 Task: Look for space in Birkirkara, Malta from 6th September, 2023 to 15th September, 2023 for 6 adults in price range Rs.8000 to Rs.12000. Place can be entire place or private room with 6 bedrooms having 6 beds and 6 bathrooms. Property type can be house, flat, guest house. Amenities needed are: wifi, TV, free parkinig on premises, gym, breakfast. Booking option can be shelf check-in. Required host language is English.
Action: Mouse moved to (501, 105)
Screenshot: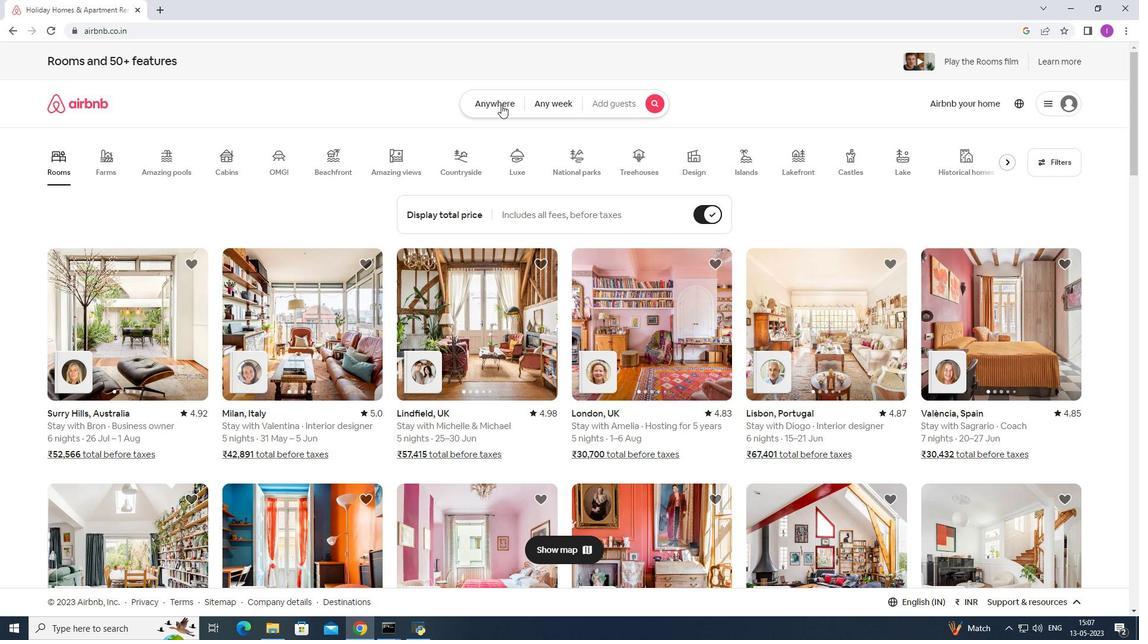 
Action: Mouse pressed left at (501, 105)
Screenshot: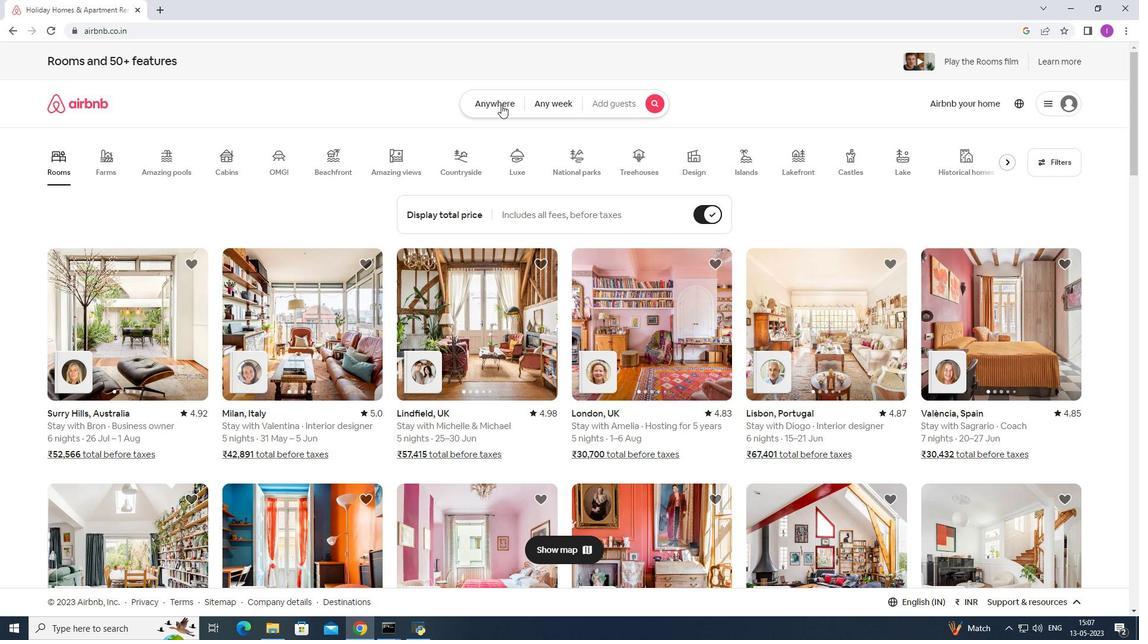 
Action: Mouse moved to (356, 156)
Screenshot: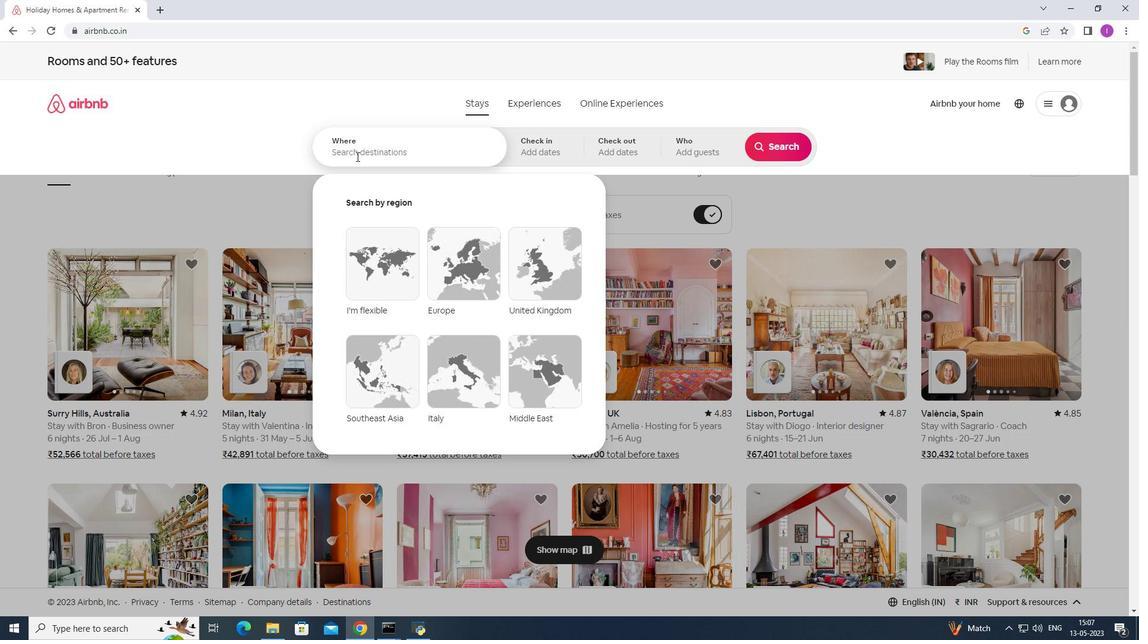 
Action: Mouse pressed left at (356, 156)
Screenshot: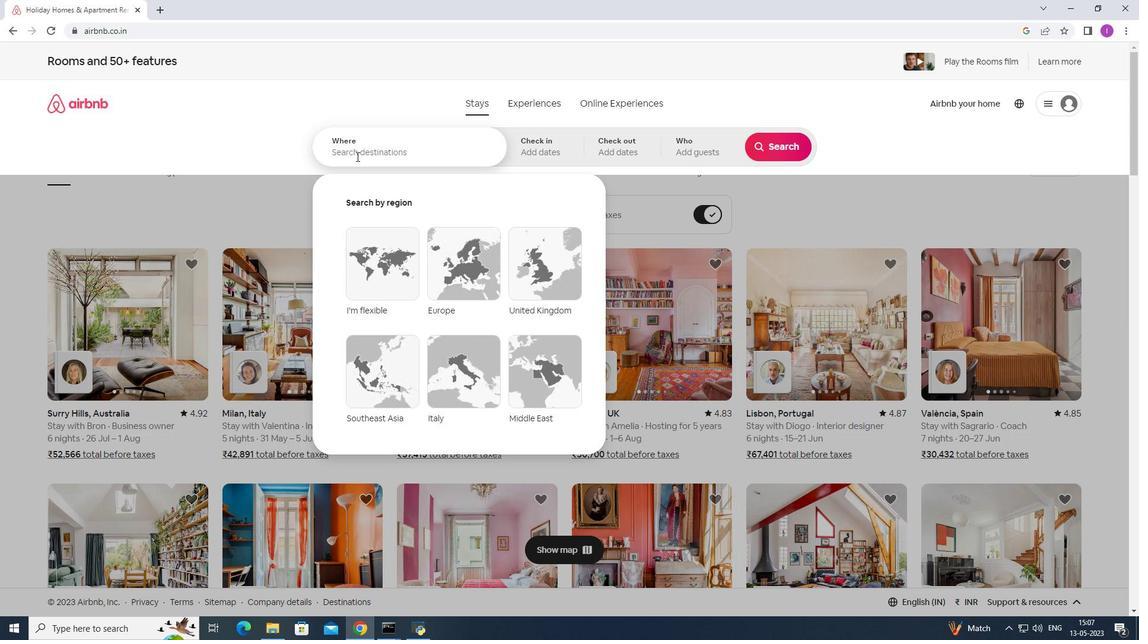 
Action: Mouse moved to (361, 153)
Screenshot: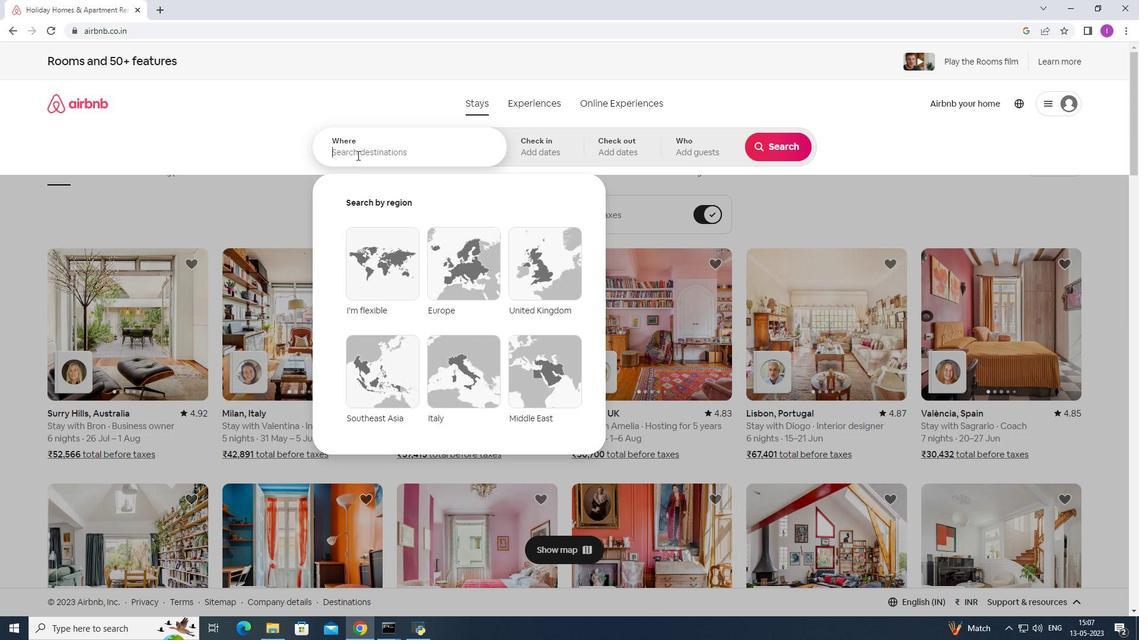 
Action: Key pressed <Key.shift><Key.shift>Birkirkara
Screenshot: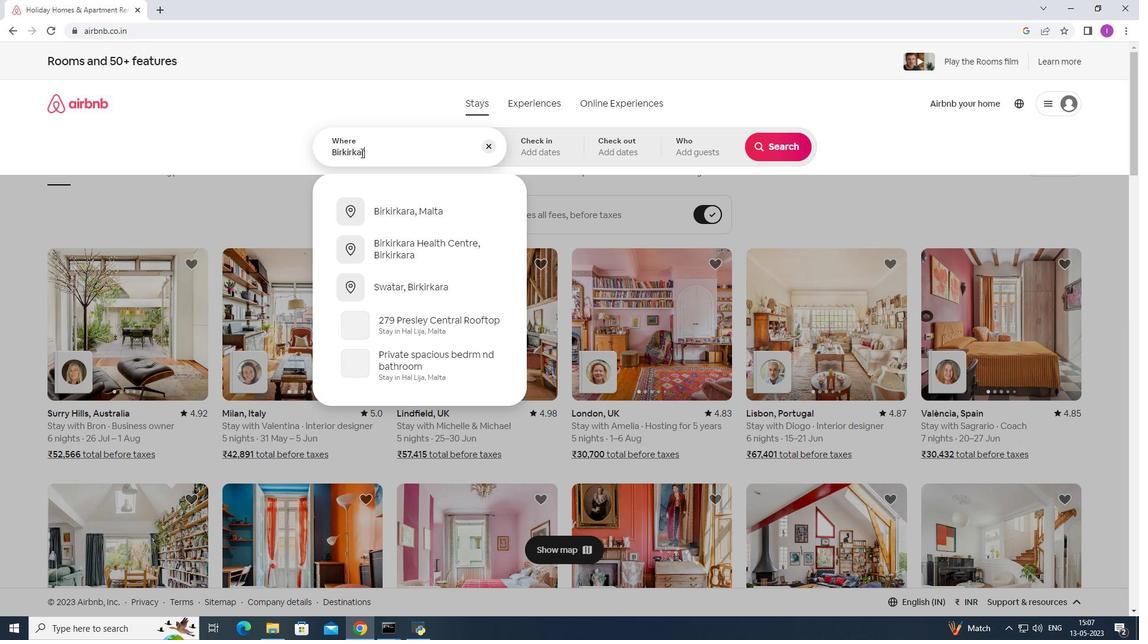 
Action: Mouse moved to (405, 224)
Screenshot: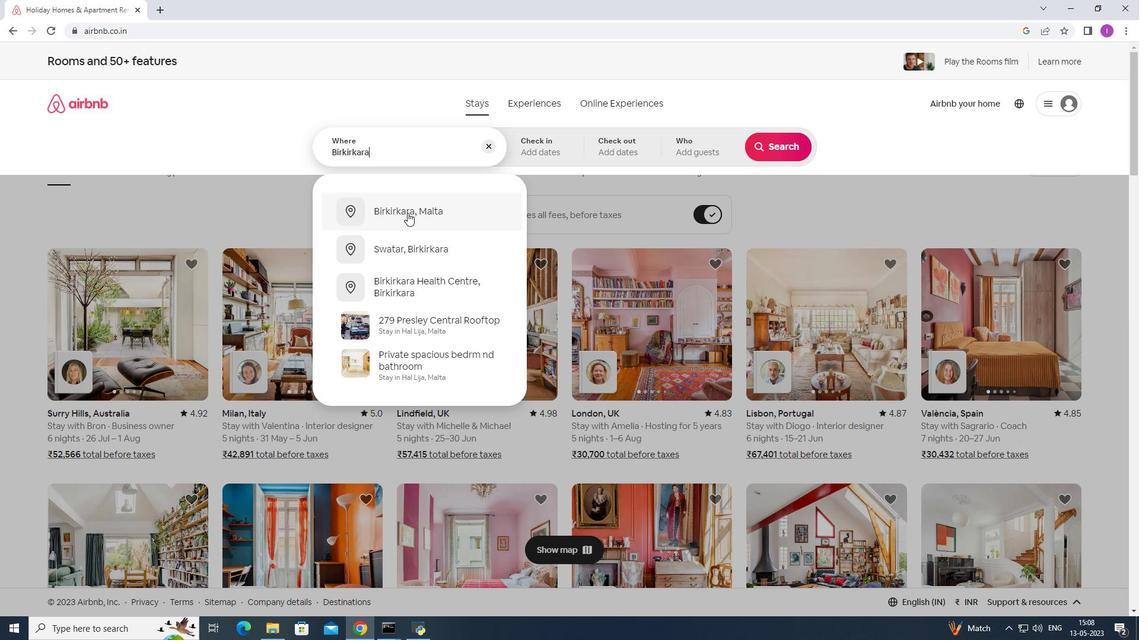 
Action: Mouse pressed left at (405, 224)
Screenshot: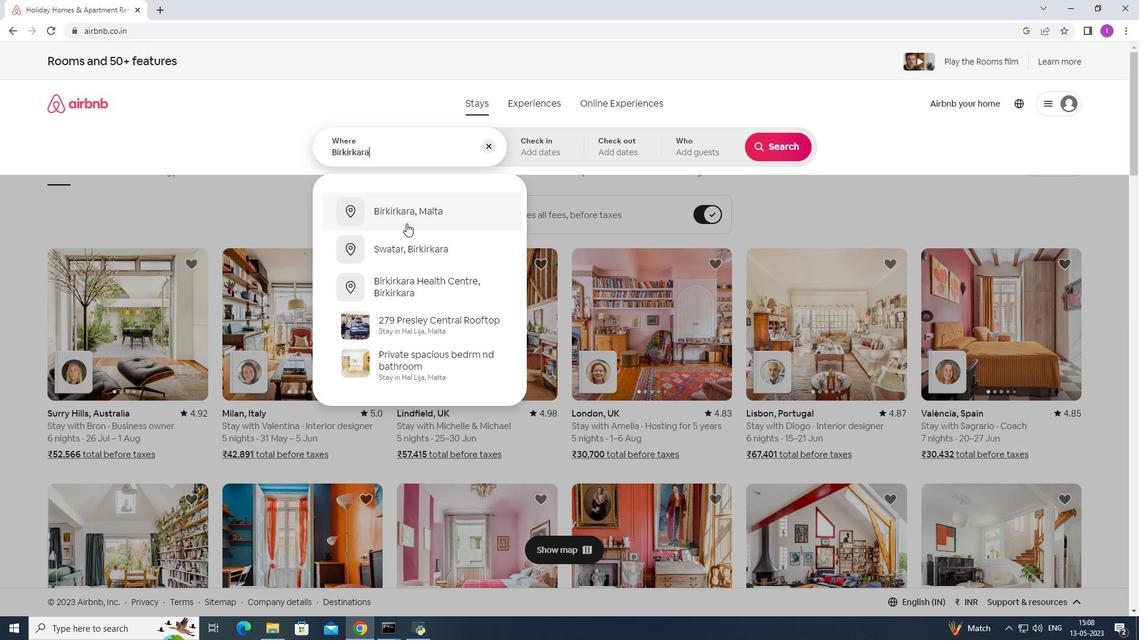 
Action: Mouse moved to (770, 245)
Screenshot: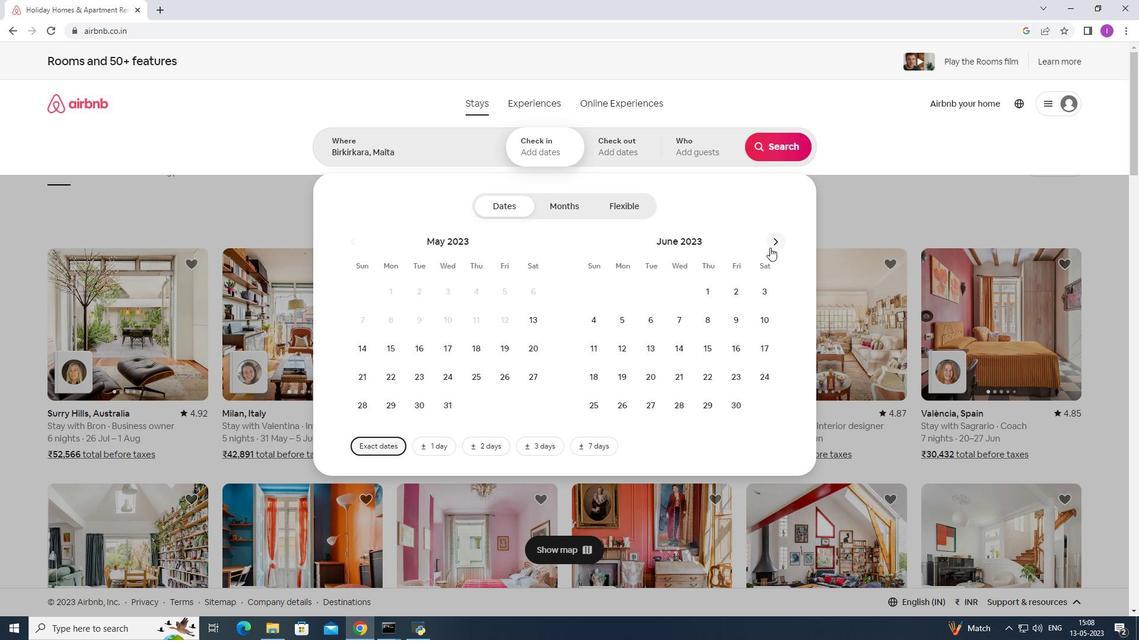
Action: Mouse pressed left at (770, 245)
Screenshot: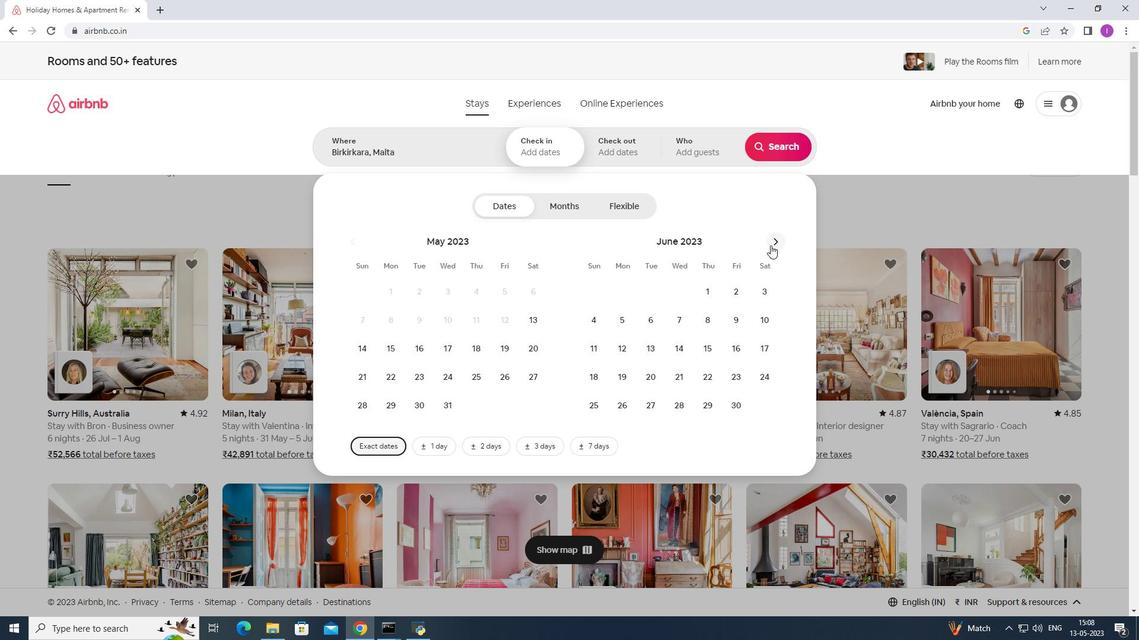 
Action: Mouse moved to (770, 245)
Screenshot: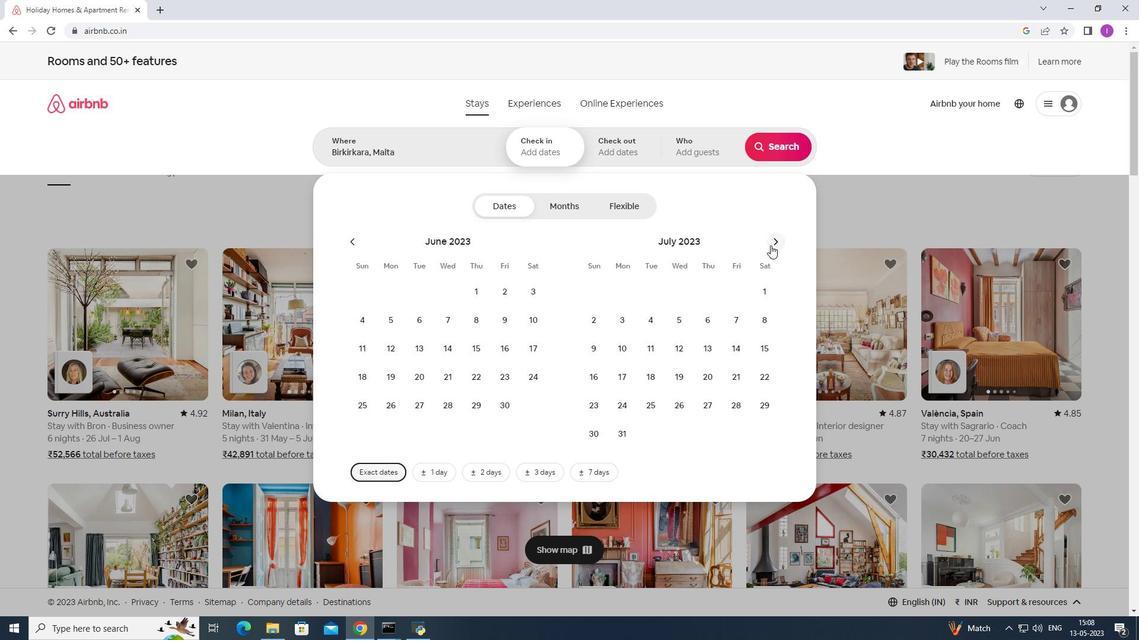 
Action: Mouse pressed left at (770, 245)
Screenshot: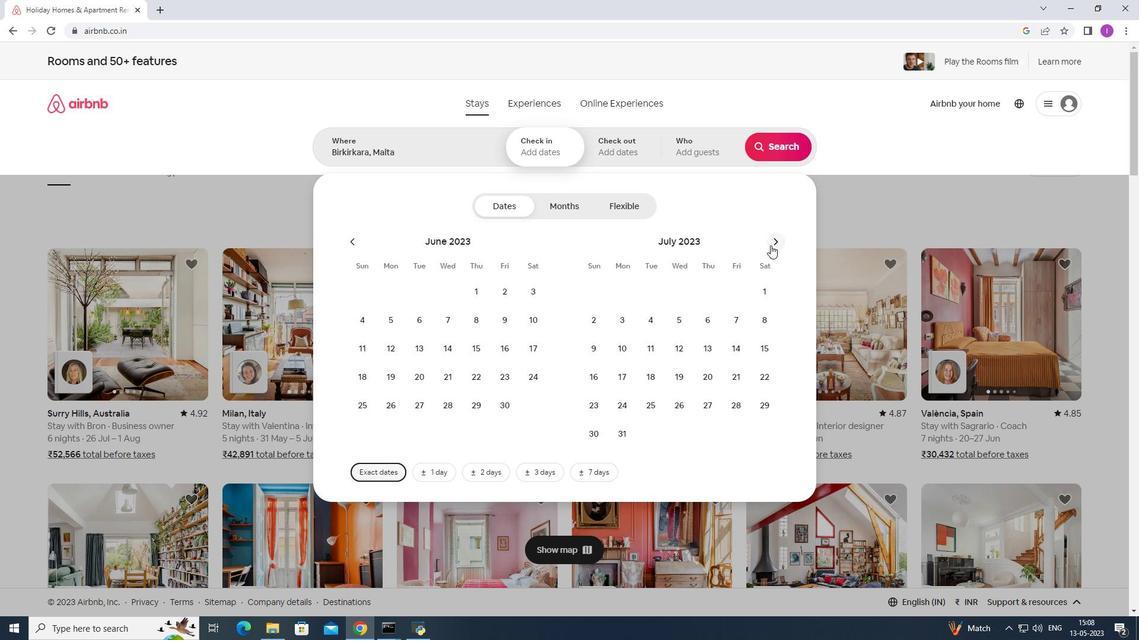 
Action: Mouse moved to (770, 248)
Screenshot: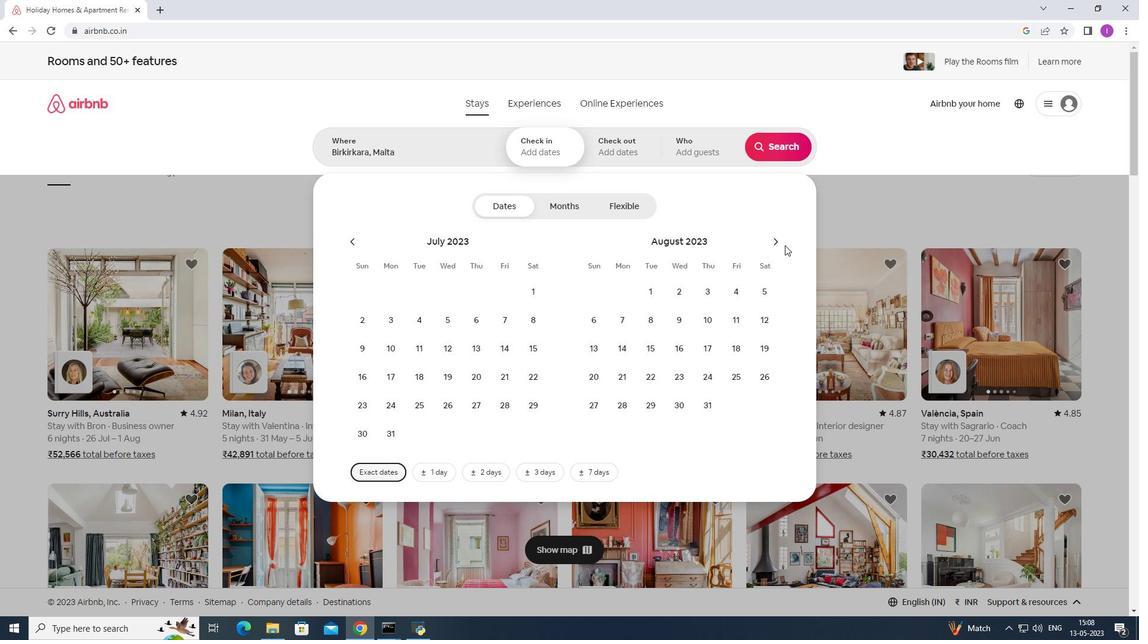 
Action: Mouse pressed left at (770, 248)
Screenshot: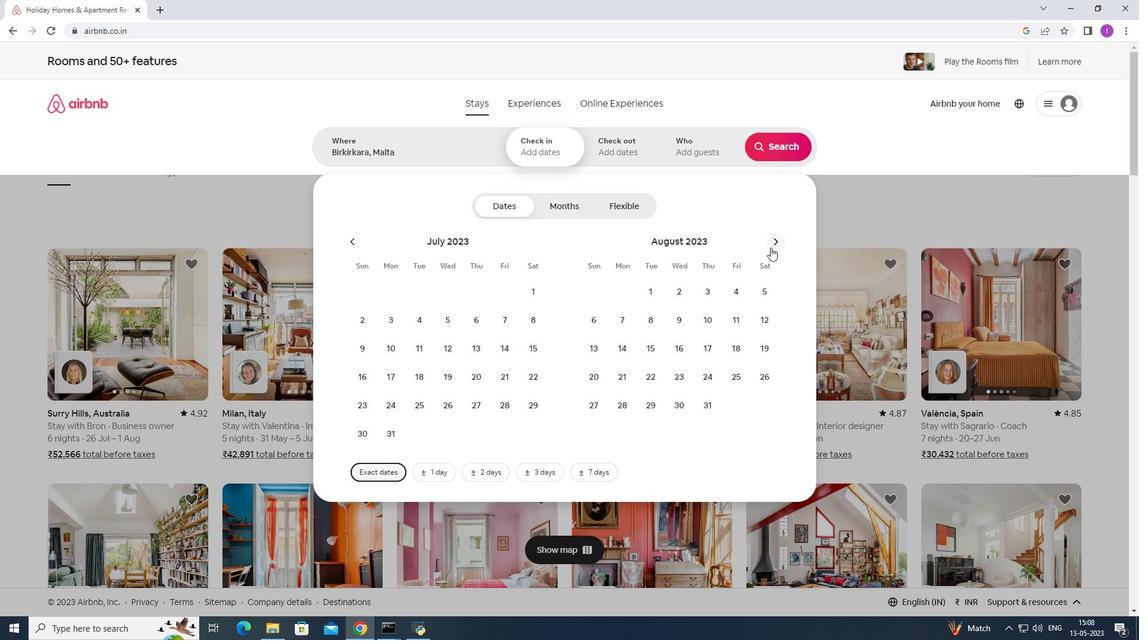 
Action: Mouse moved to (669, 319)
Screenshot: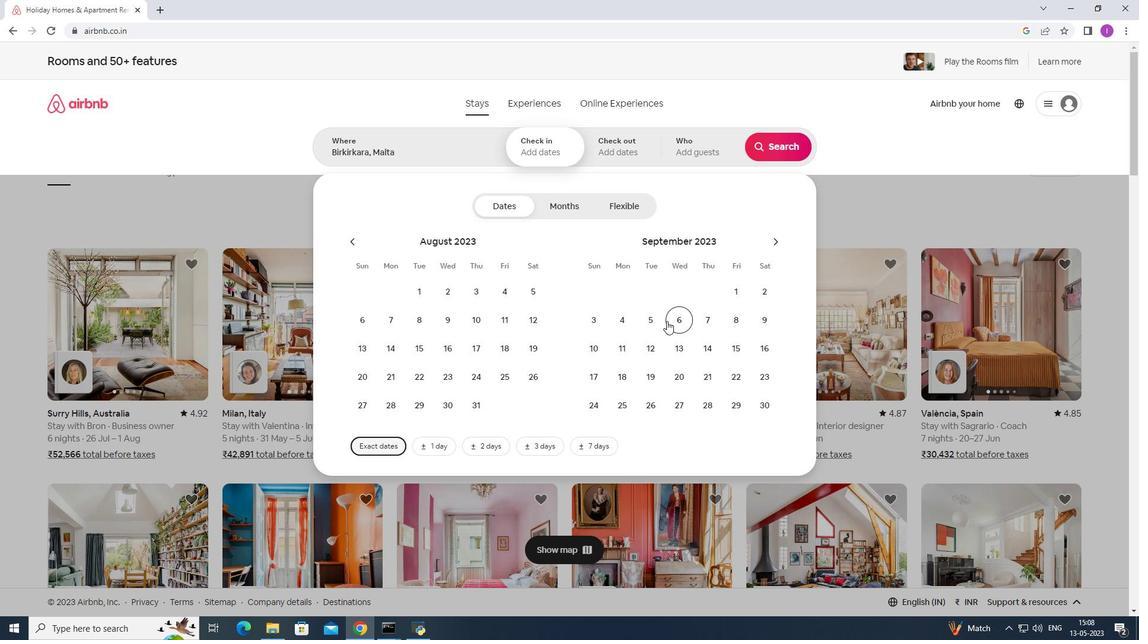 
Action: Mouse pressed left at (669, 319)
Screenshot: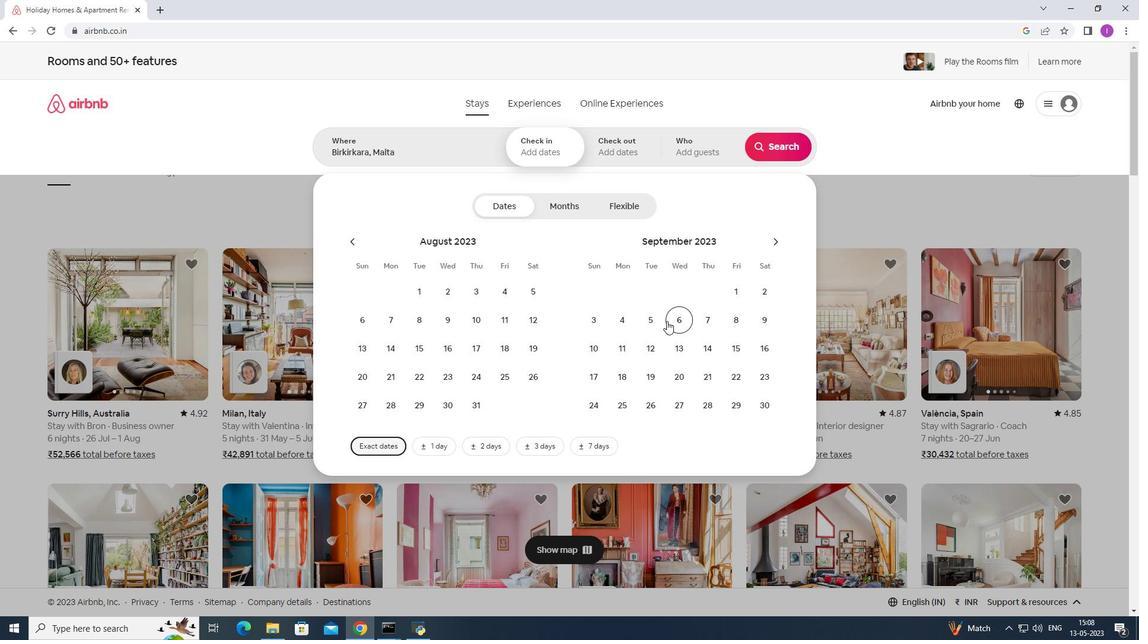 
Action: Mouse moved to (725, 341)
Screenshot: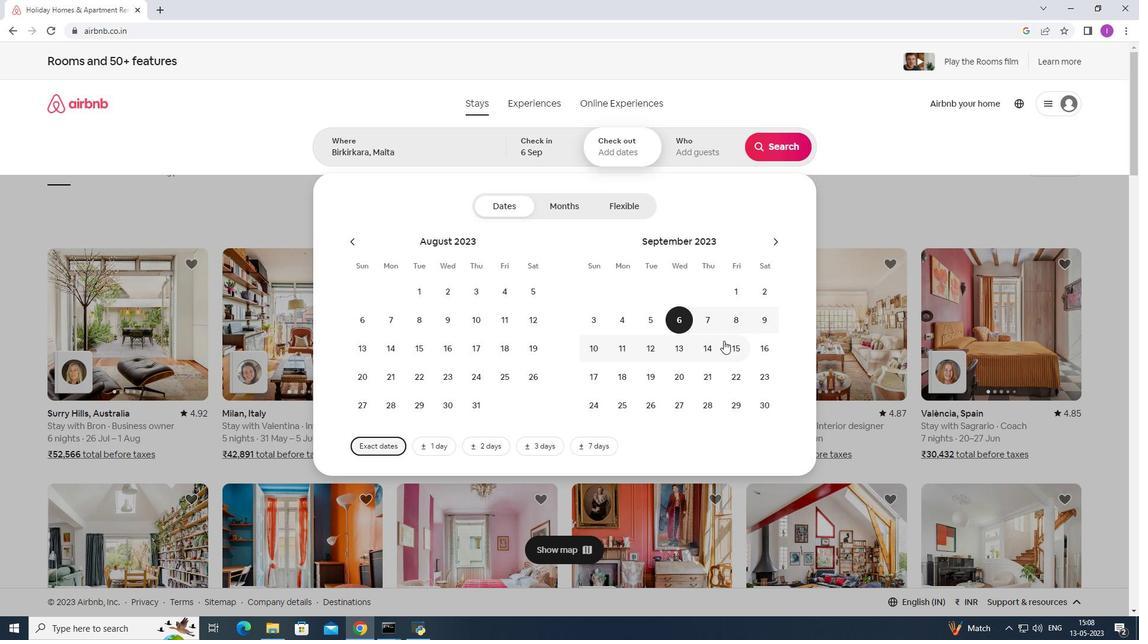 
Action: Mouse pressed left at (725, 341)
Screenshot: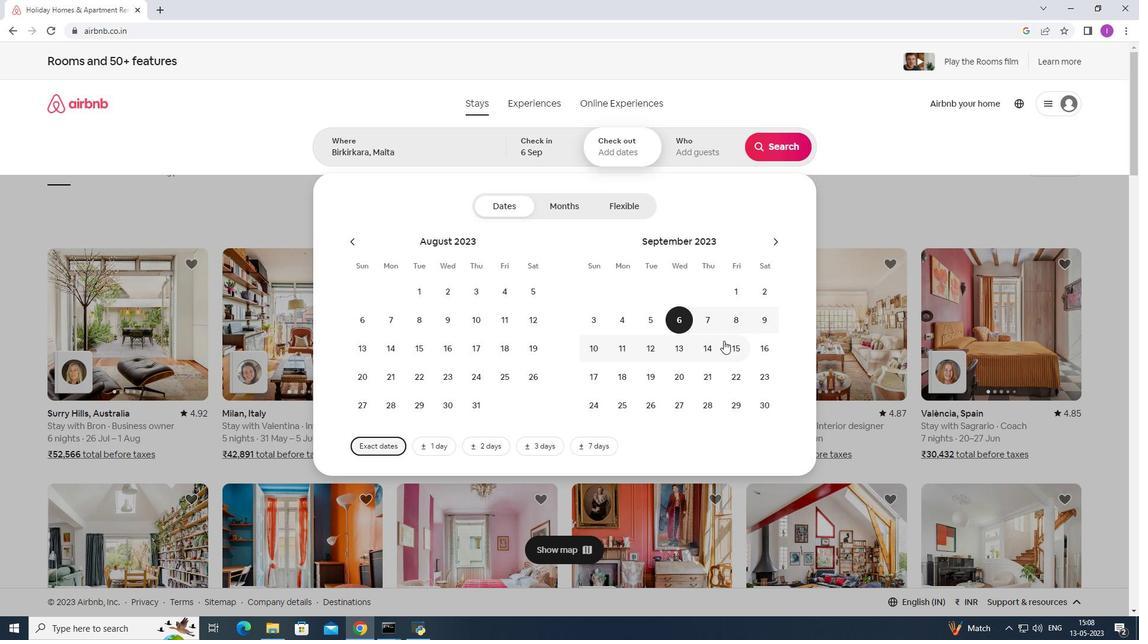 
Action: Mouse moved to (693, 143)
Screenshot: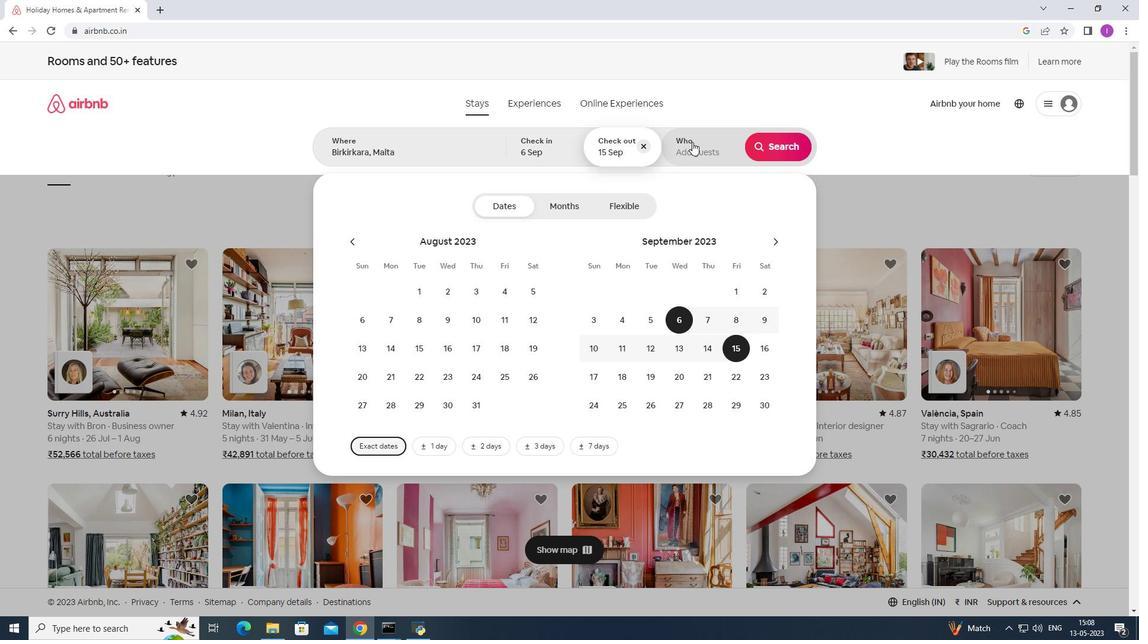 
Action: Mouse pressed left at (693, 143)
Screenshot: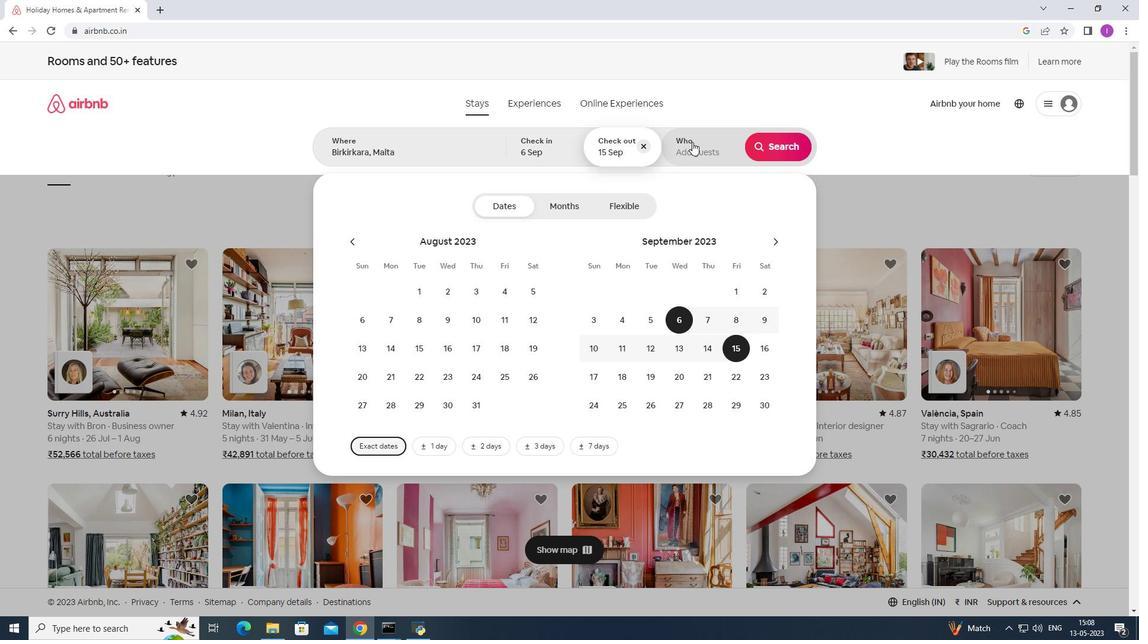 
Action: Mouse moved to (783, 214)
Screenshot: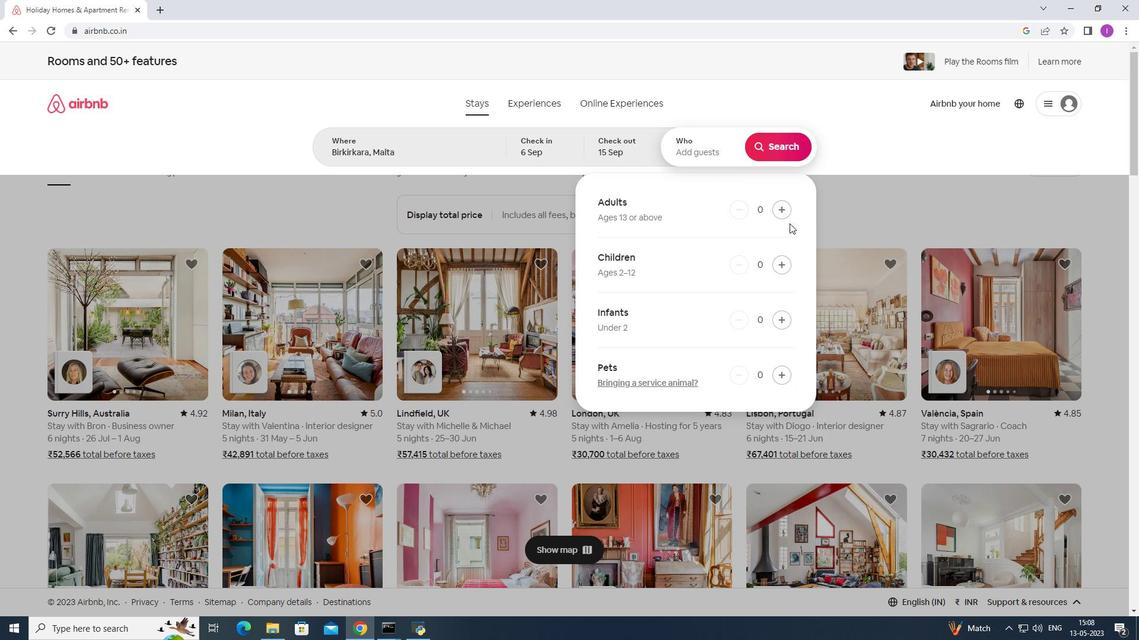 
Action: Mouse pressed left at (783, 214)
Screenshot: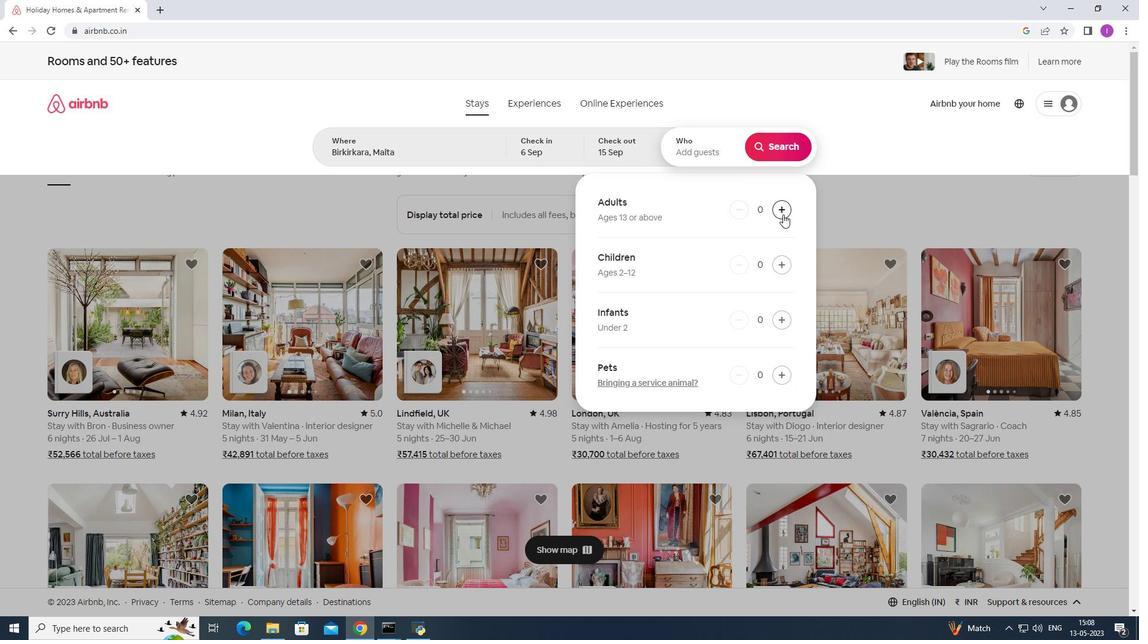 
Action: Mouse pressed left at (783, 214)
Screenshot: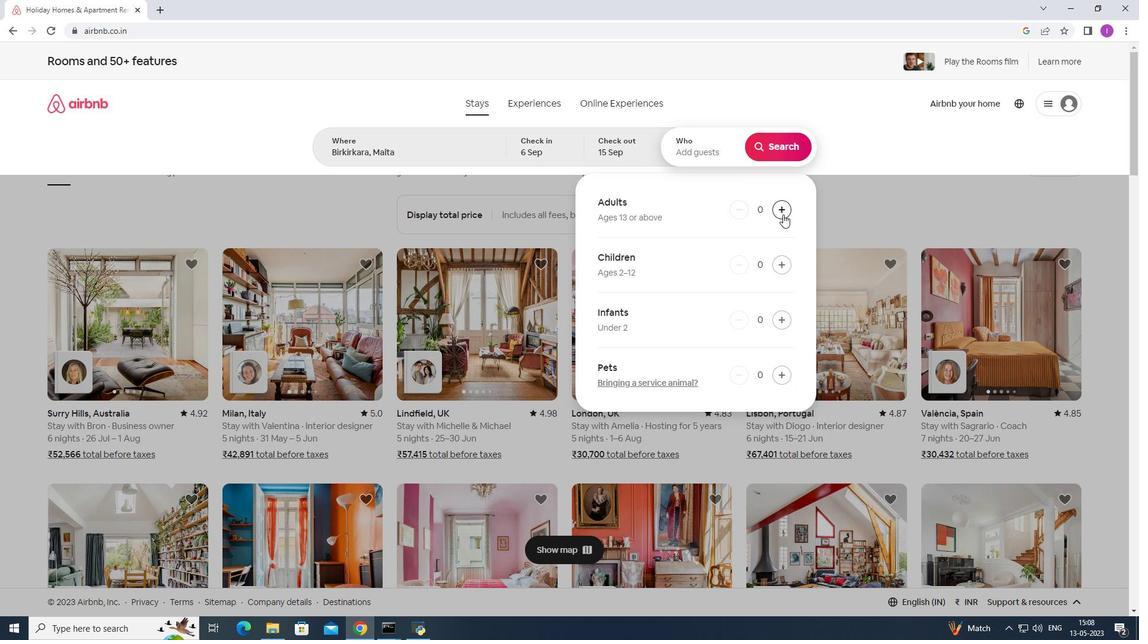 
Action: Mouse pressed left at (783, 214)
Screenshot: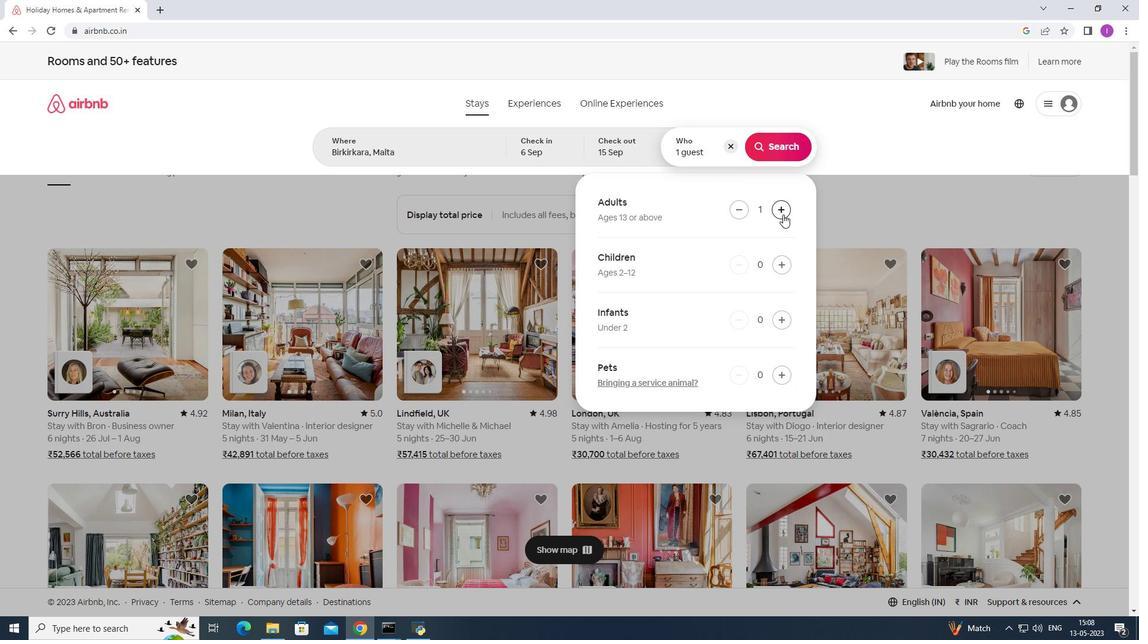 
Action: Mouse pressed left at (783, 214)
Screenshot: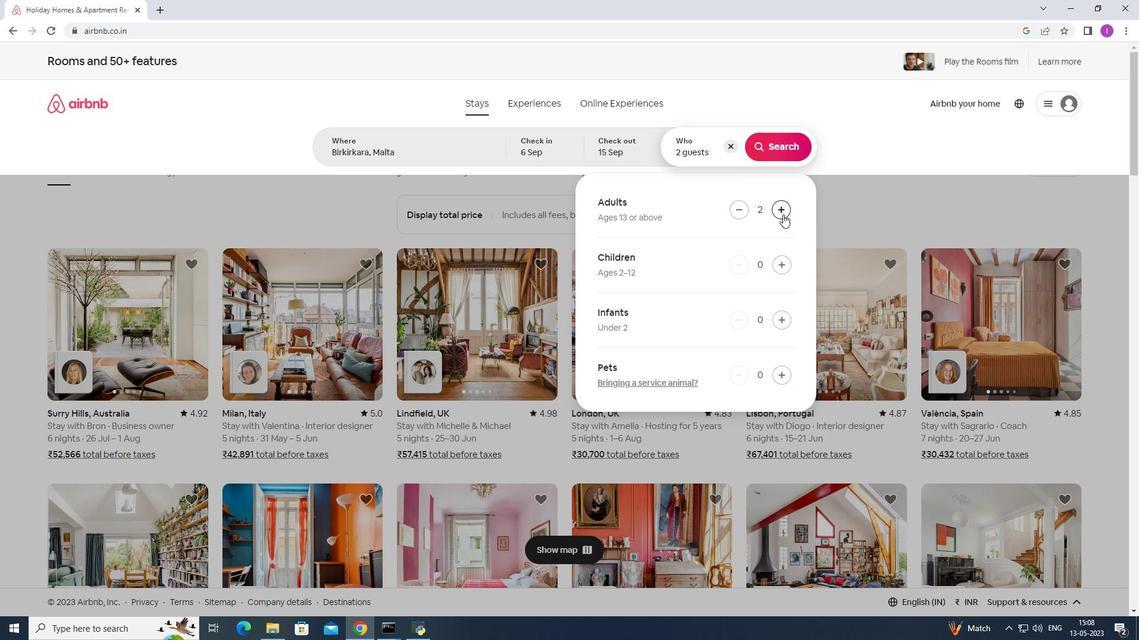 
Action: Mouse pressed left at (783, 214)
Screenshot: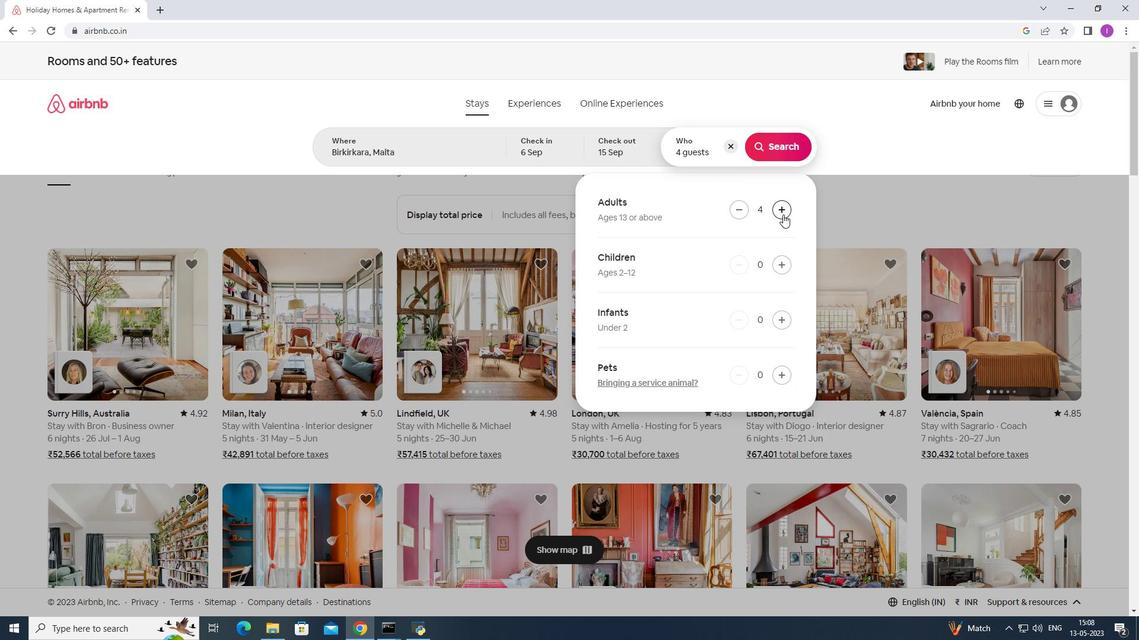 
Action: Mouse pressed left at (783, 214)
Screenshot: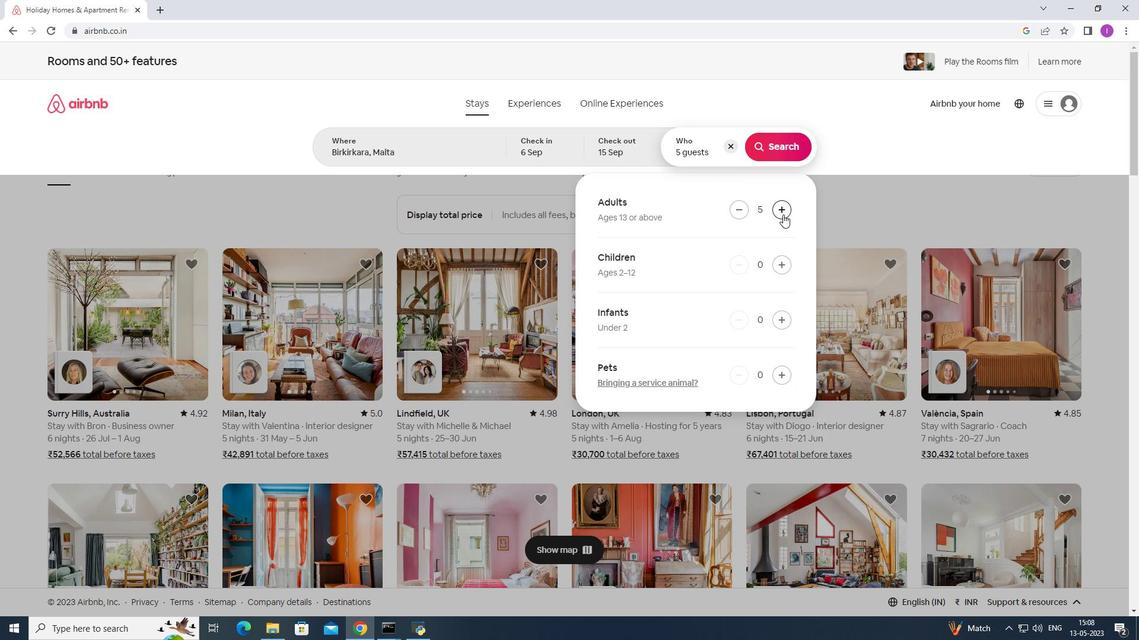 
Action: Mouse moved to (760, 161)
Screenshot: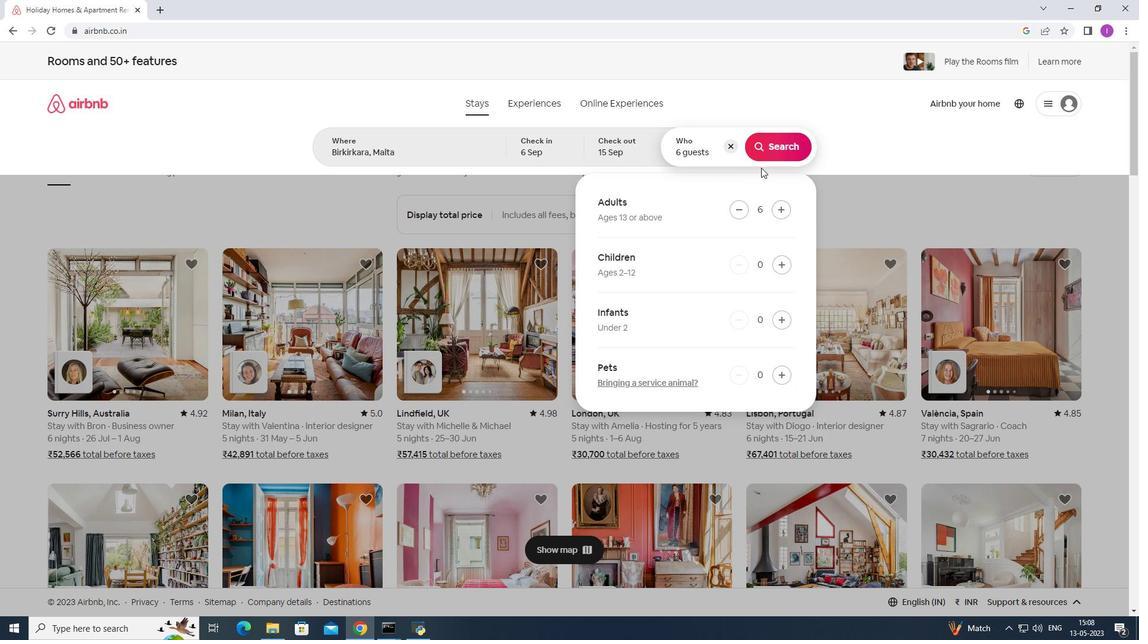 
Action: Mouse pressed left at (760, 161)
Screenshot: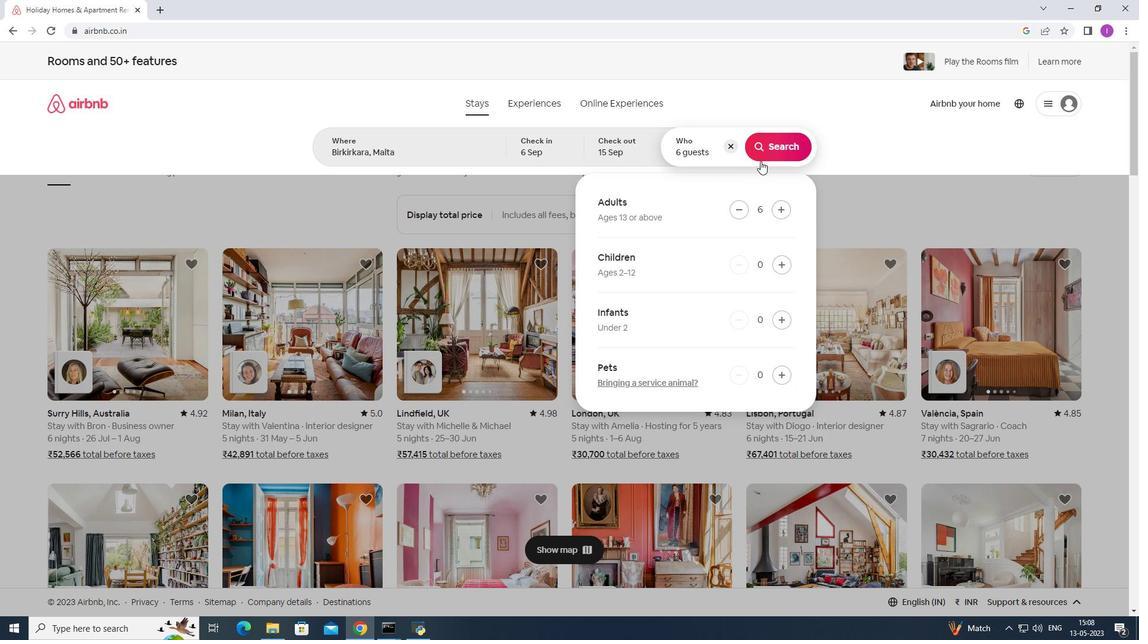 
Action: Mouse moved to (782, 143)
Screenshot: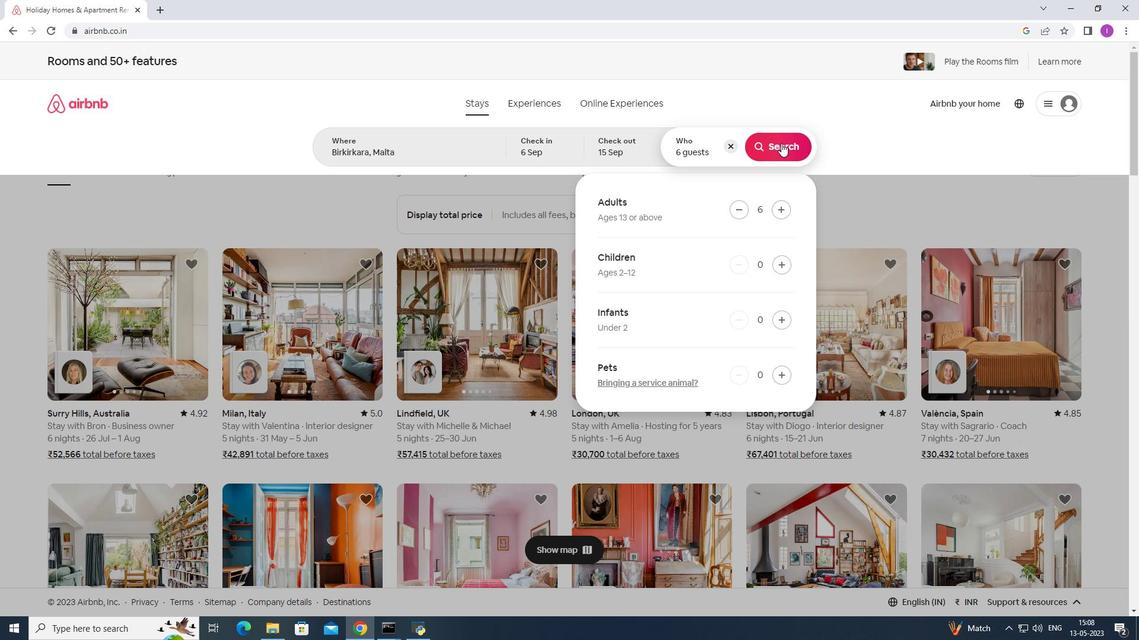 
Action: Mouse pressed left at (782, 143)
Screenshot: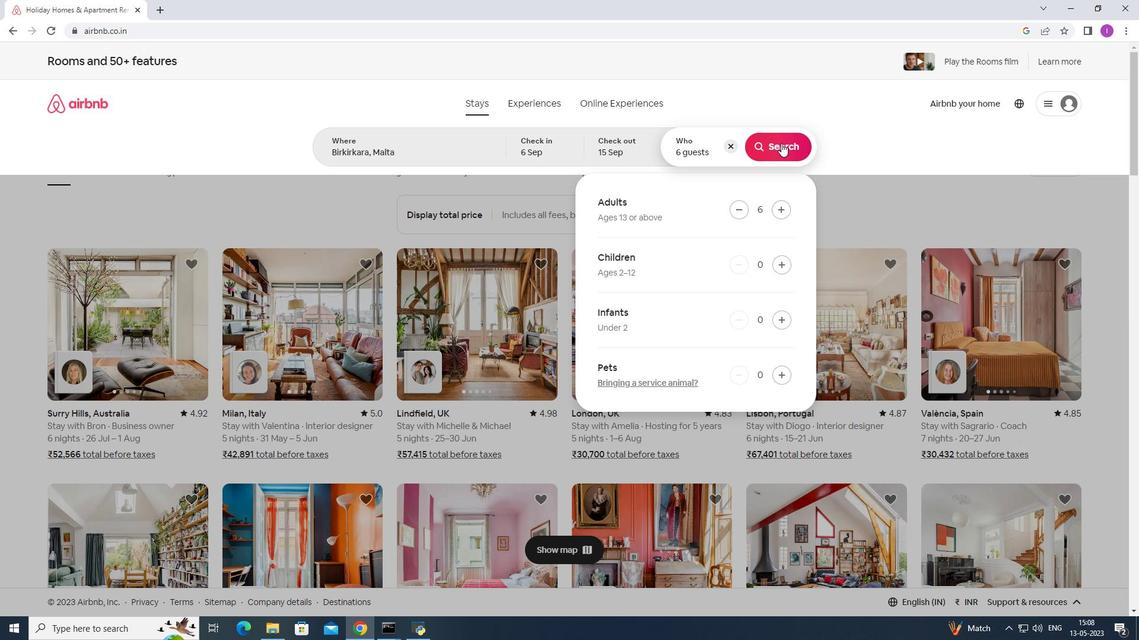
Action: Mouse moved to (1084, 108)
Screenshot: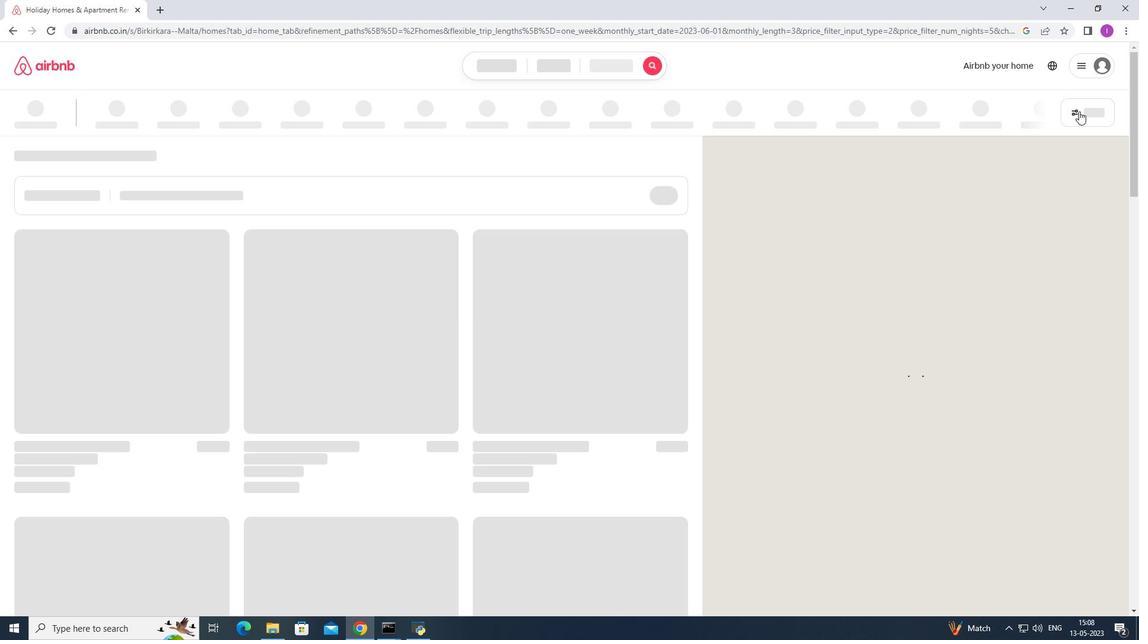 
Action: Mouse pressed left at (1084, 108)
Screenshot: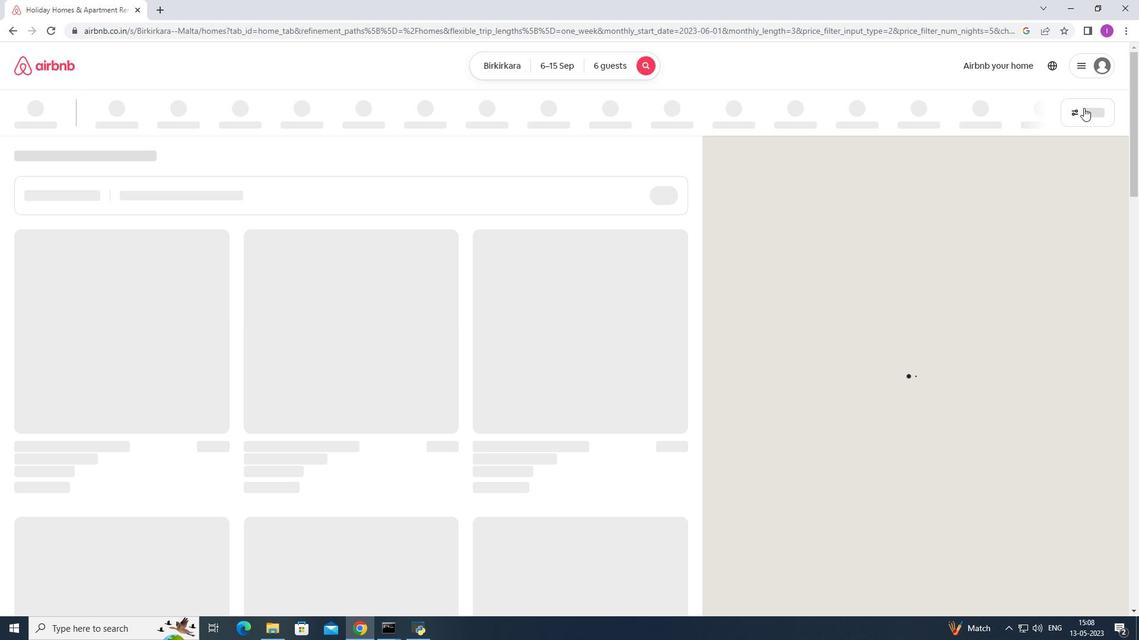 
Action: Mouse moved to (651, 397)
Screenshot: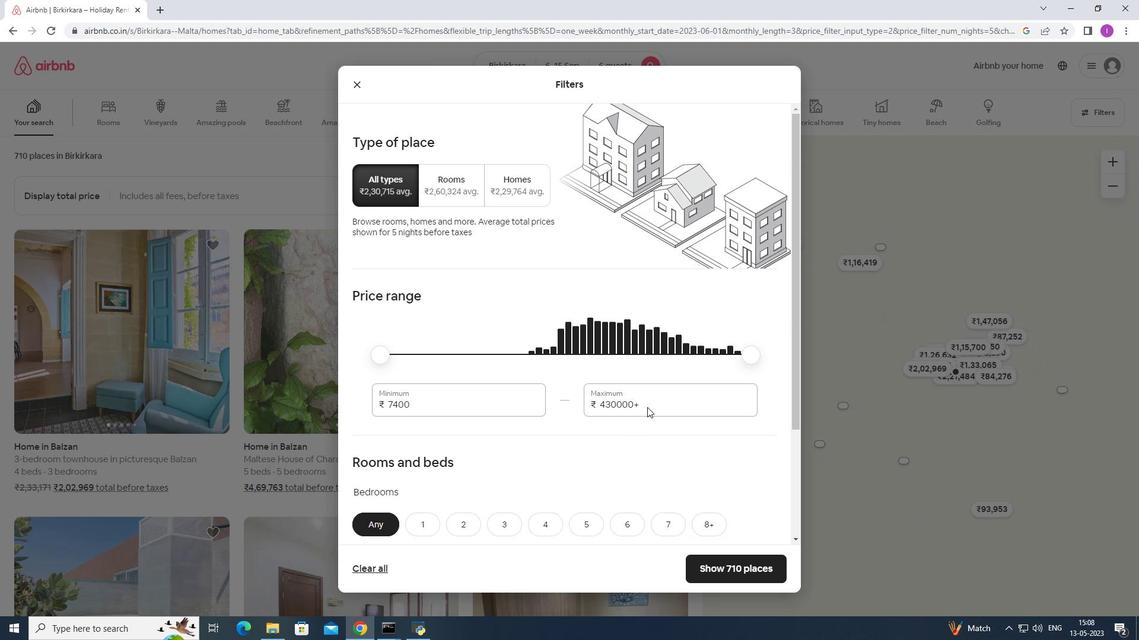 
Action: Mouse pressed left at (651, 397)
Screenshot: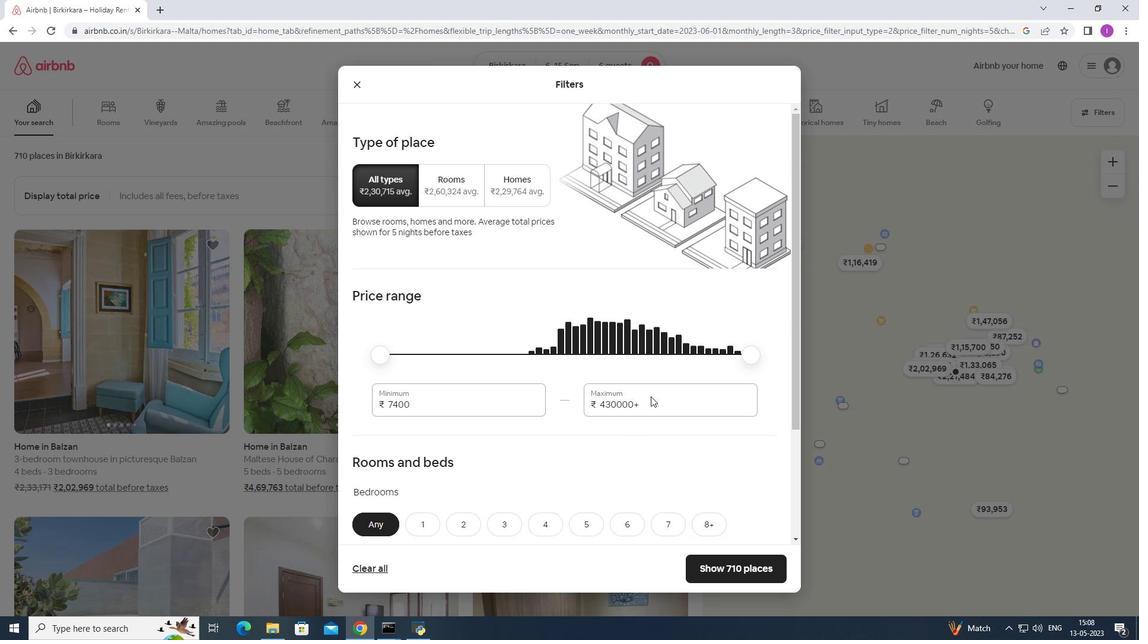 
Action: Mouse moved to (653, 402)
Screenshot: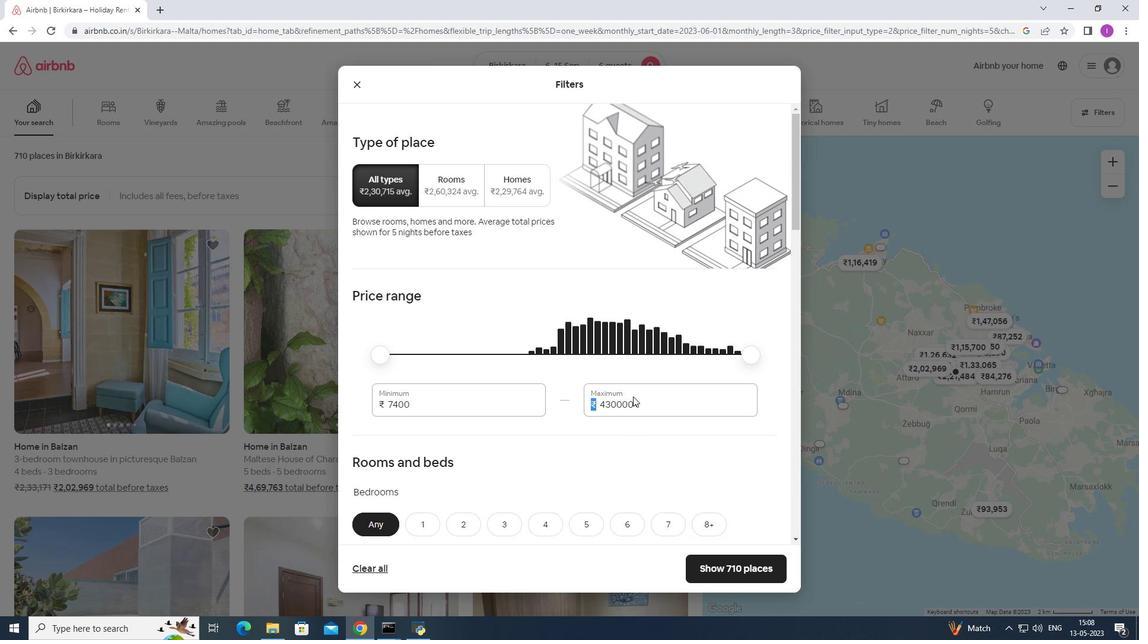
Action: Mouse pressed left at (653, 402)
Screenshot: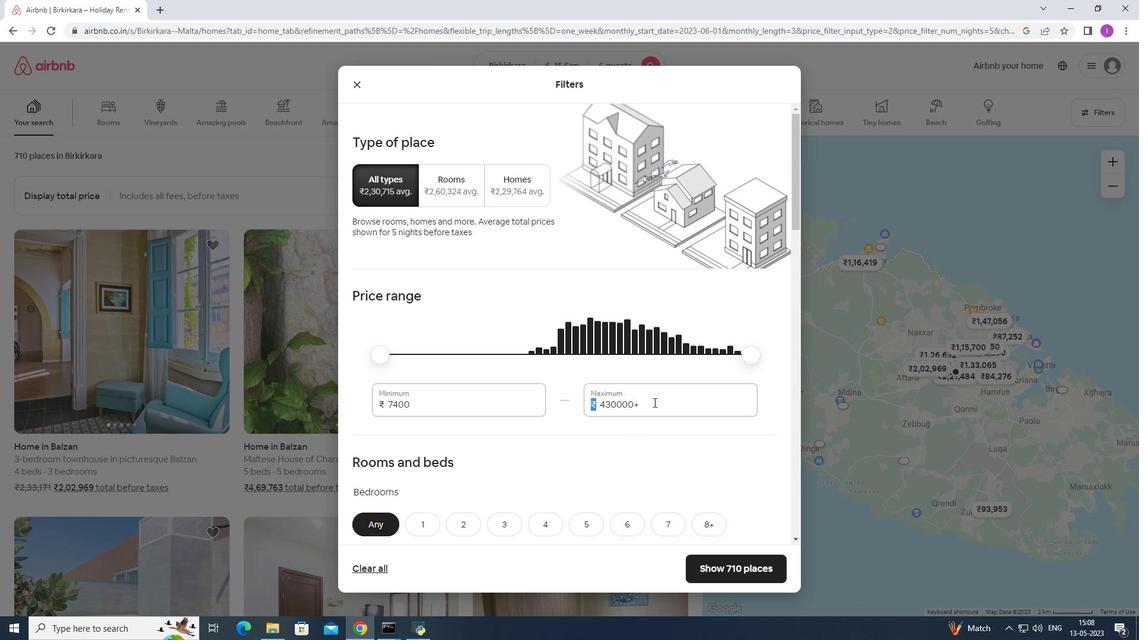 
Action: Mouse moved to (566, 424)
Screenshot: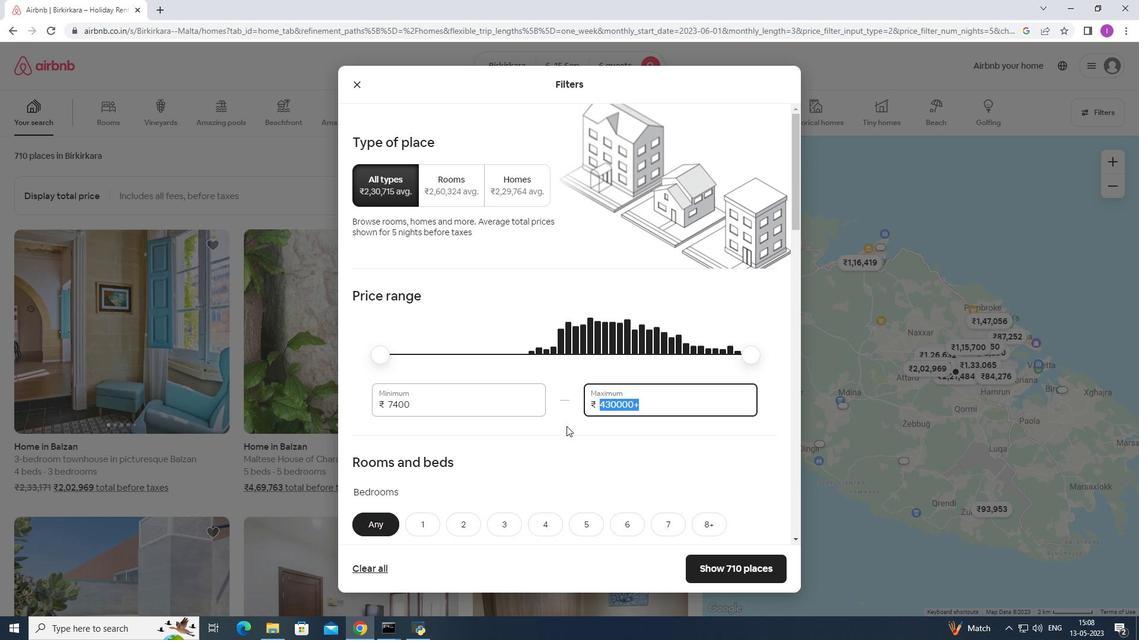 
Action: Key pressed 1
Screenshot: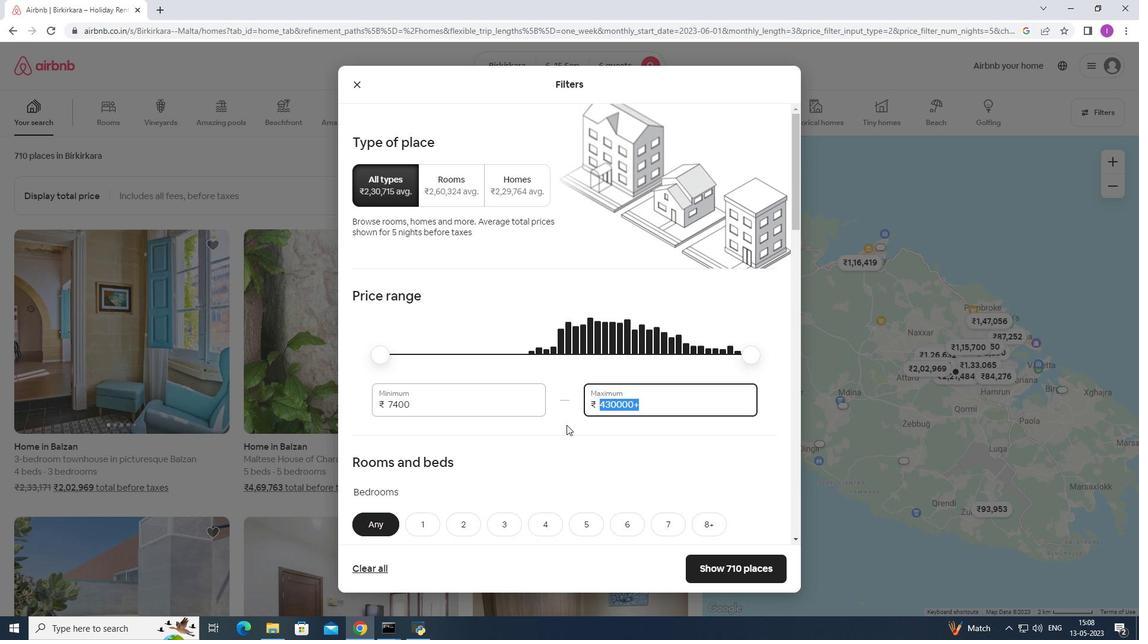 
Action: Mouse moved to (567, 424)
Screenshot: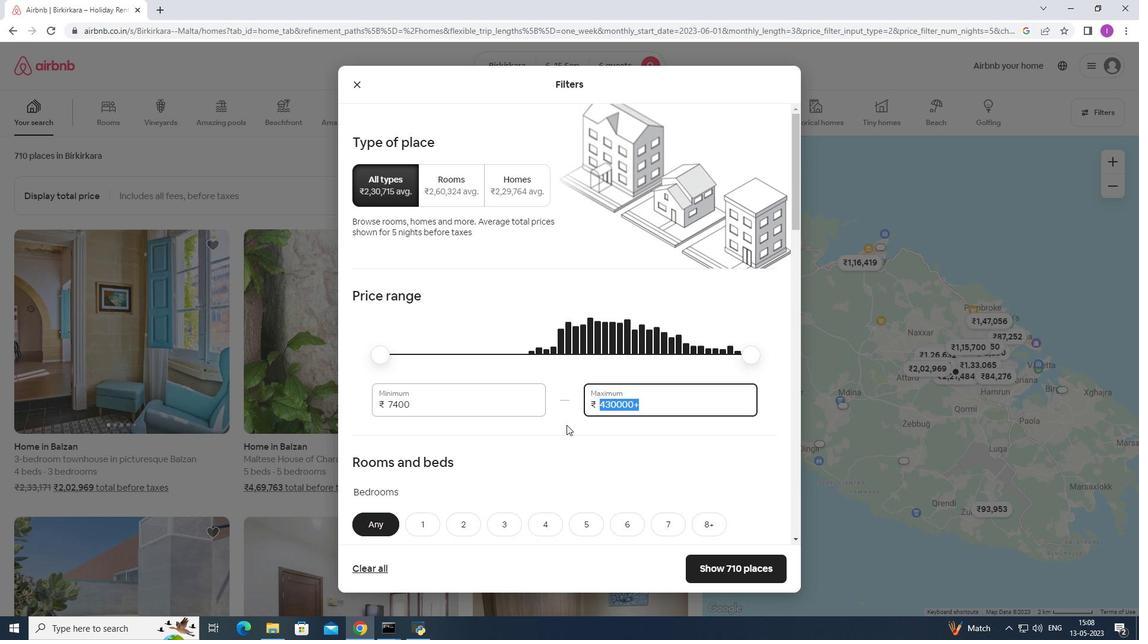 
Action: Key pressed 2
Screenshot: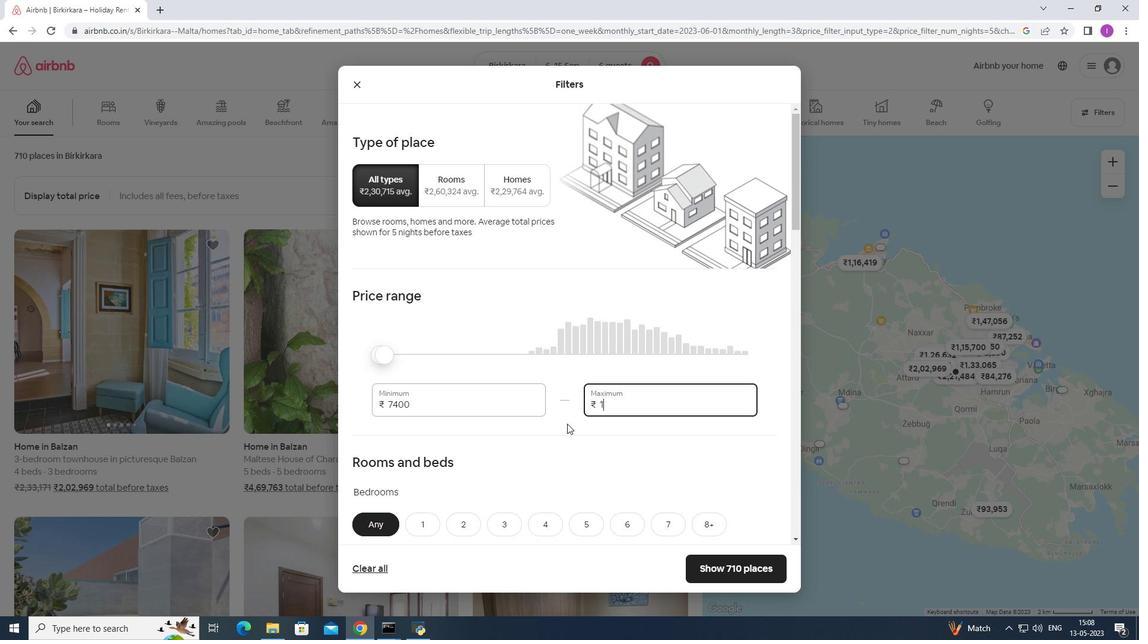 
Action: Mouse moved to (567, 417)
Screenshot: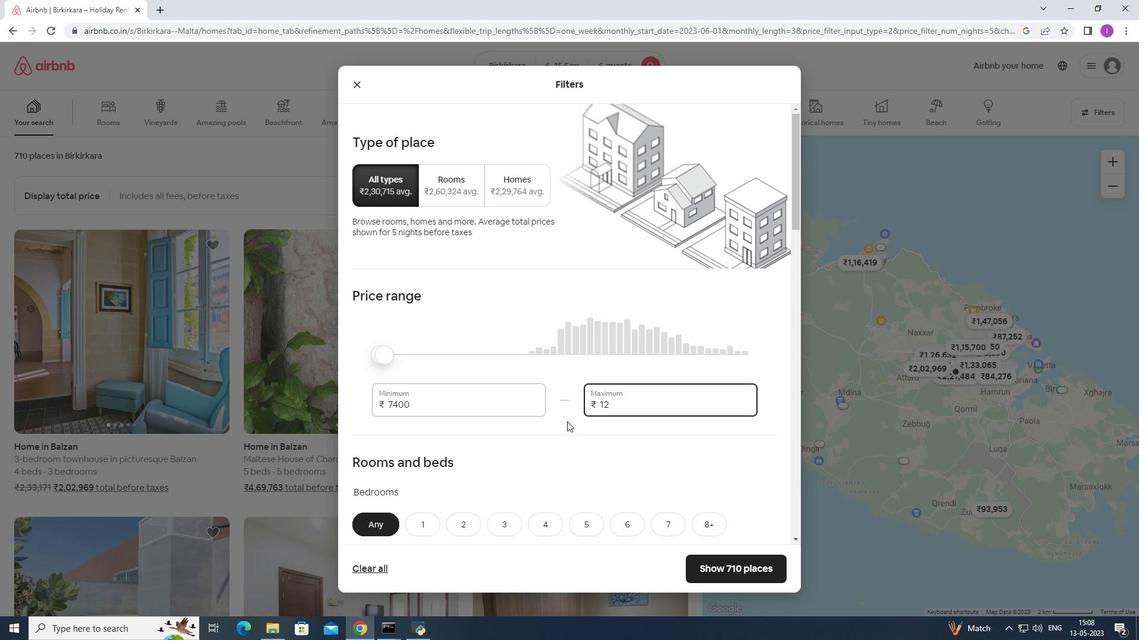 
Action: Key pressed 00
Screenshot: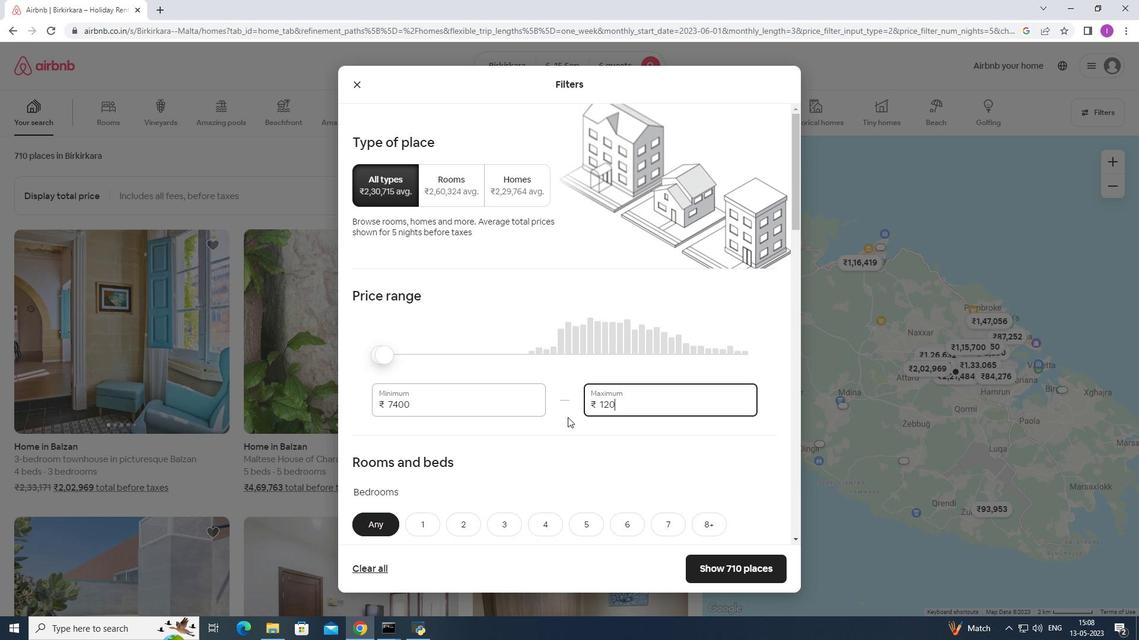 
Action: Mouse moved to (568, 419)
Screenshot: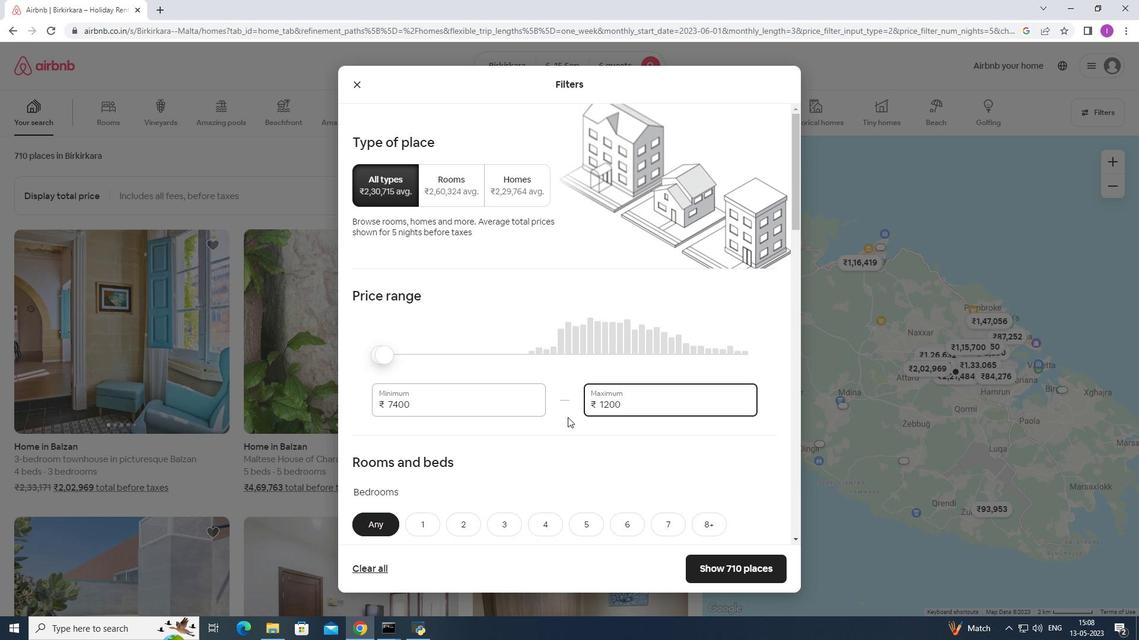 
Action: Key pressed 0
Screenshot: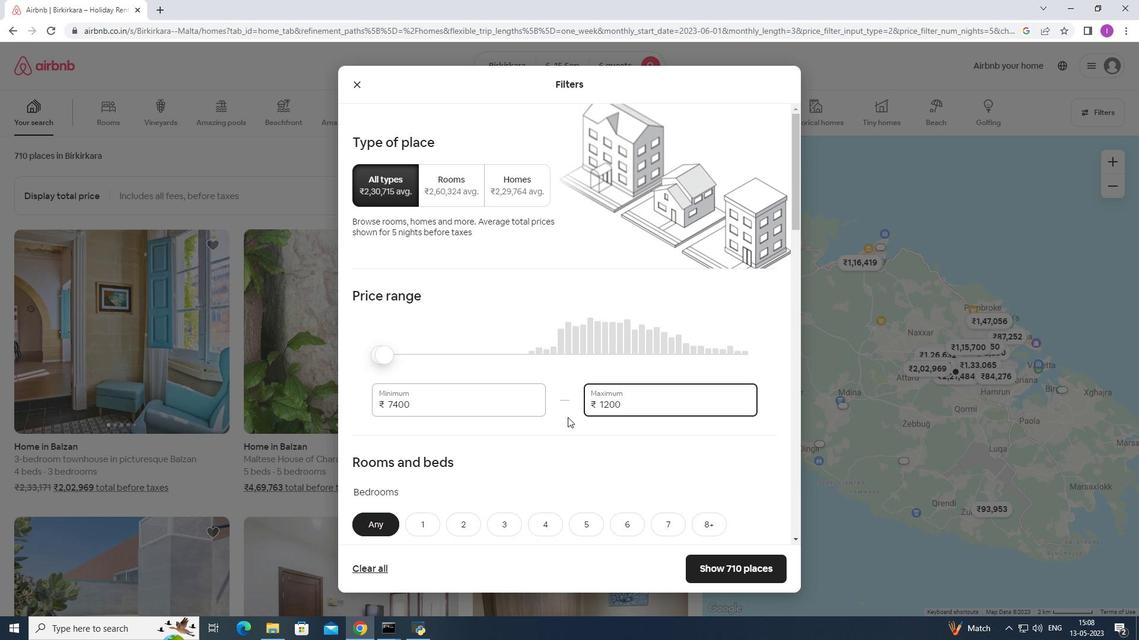 
Action: Mouse moved to (520, 426)
Screenshot: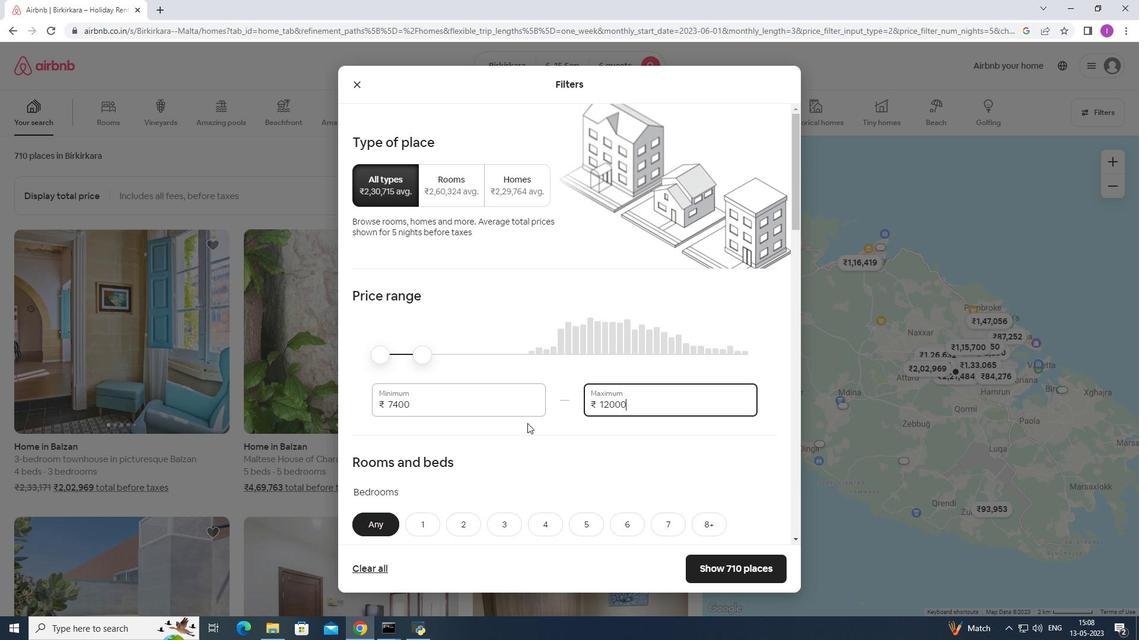 
Action: Mouse scrolled (520, 425) with delta (0, 0)
Screenshot: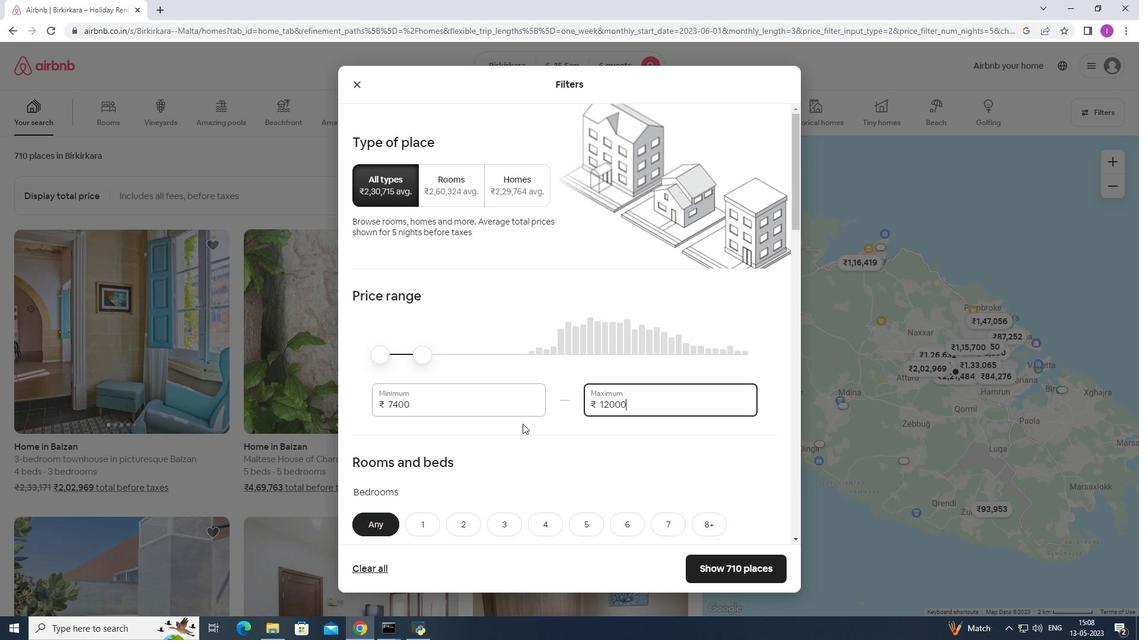 
Action: Mouse moved to (424, 350)
Screenshot: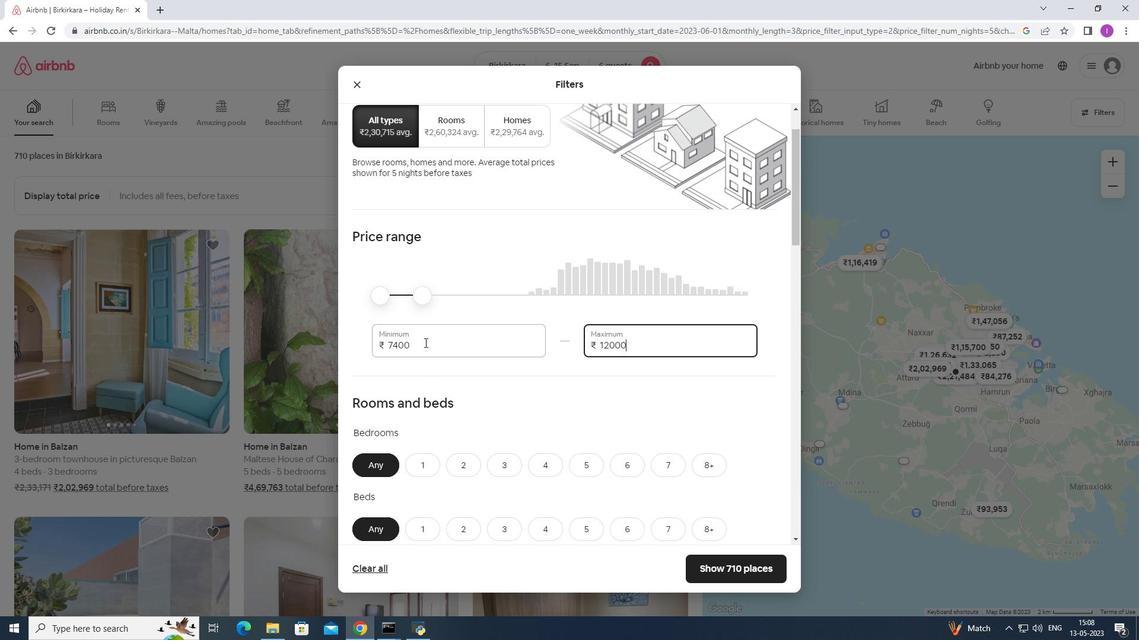 
Action: Mouse pressed left at (424, 350)
Screenshot: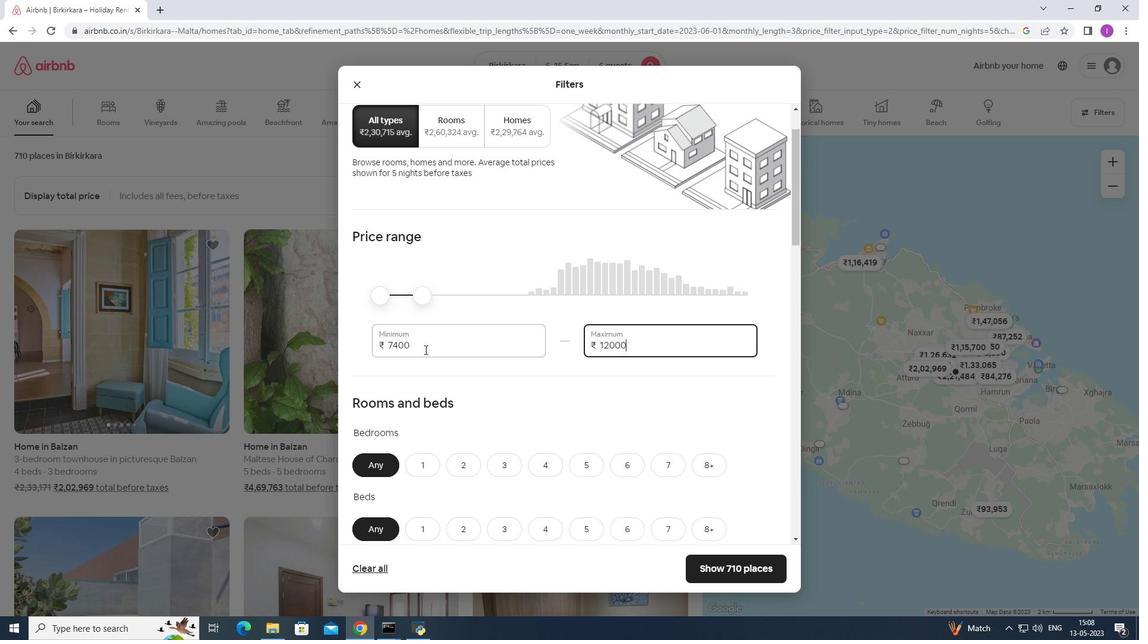 
Action: Mouse moved to (369, 373)
Screenshot: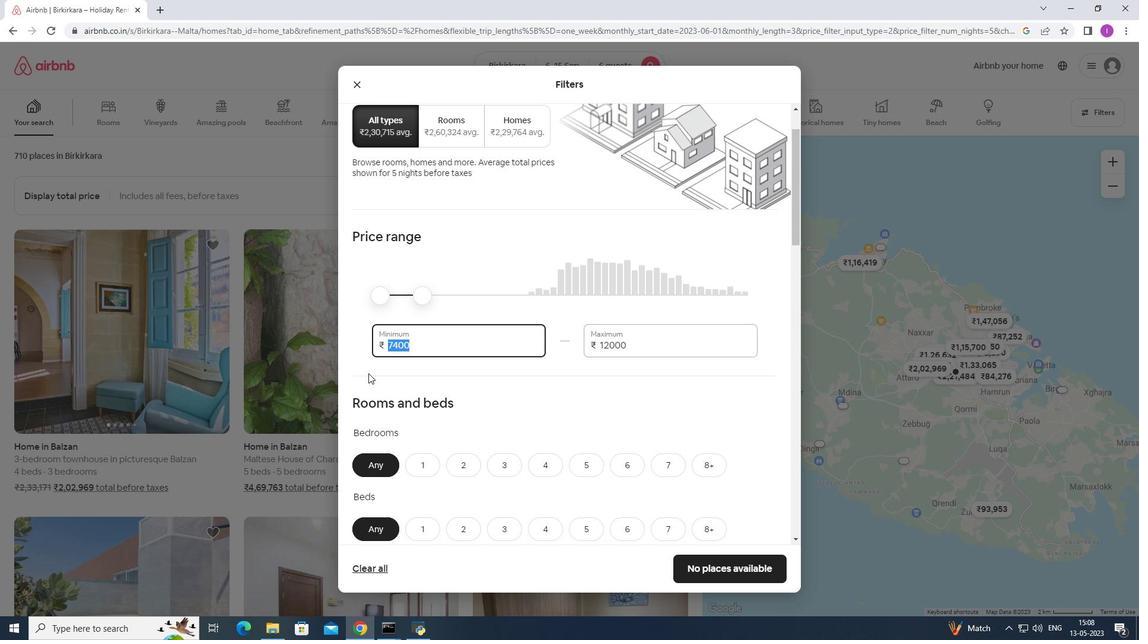 
Action: Key pressed 80
Screenshot: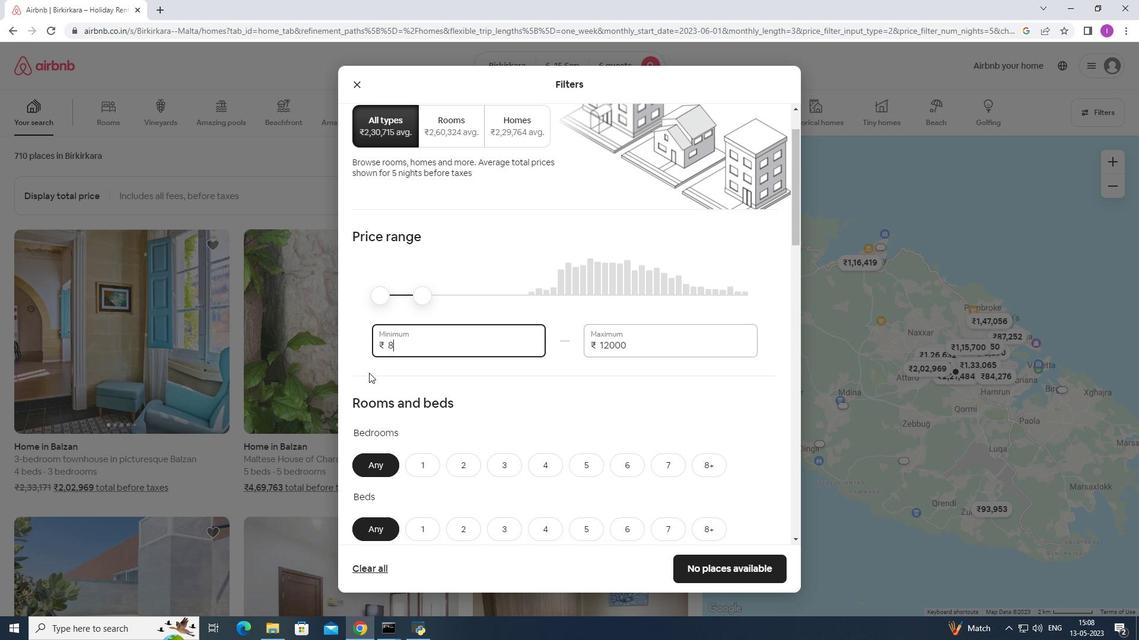 
Action: Mouse moved to (369, 373)
Screenshot: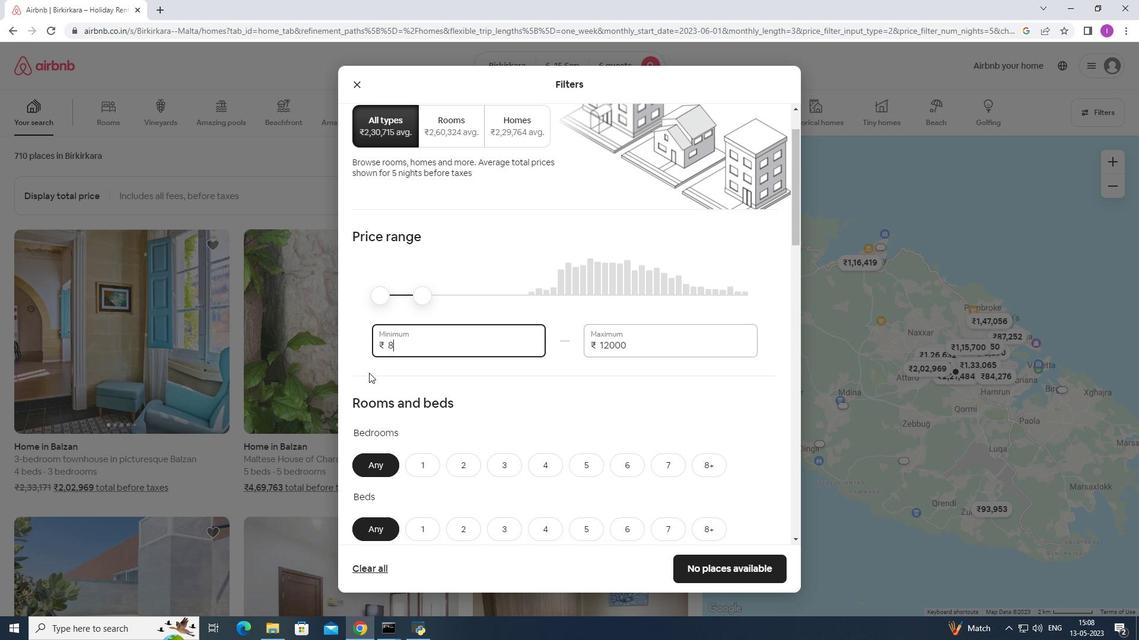 
Action: Key pressed 0
Screenshot: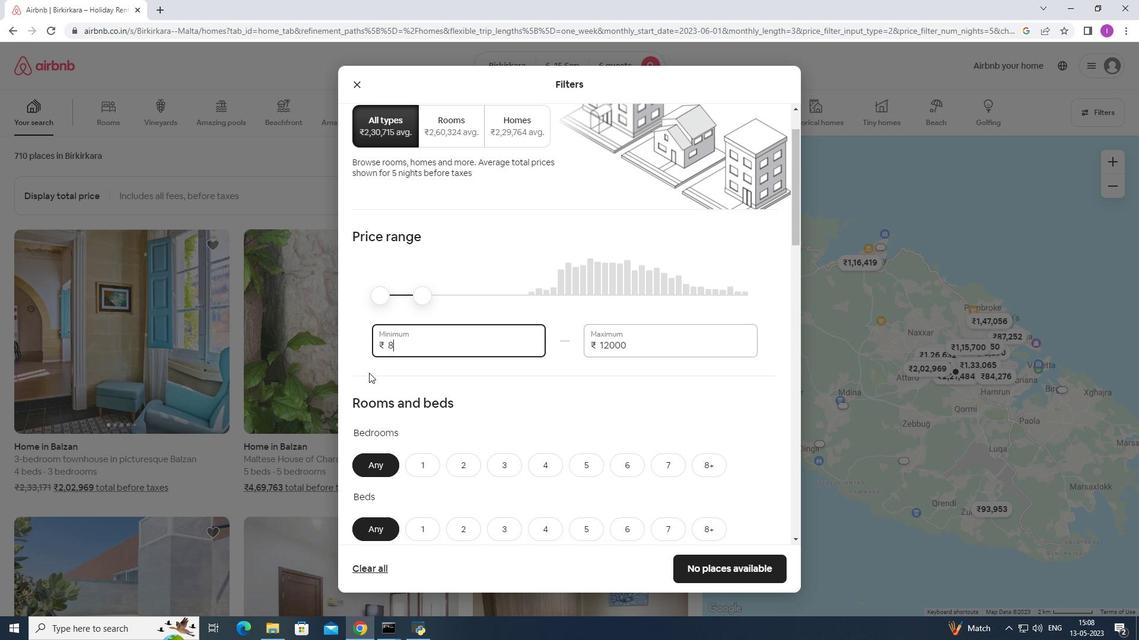 
Action: Mouse moved to (372, 374)
Screenshot: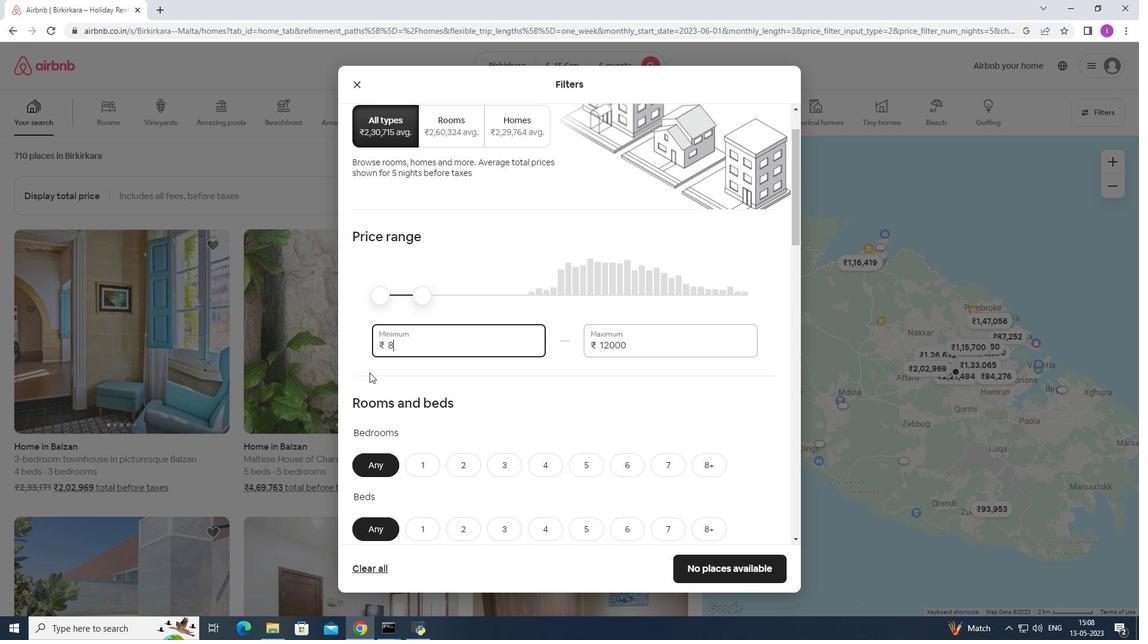 
Action: Key pressed 0
Screenshot: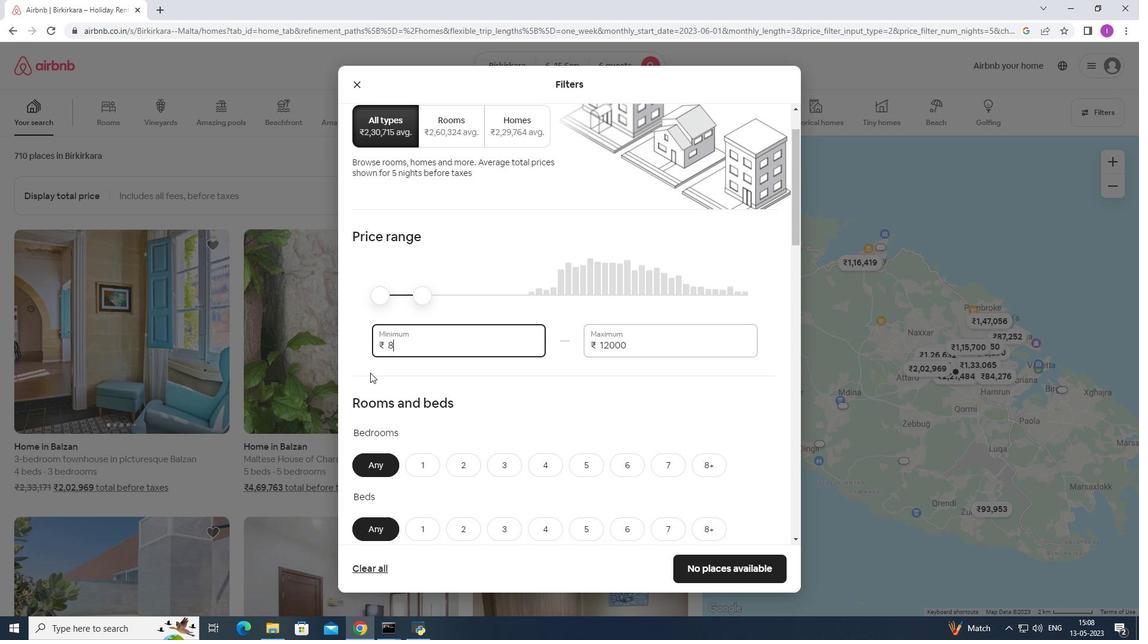 
Action: Mouse moved to (373, 376)
Screenshot: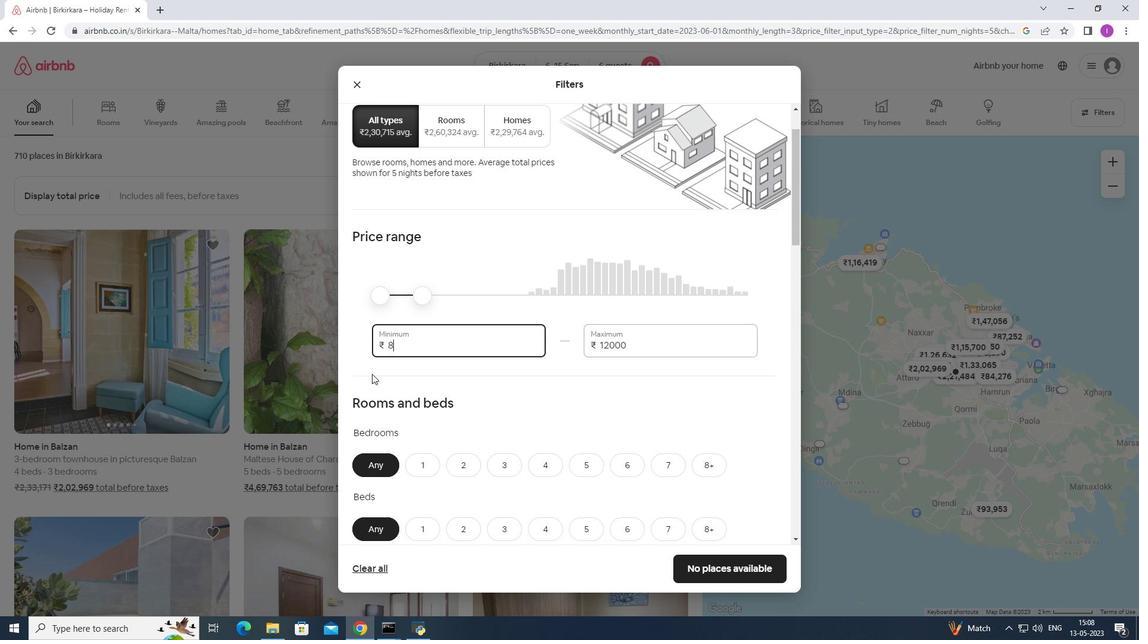 
Action: Key pressed 0
Screenshot: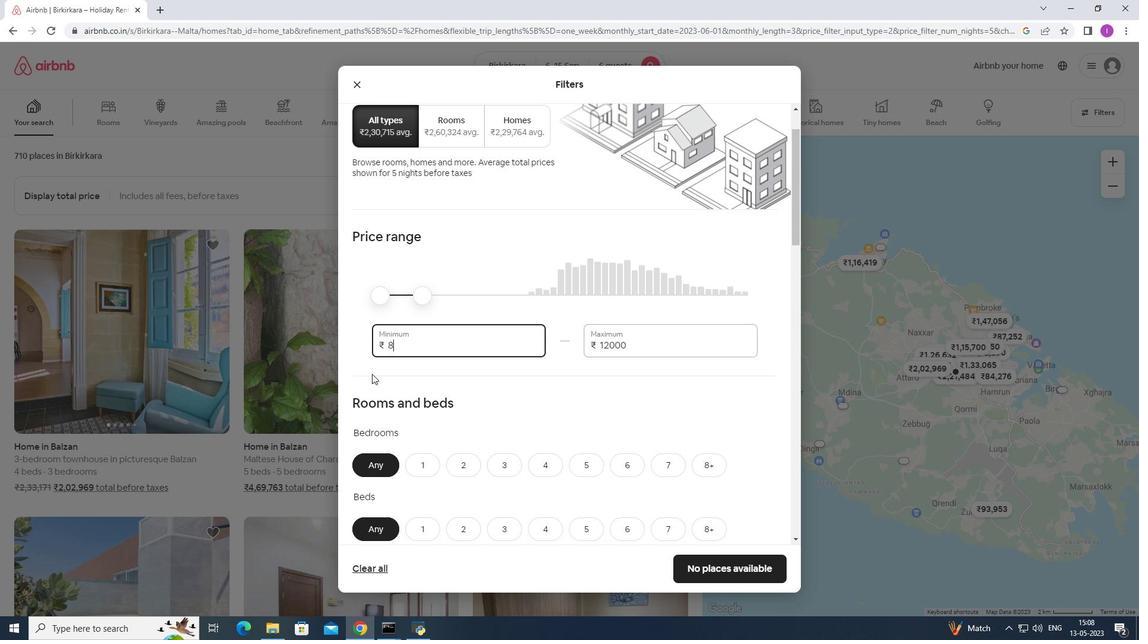 
Action: Mouse moved to (426, 348)
Screenshot: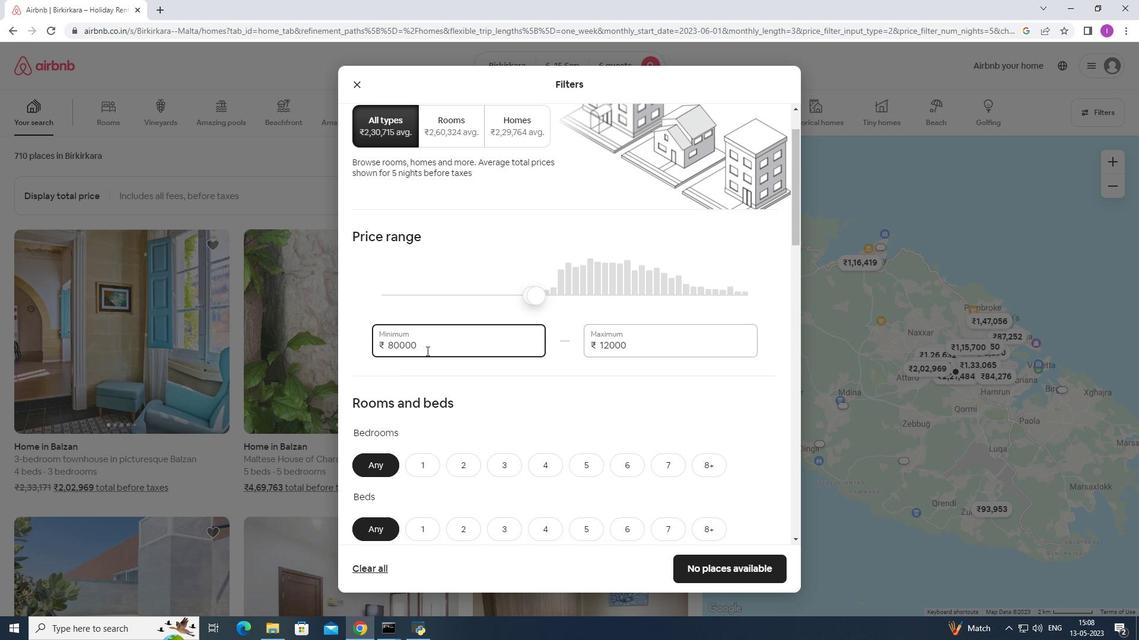 
Action: Key pressed <Key.backspace>
Screenshot: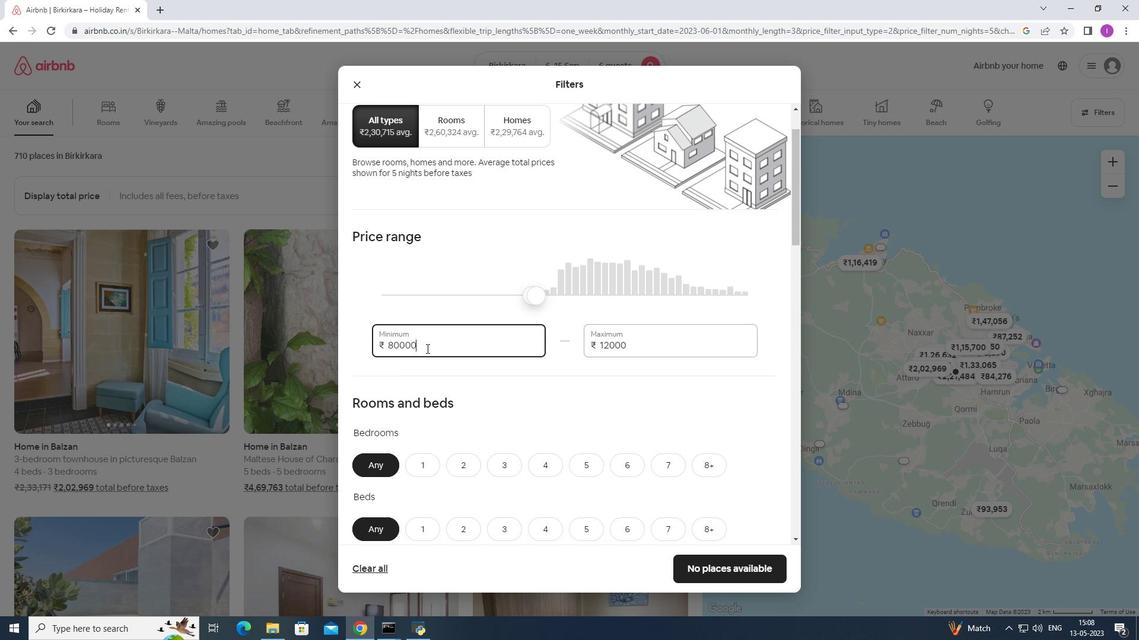 
Action: Mouse moved to (464, 539)
Screenshot: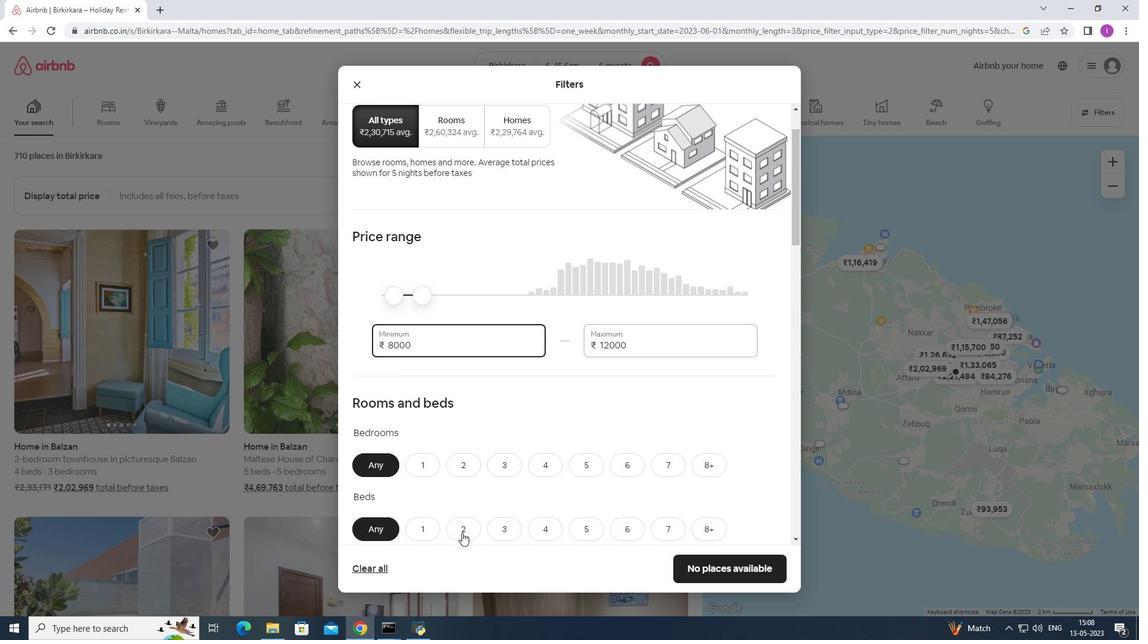 
Action: Mouse scrolled (464, 538) with delta (0, 0)
Screenshot: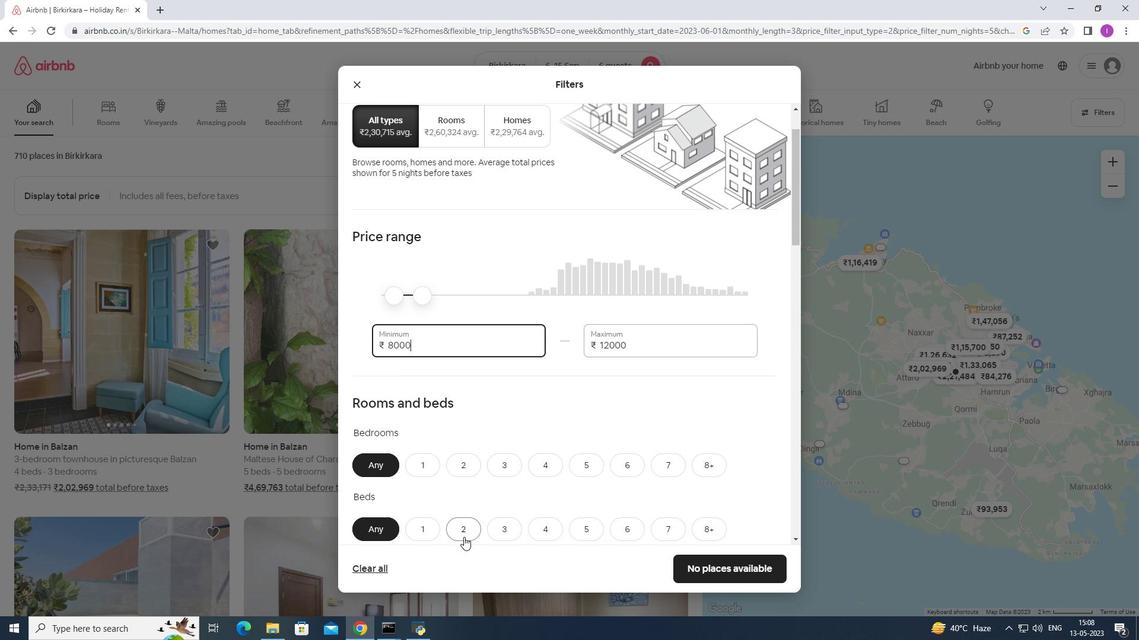 
Action: Mouse scrolled (464, 538) with delta (0, 0)
Screenshot: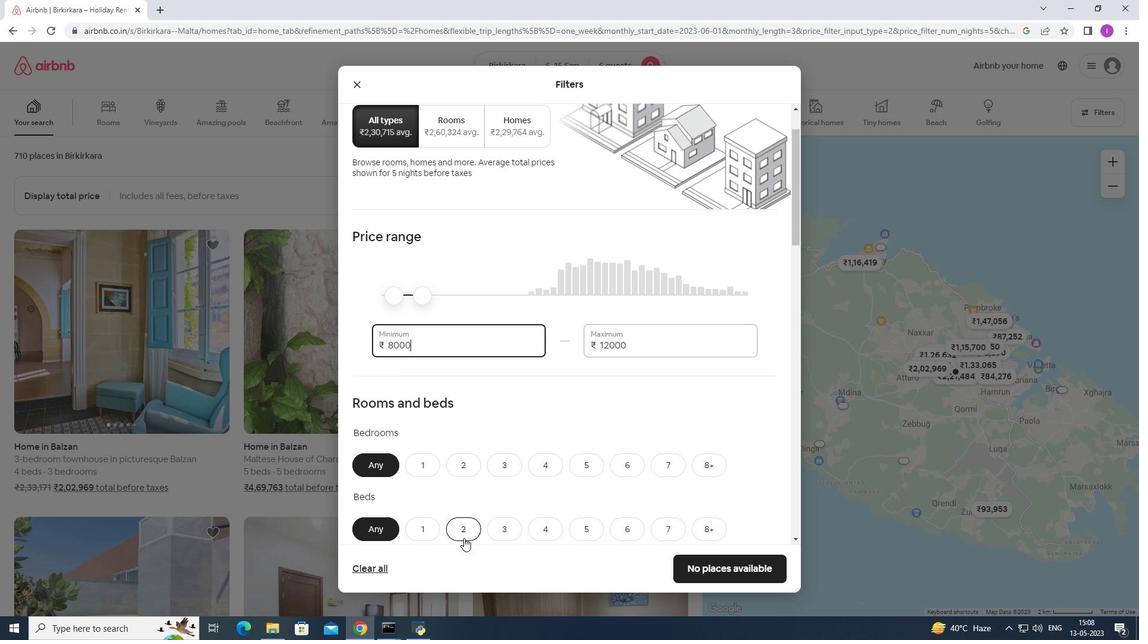 
Action: Mouse moved to (627, 352)
Screenshot: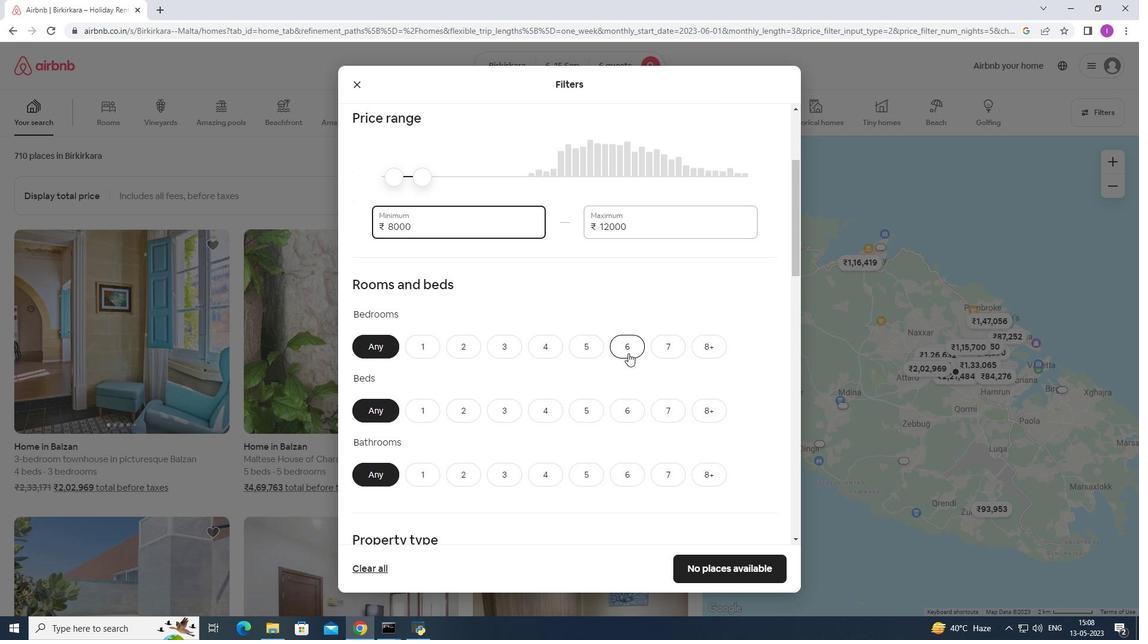 
Action: Mouse pressed left at (627, 352)
Screenshot: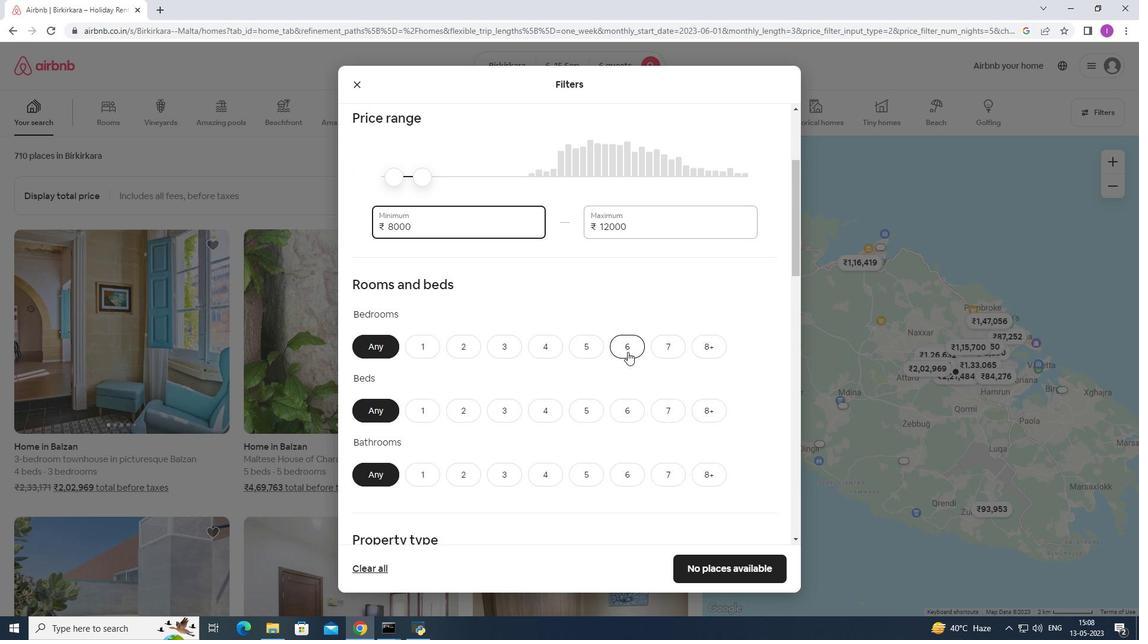 
Action: Mouse moved to (624, 411)
Screenshot: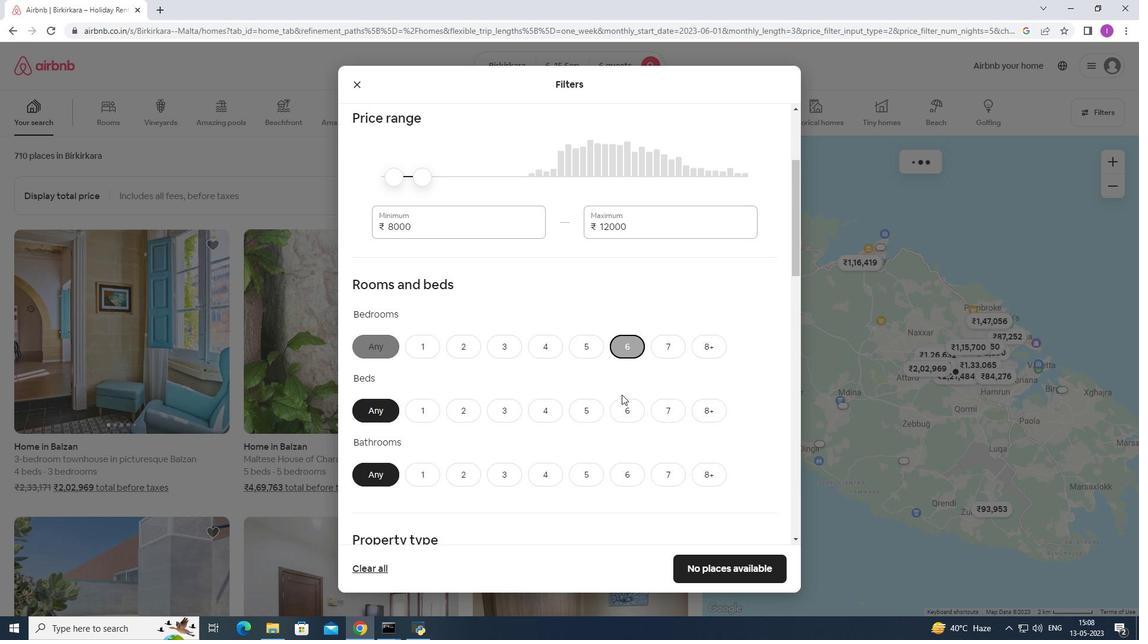
Action: Mouse pressed left at (624, 411)
Screenshot: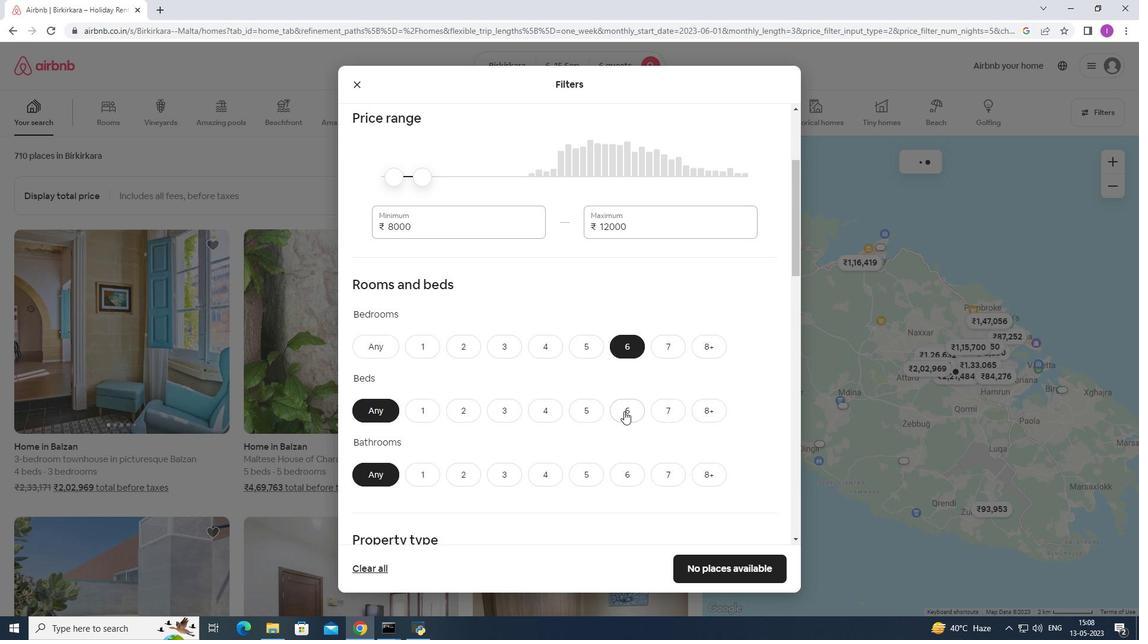 
Action: Mouse moved to (630, 478)
Screenshot: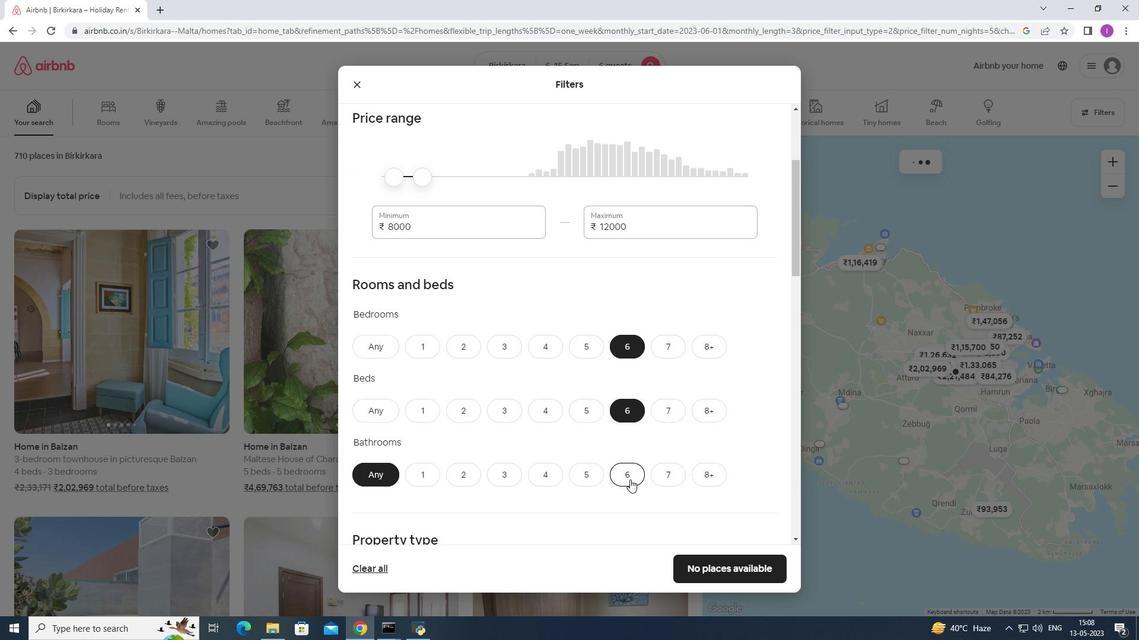 
Action: Mouse pressed left at (630, 478)
Screenshot: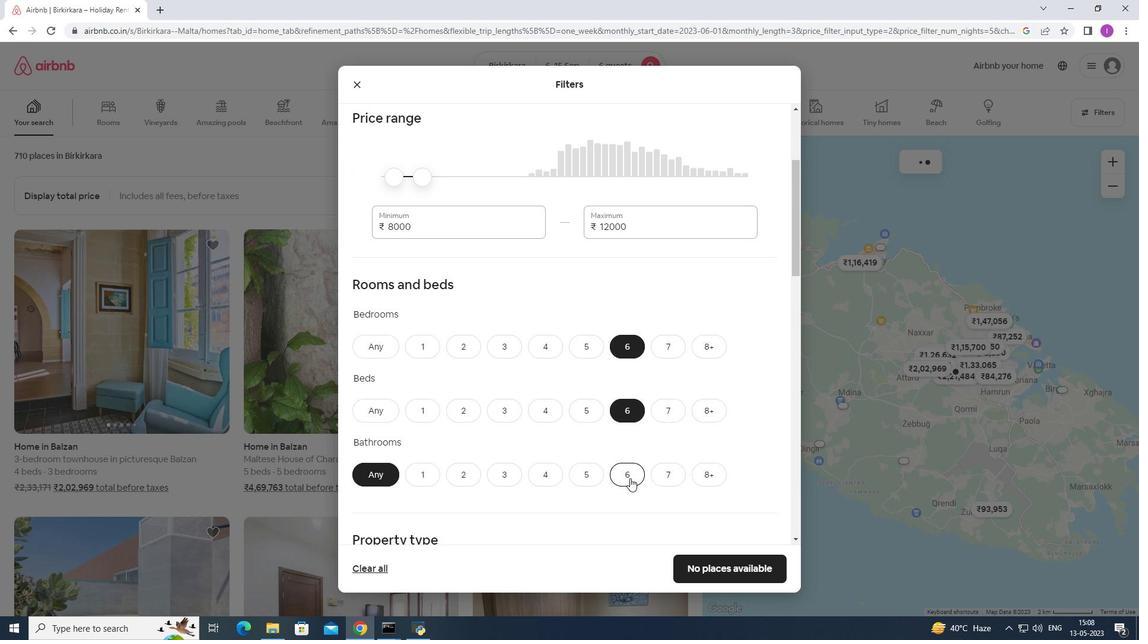 
Action: Mouse moved to (531, 461)
Screenshot: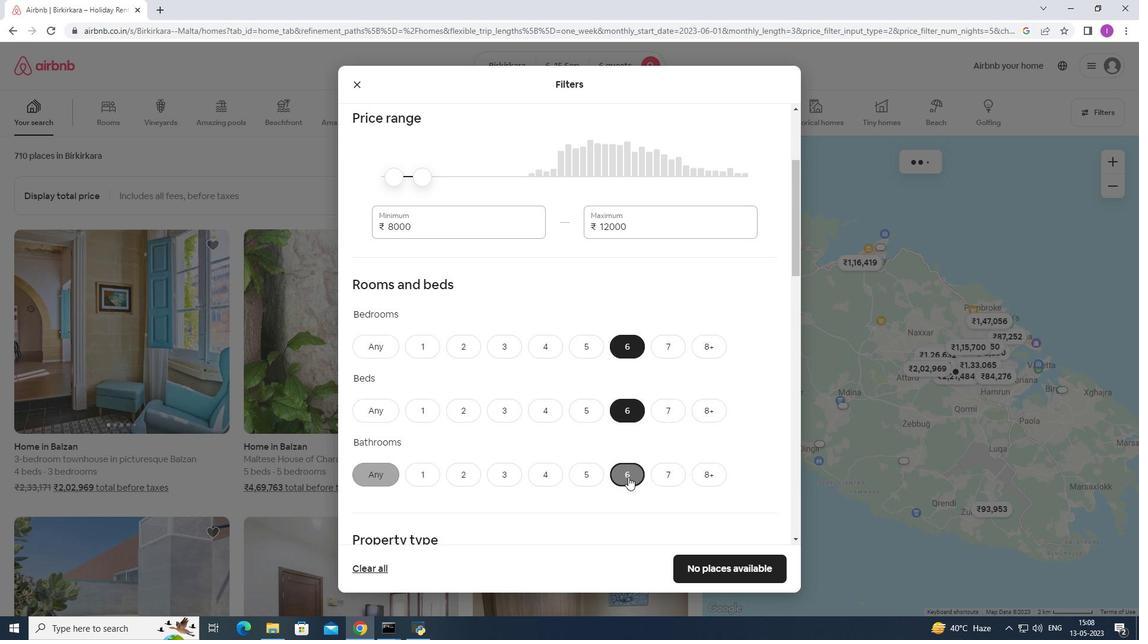
Action: Mouse scrolled (531, 461) with delta (0, 0)
Screenshot: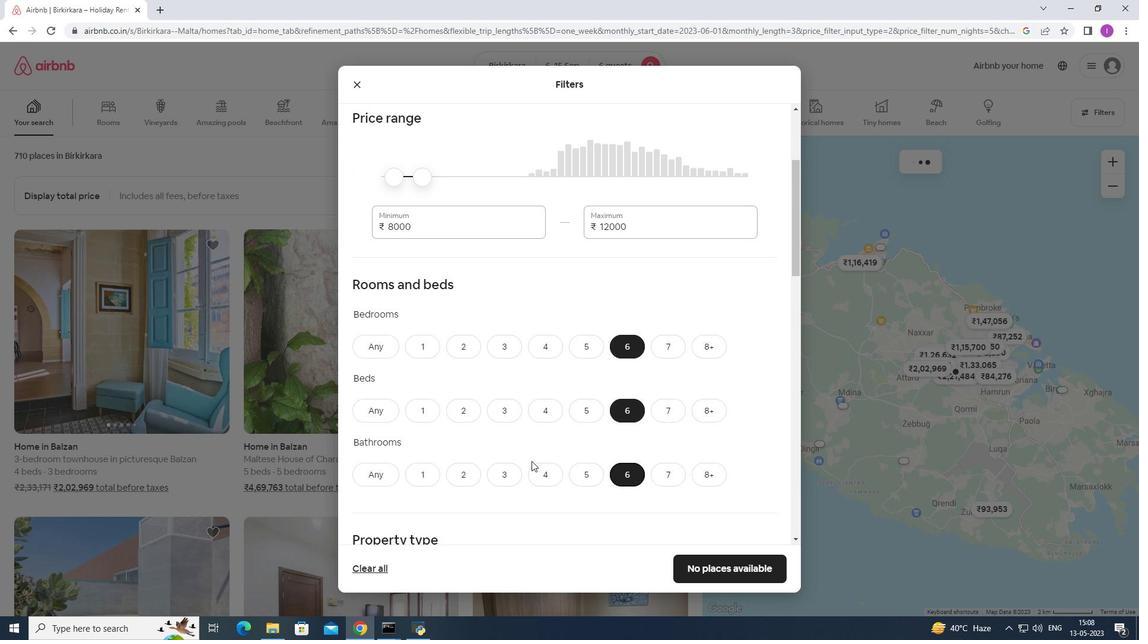 
Action: Mouse scrolled (531, 461) with delta (0, 0)
Screenshot: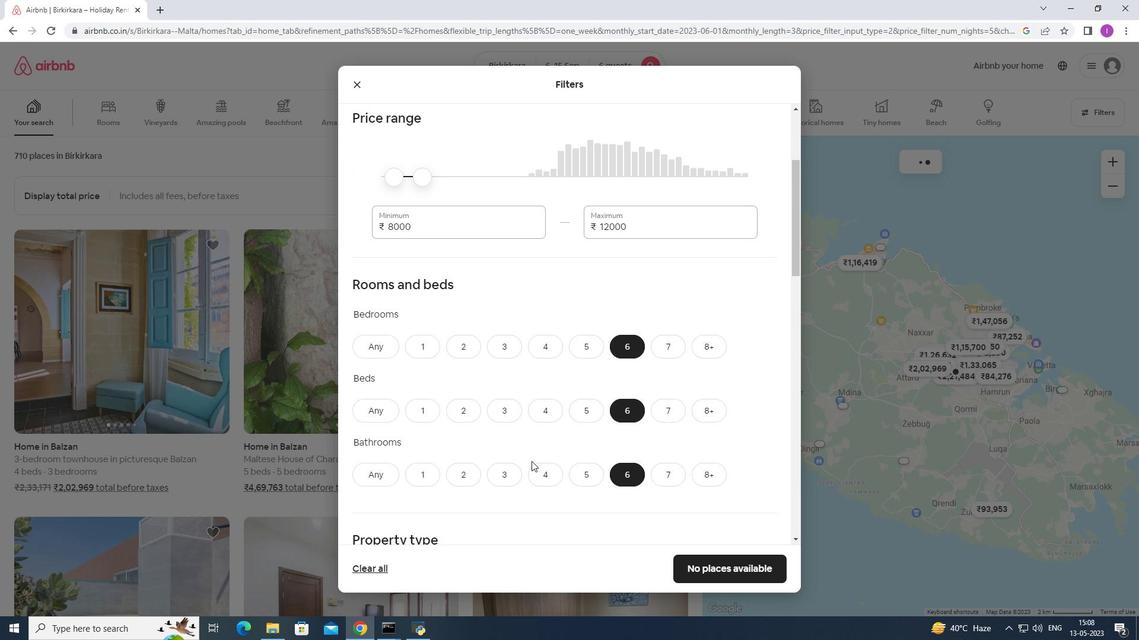
Action: Mouse scrolled (531, 461) with delta (0, 0)
Screenshot: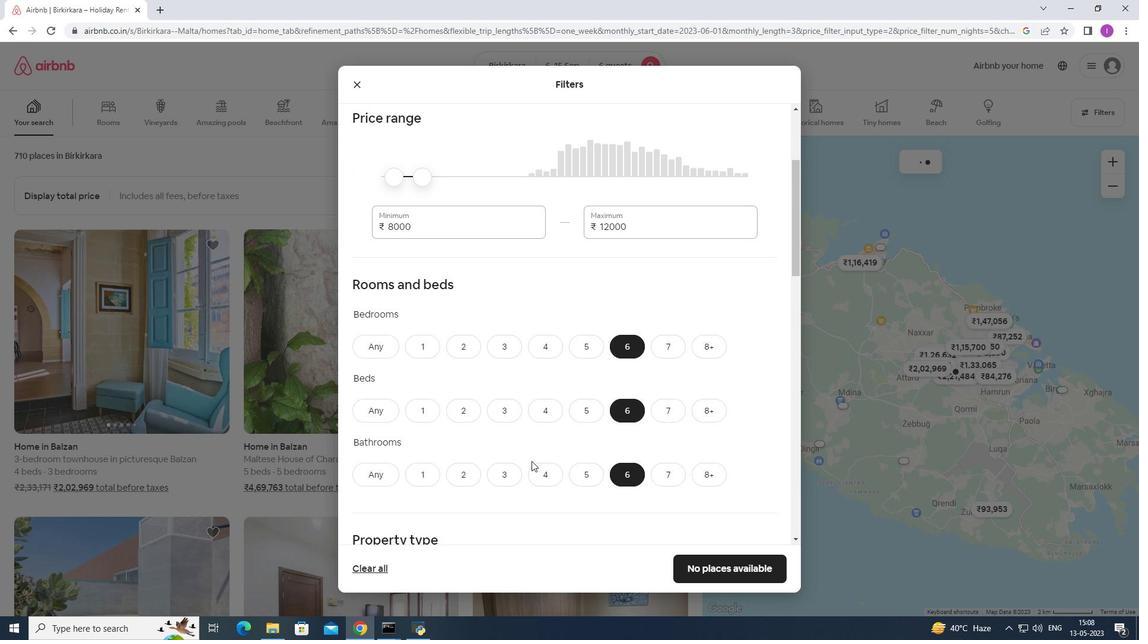 
Action: Mouse moved to (413, 440)
Screenshot: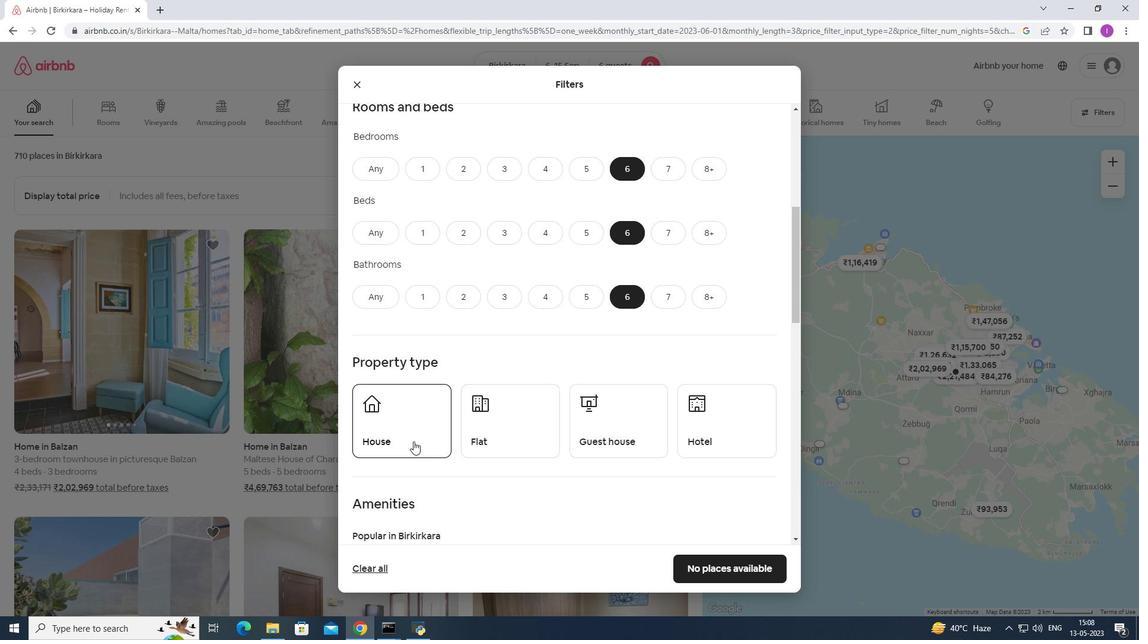 
Action: Mouse pressed left at (413, 440)
Screenshot: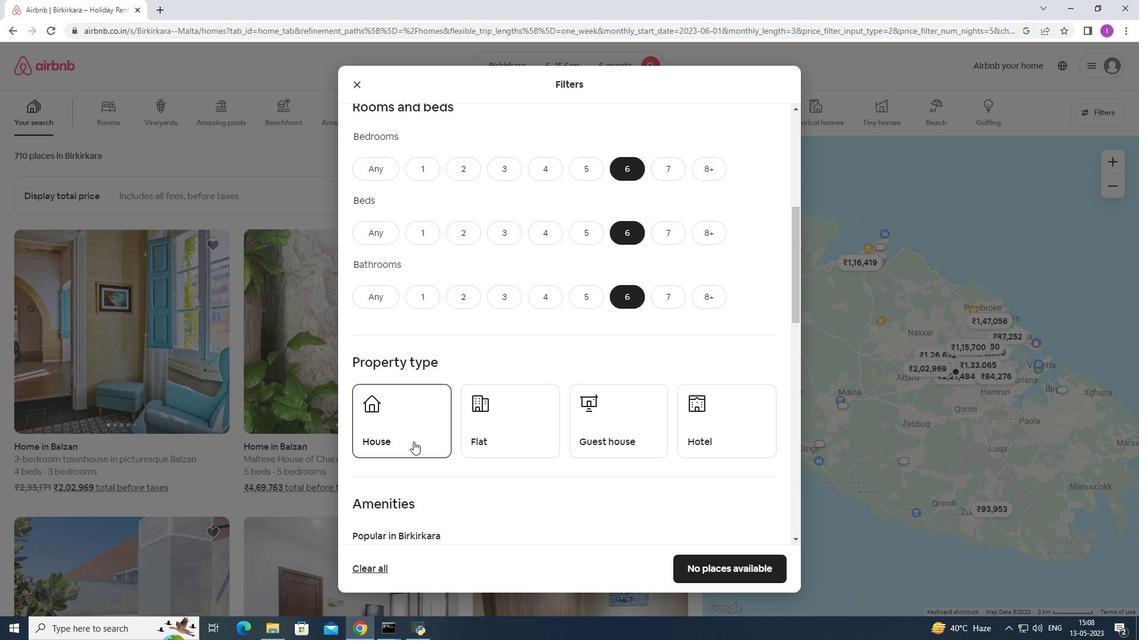 
Action: Mouse moved to (498, 431)
Screenshot: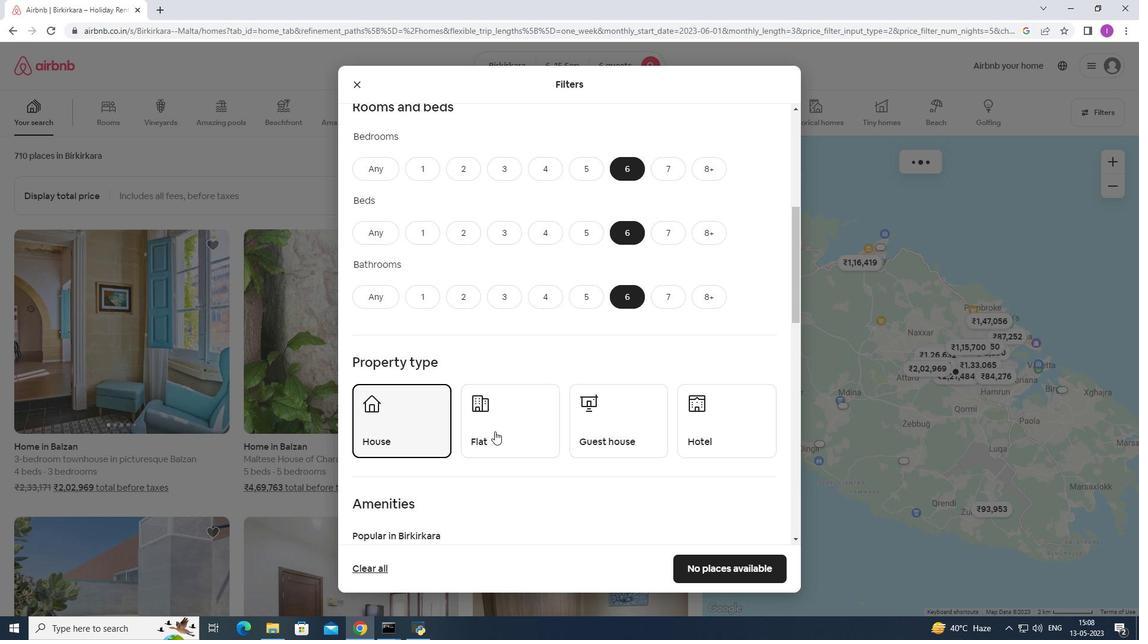
Action: Mouse pressed left at (498, 431)
Screenshot: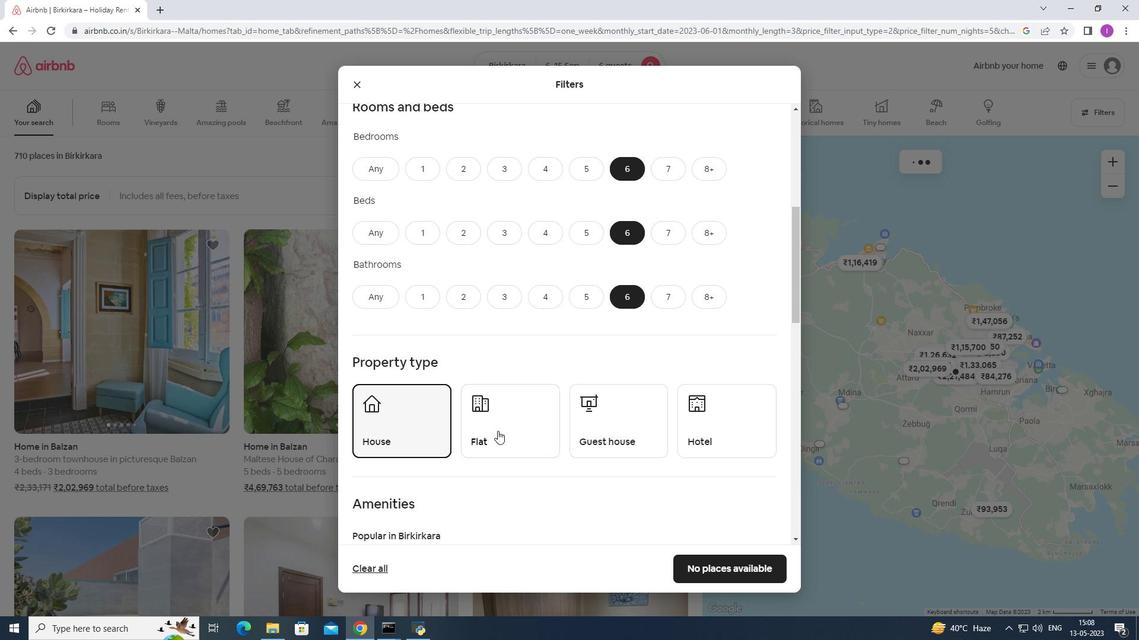 
Action: Mouse moved to (633, 457)
Screenshot: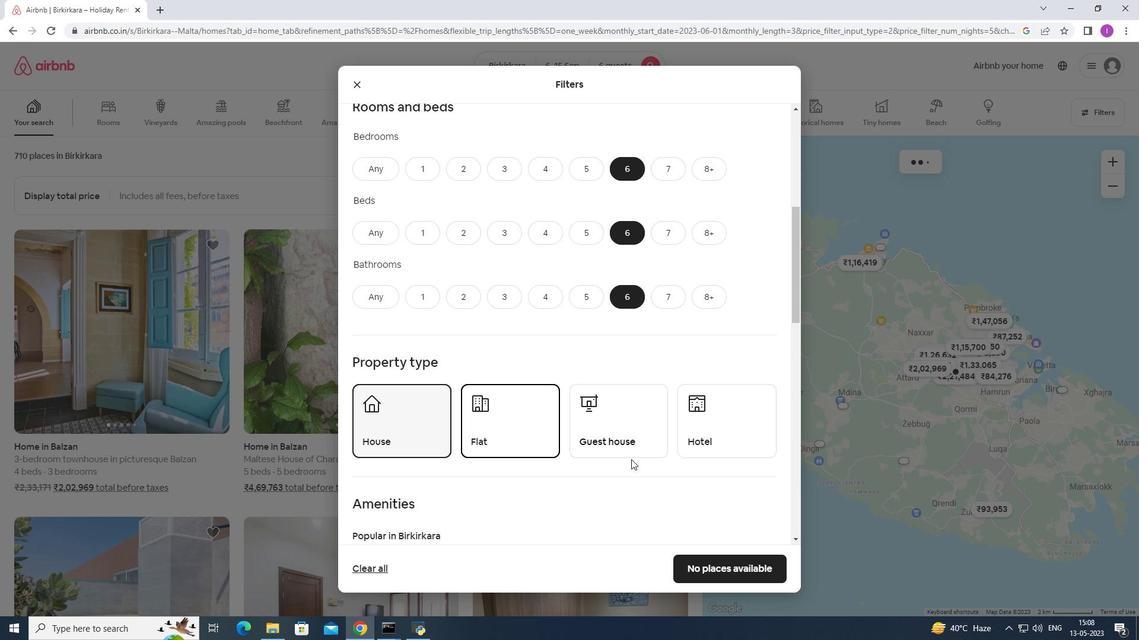 
Action: Mouse pressed left at (633, 457)
Screenshot: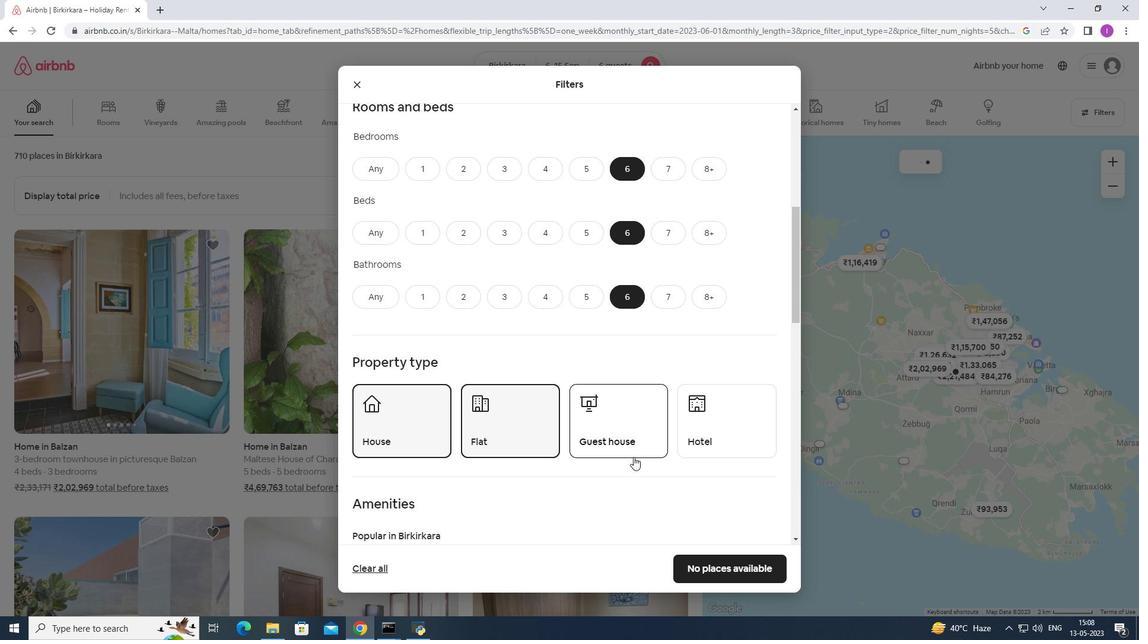 
Action: Mouse moved to (470, 487)
Screenshot: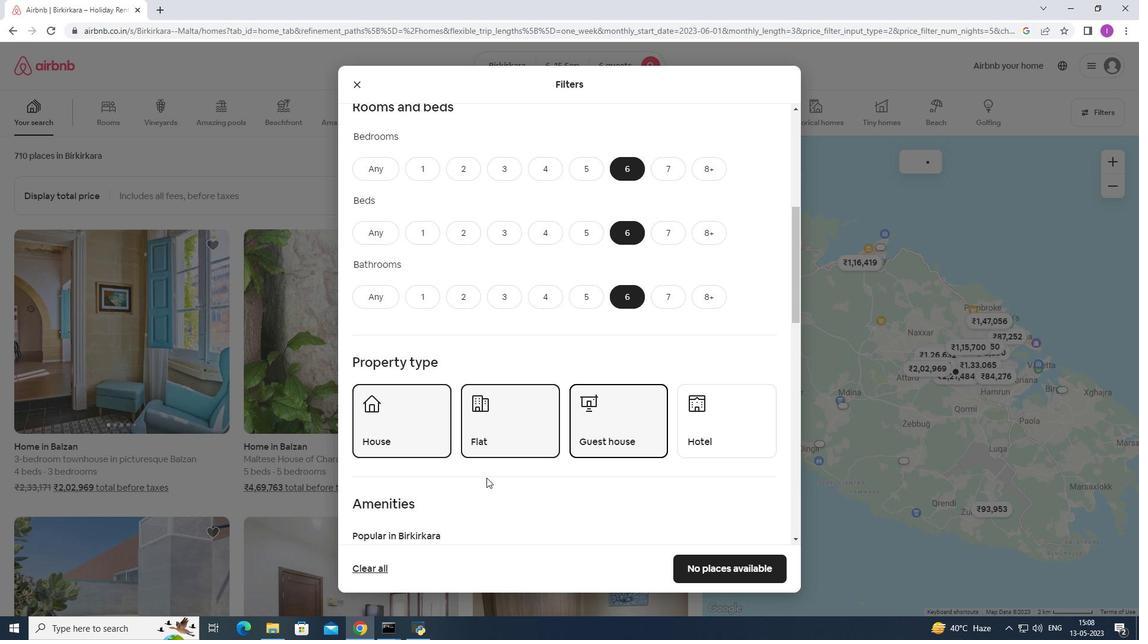 
Action: Mouse scrolled (470, 486) with delta (0, 0)
Screenshot: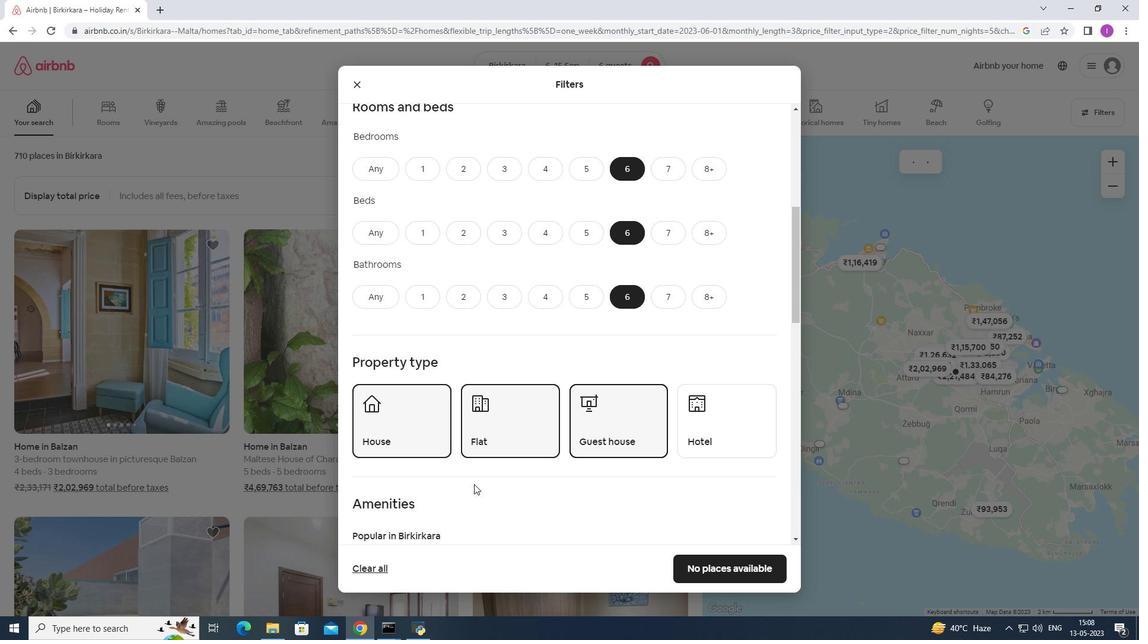 
Action: Mouse scrolled (470, 486) with delta (0, 0)
Screenshot: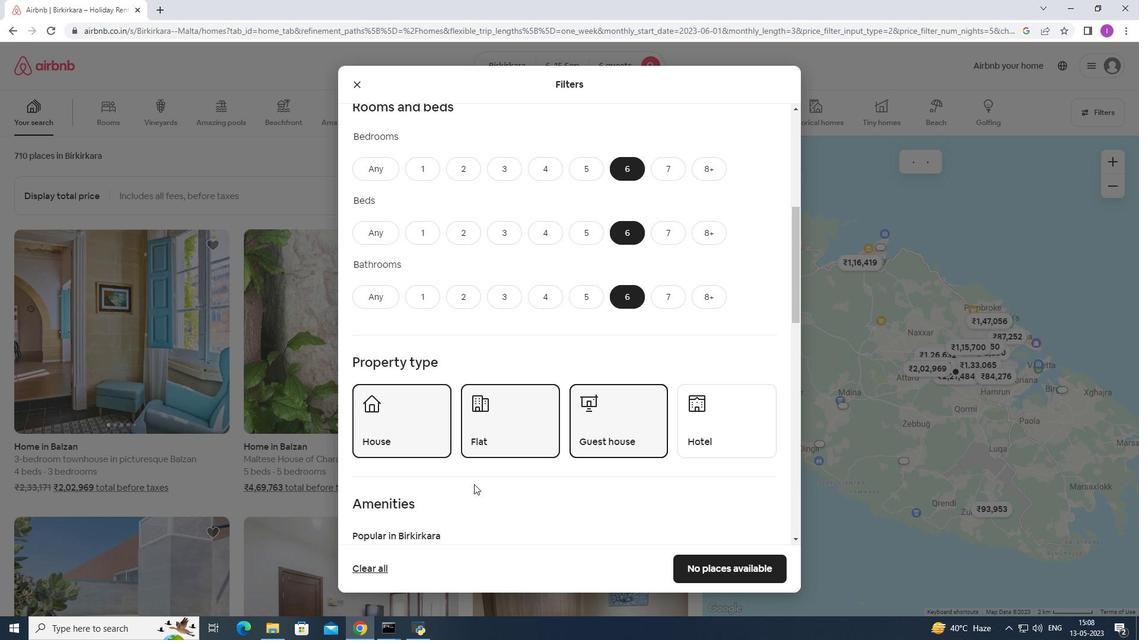 
Action: Mouse scrolled (470, 486) with delta (0, 0)
Screenshot: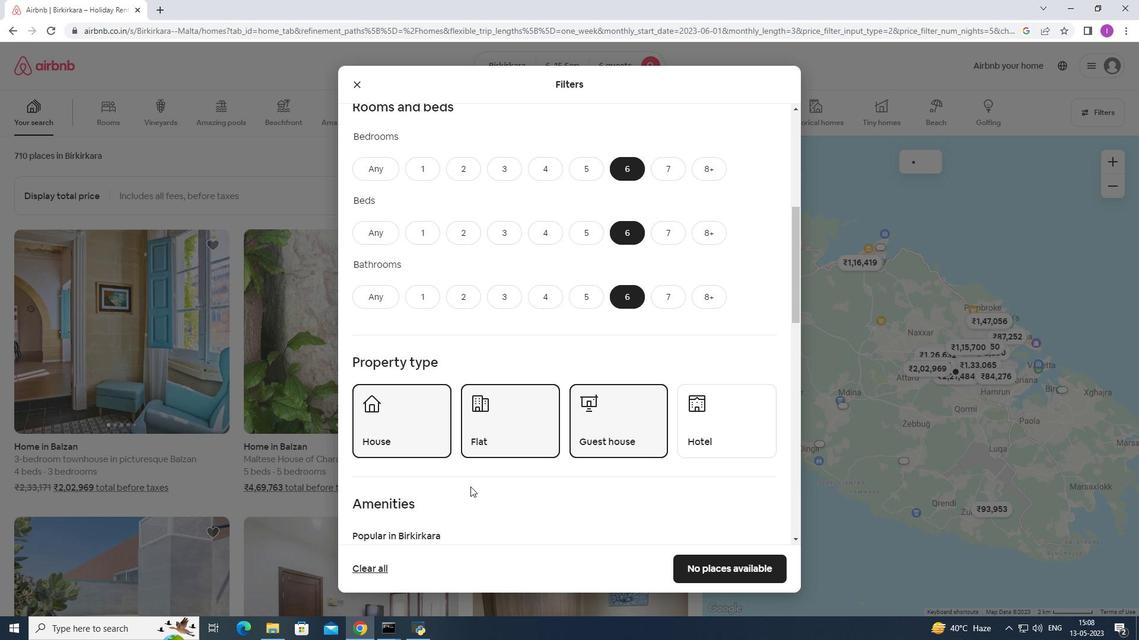 
Action: Mouse moved to (355, 417)
Screenshot: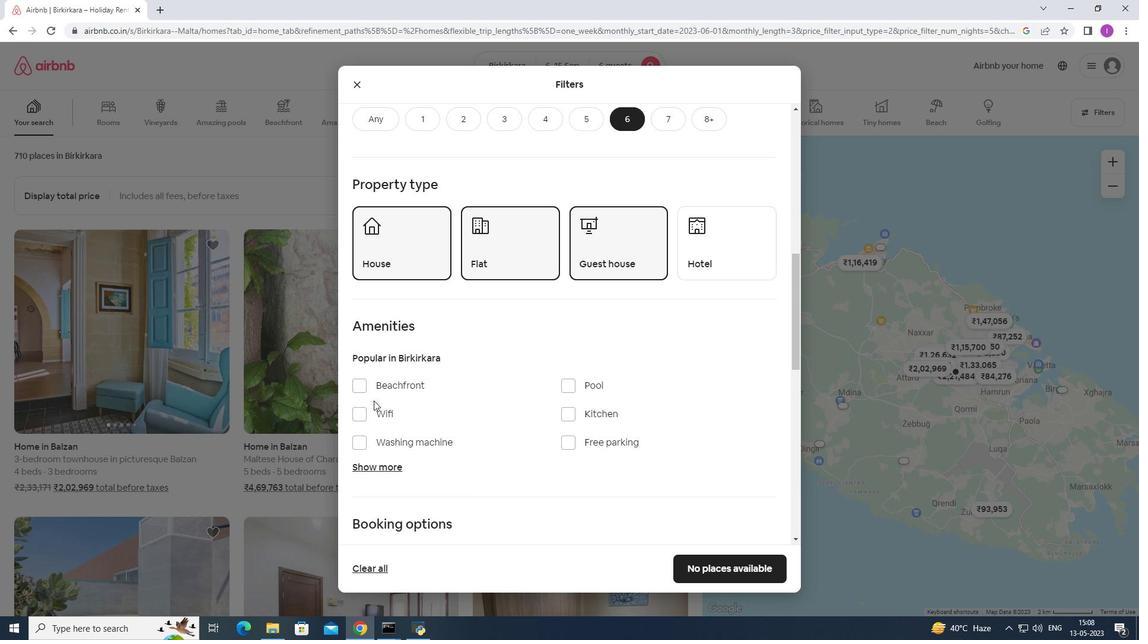 
Action: Mouse pressed left at (355, 417)
Screenshot: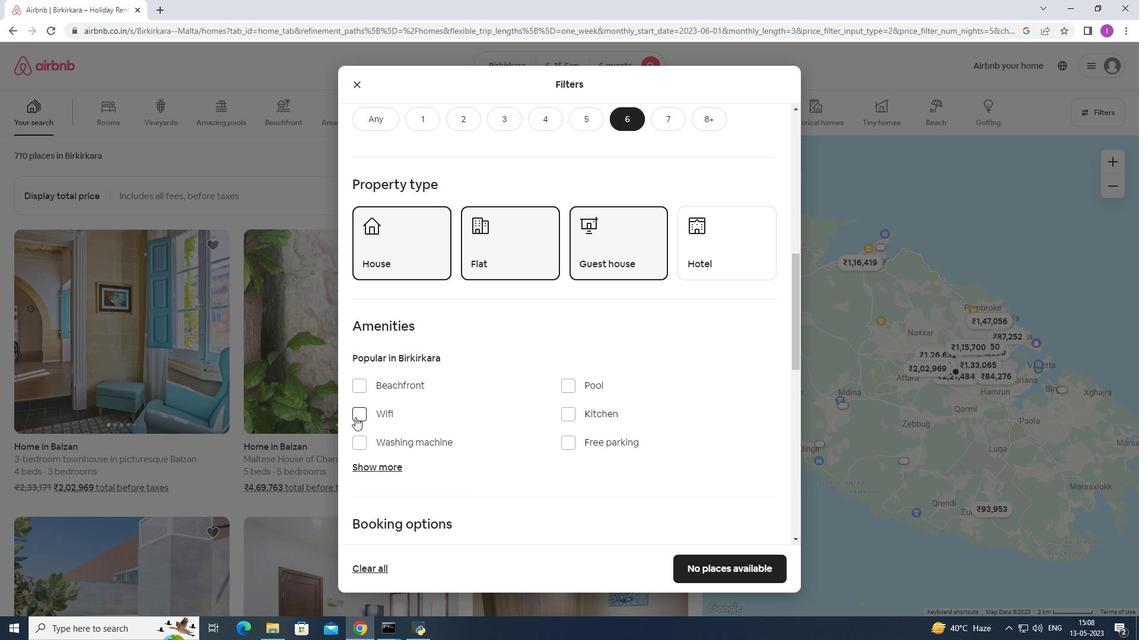 
Action: Mouse moved to (570, 443)
Screenshot: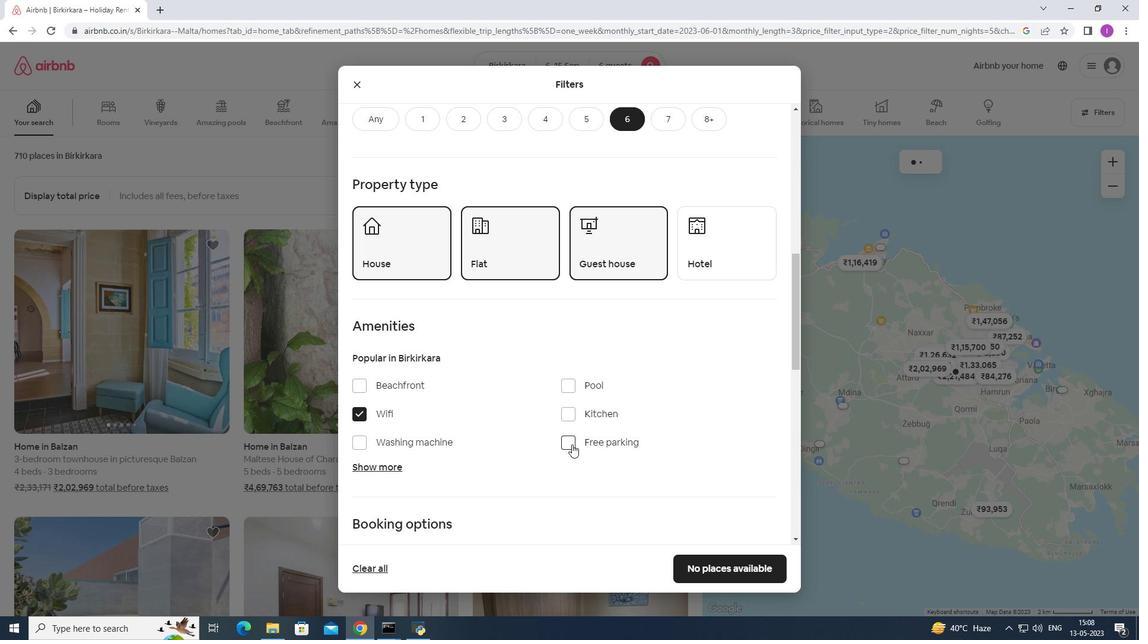 
Action: Mouse pressed left at (570, 443)
Screenshot: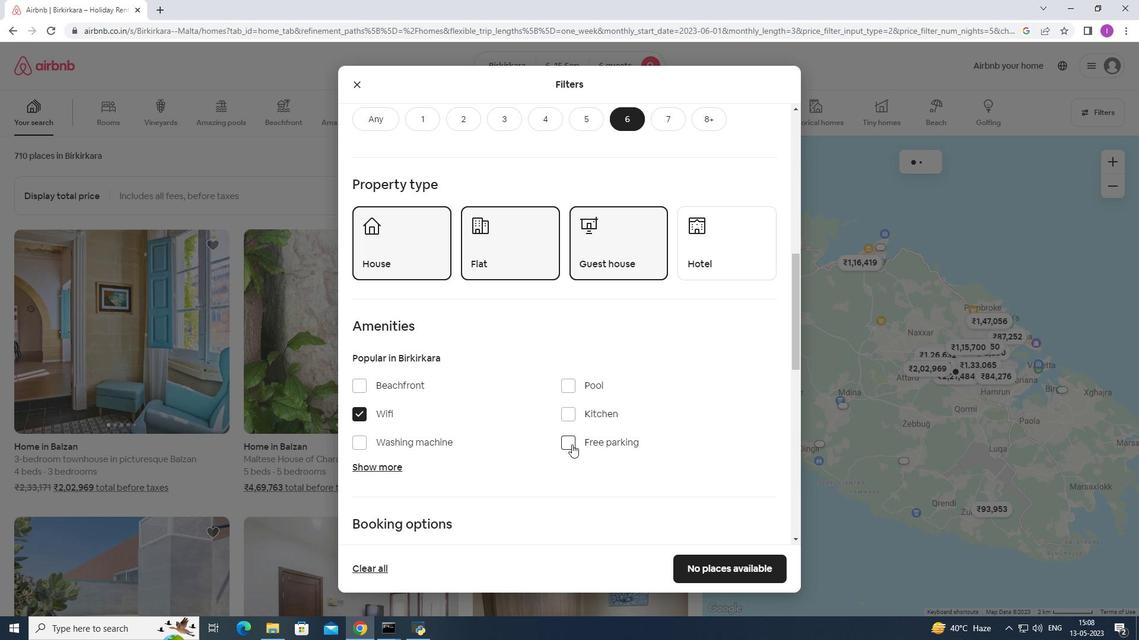 
Action: Mouse moved to (389, 463)
Screenshot: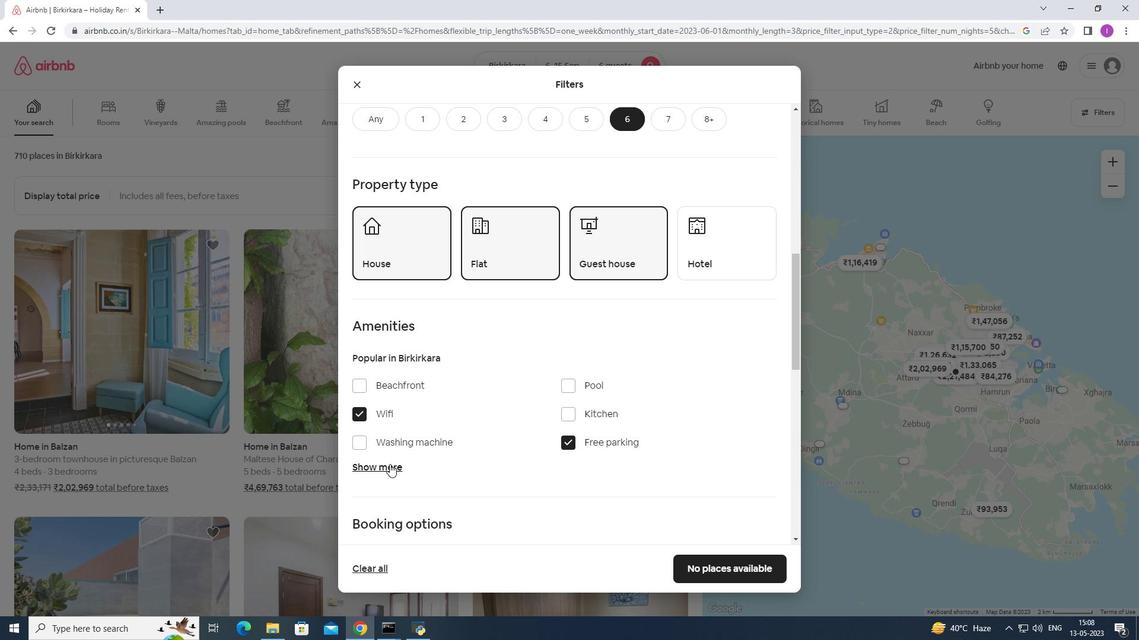 
Action: Mouse pressed left at (389, 463)
Screenshot: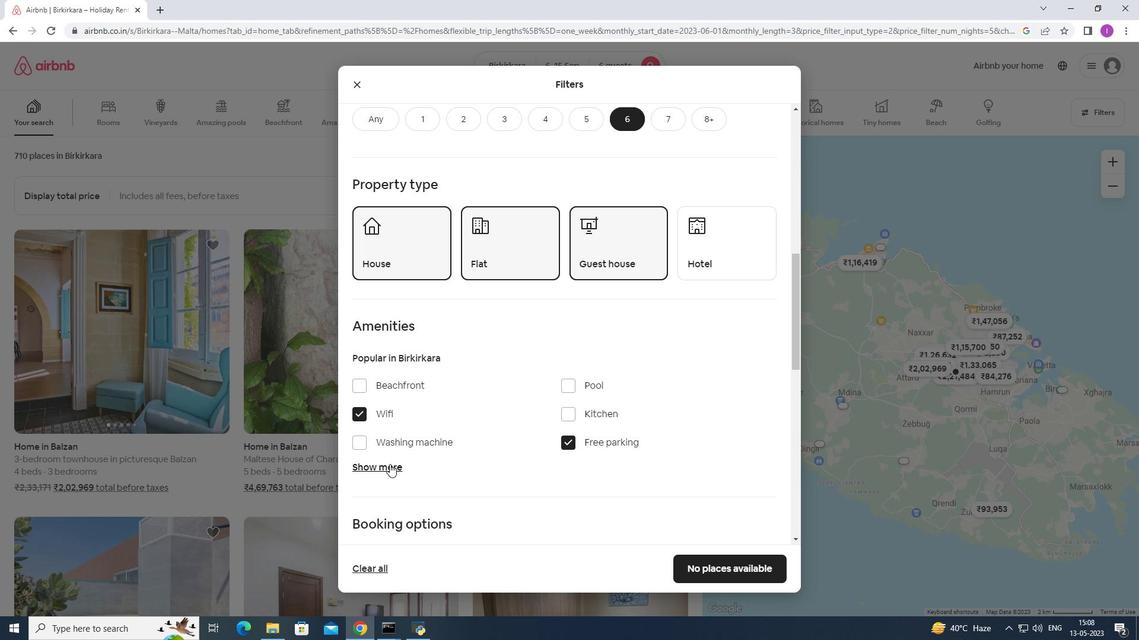 
Action: Mouse moved to (426, 518)
Screenshot: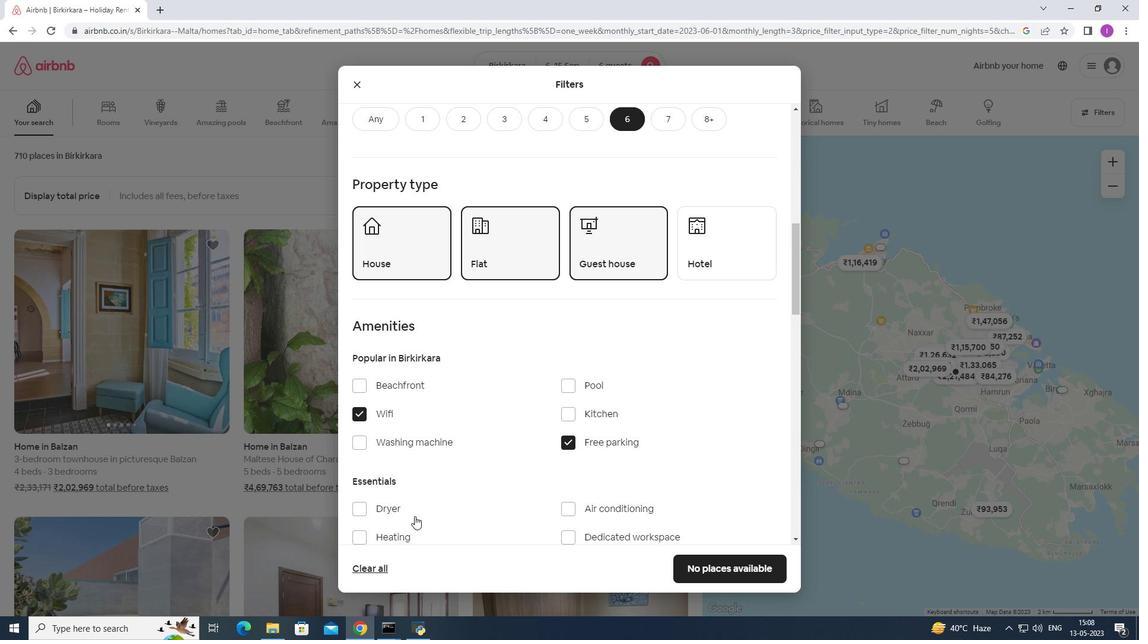 
Action: Mouse scrolled (426, 517) with delta (0, 0)
Screenshot: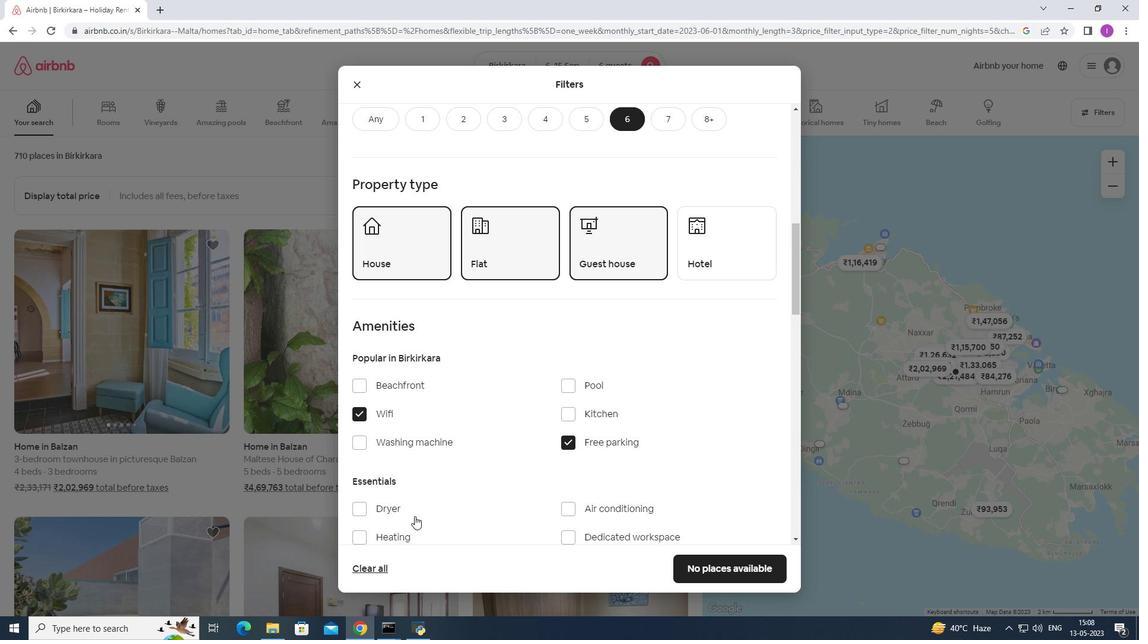 
Action: Mouse scrolled (426, 517) with delta (0, 0)
Screenshot: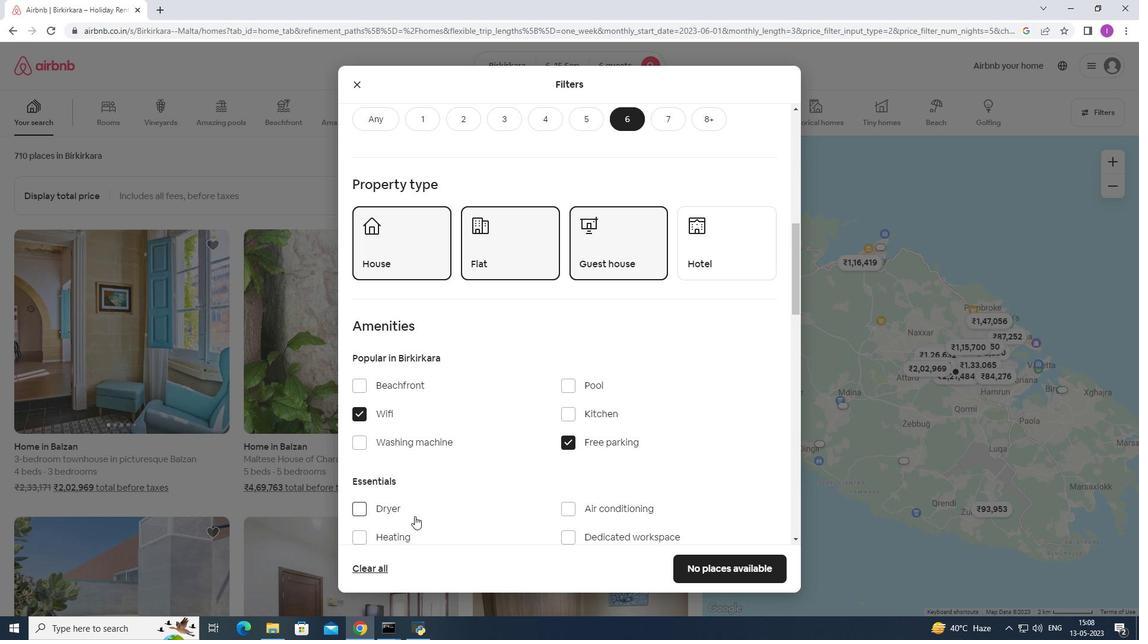 
Action: Mouse scrolled (426, 517) with delta (0, 0)
Screenshot: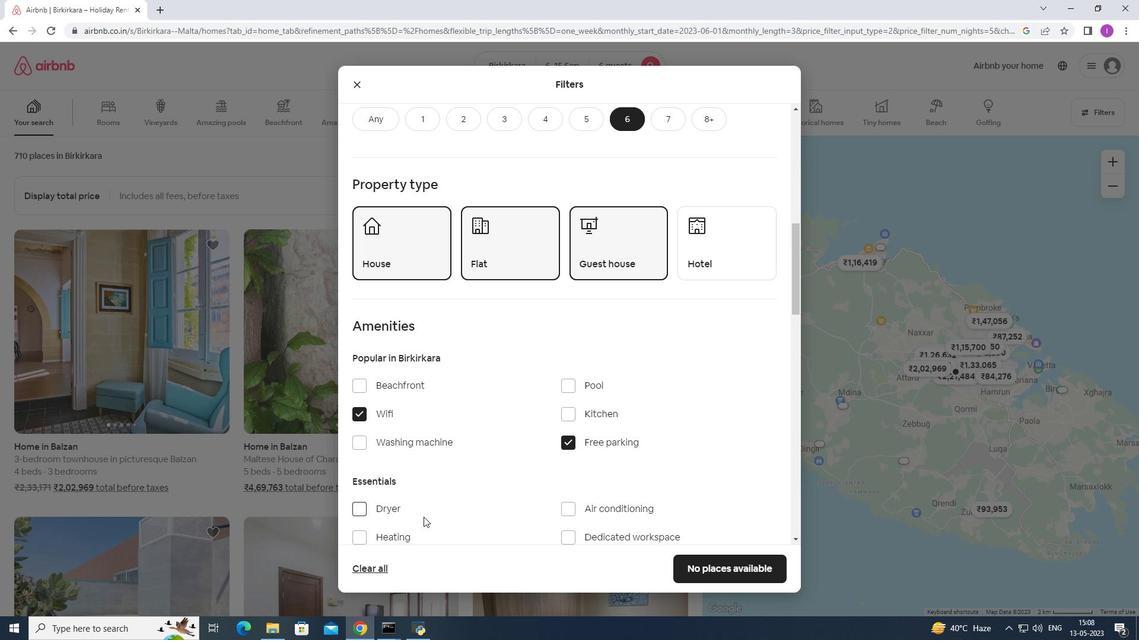 
Action: Mouse moved to (360, 382)
Screenshot: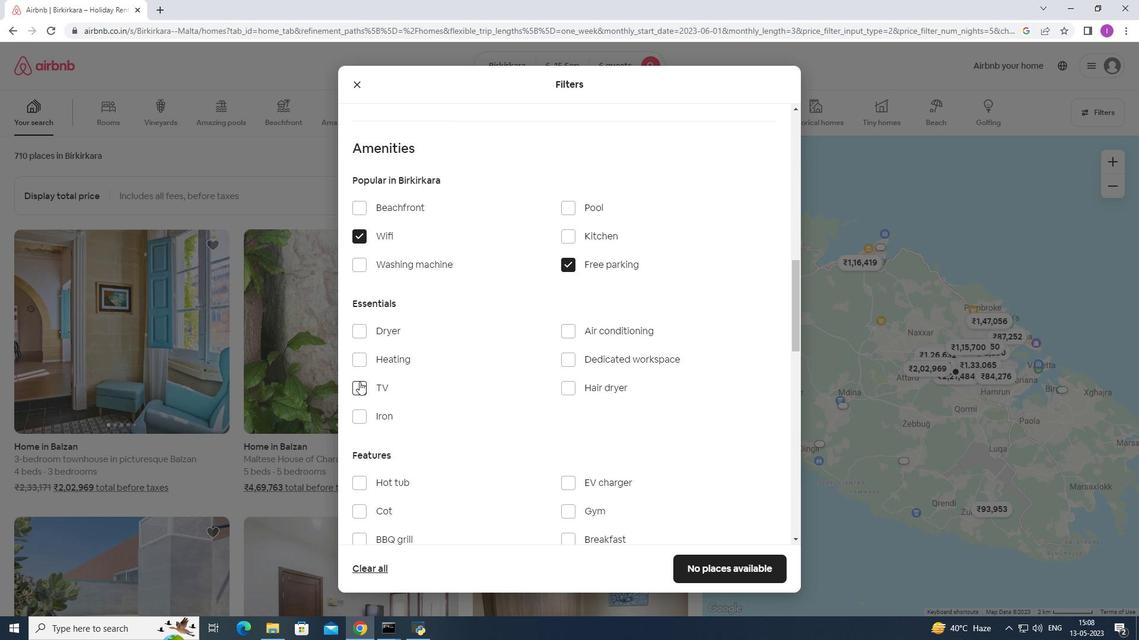 
Action: Mouse pressed left at (360, 382)
Screenshot: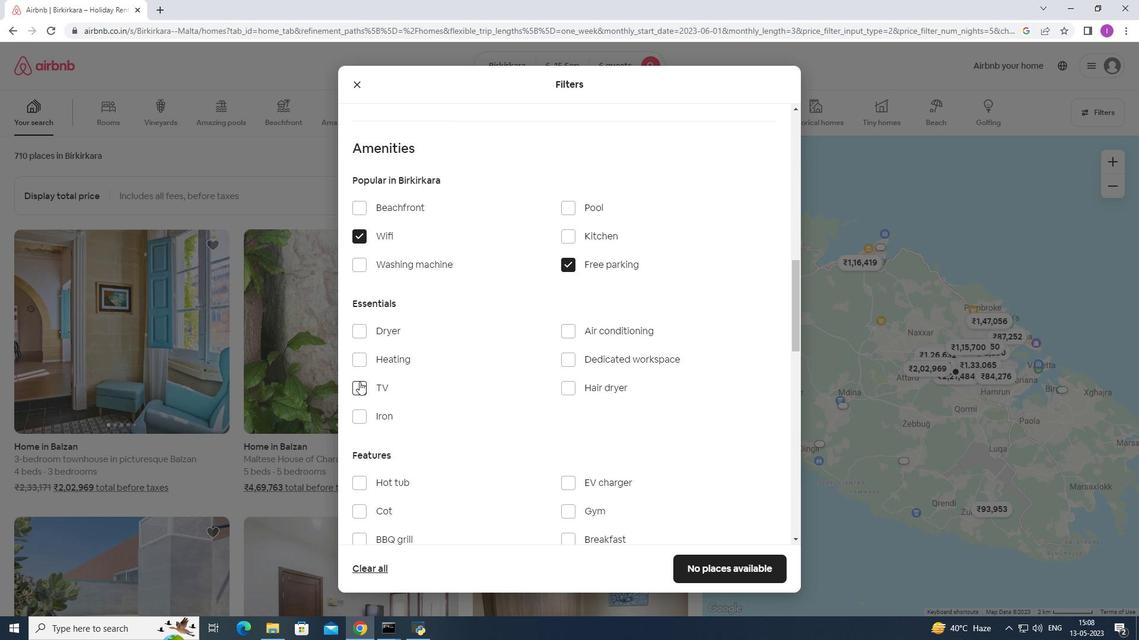 
Action: Mouse moved to (550, 484)
Screenshot: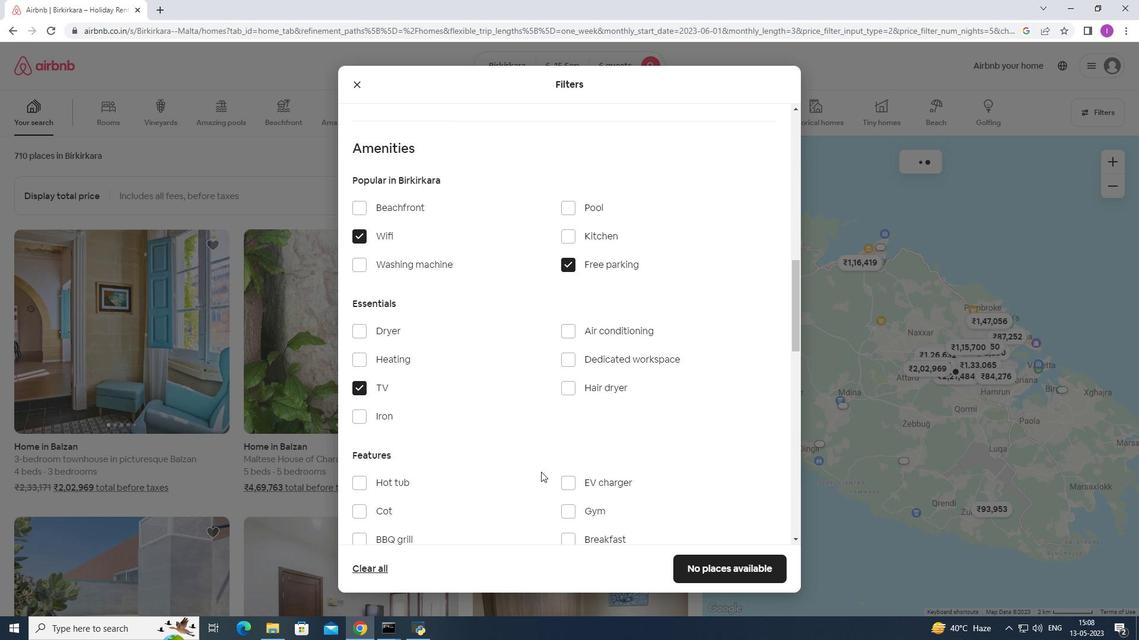 
Action: Mouse scrolled (550, 484) with delta (0, 0)
Screenshot: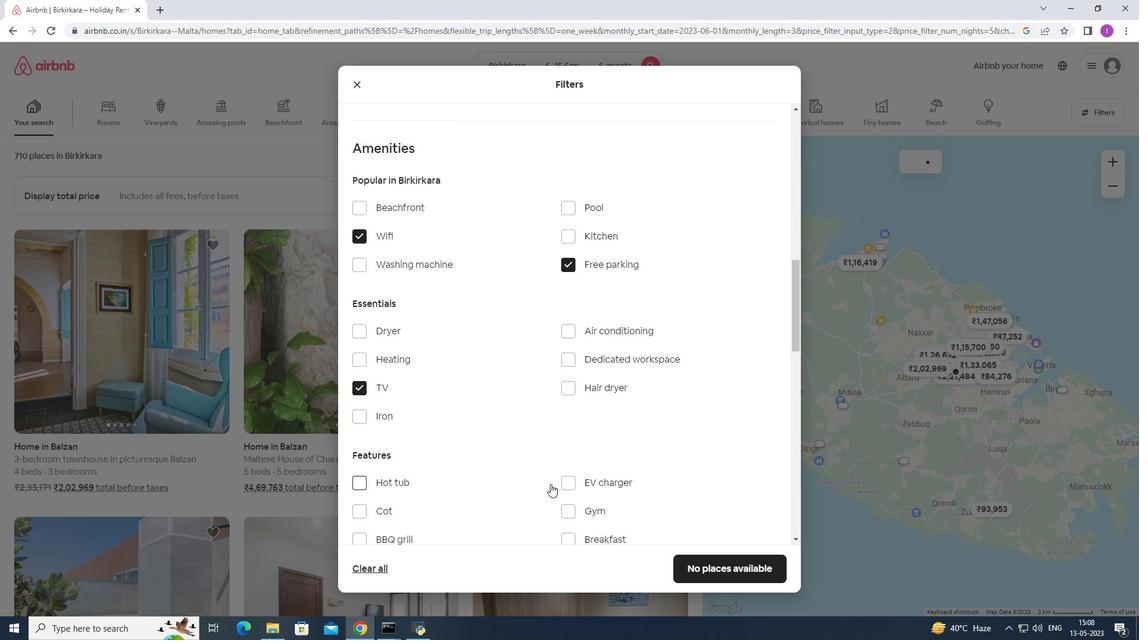 
Action: Mouse moved to (570, 448)
Screenshot: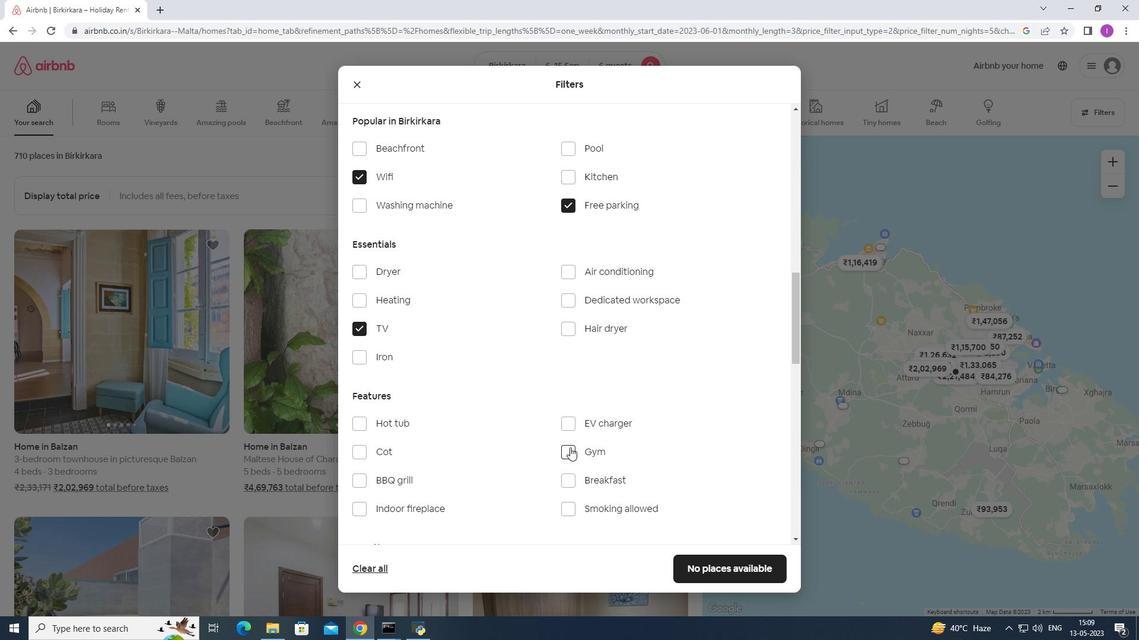 
Action: Mouse pressed left at (570, 448)
Screenshot: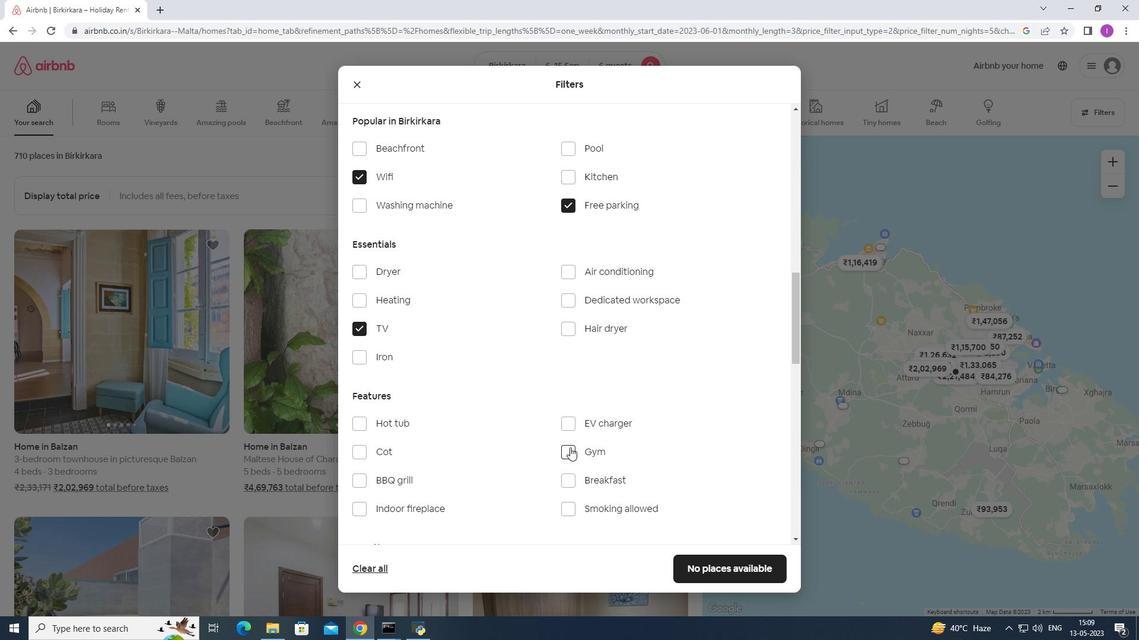 
Action: Mouse moved to (567, 483)
Screenshot: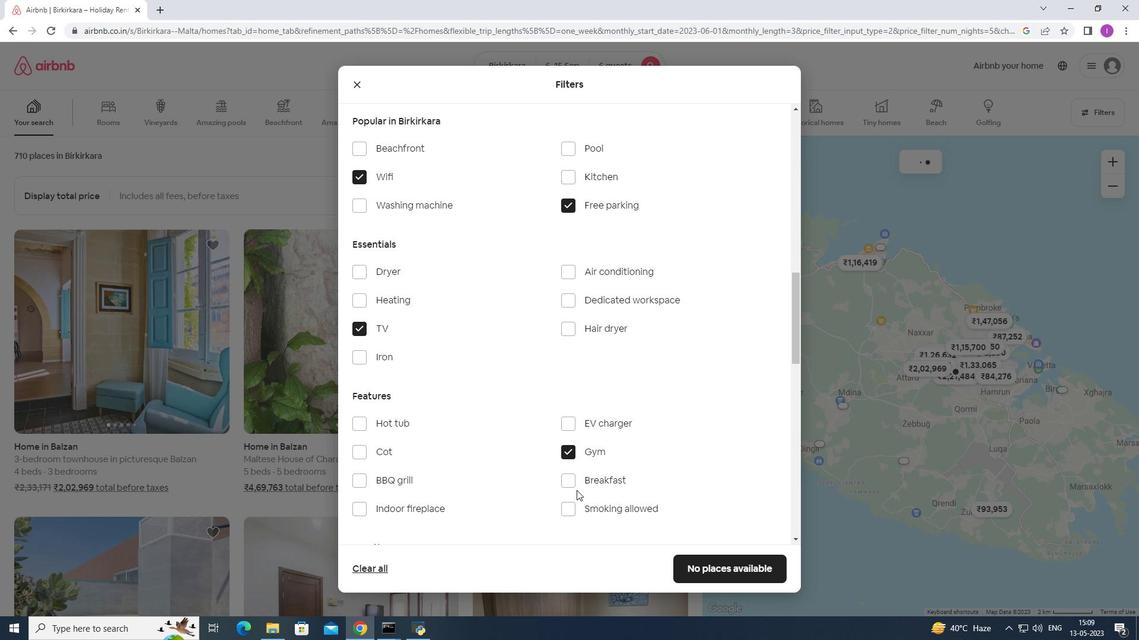 
Action: Mouse pressed left at (567, 483)
Screenshot: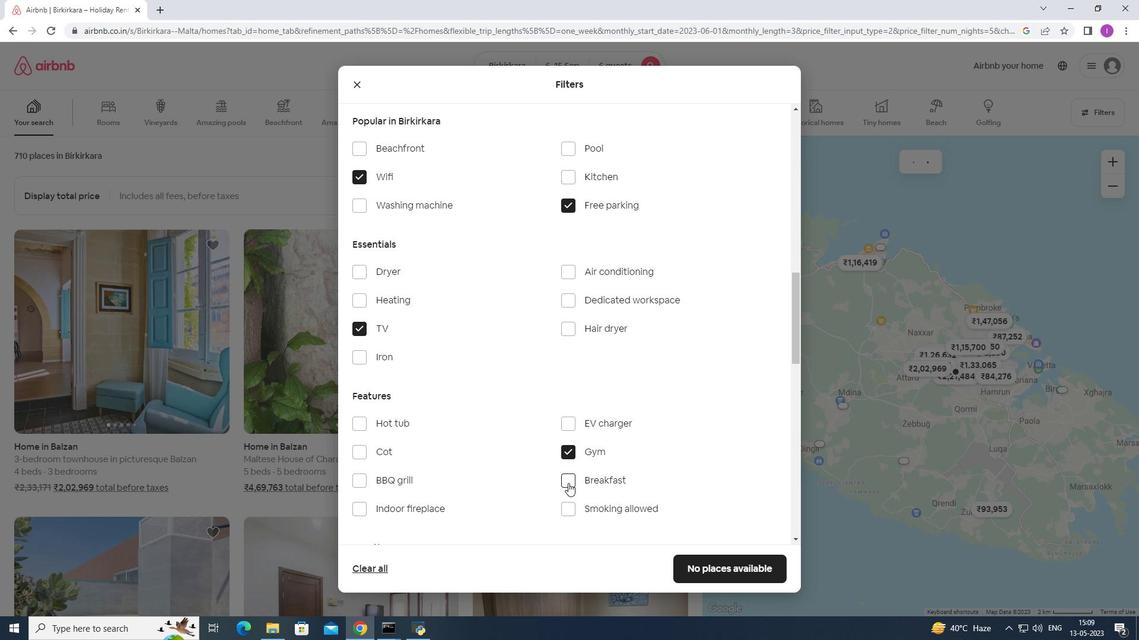 
Action: Mouse moved to (564, 470)
Screenshot: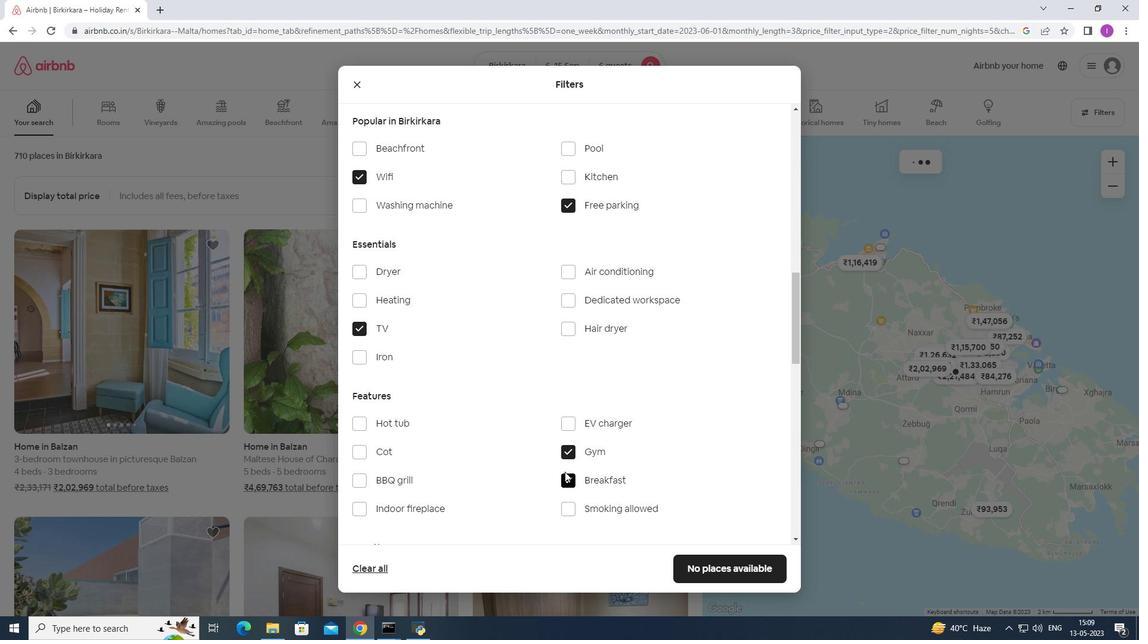 
Action: Mouse scrolled (564, 470) with delta (0, 0)
Screenshot: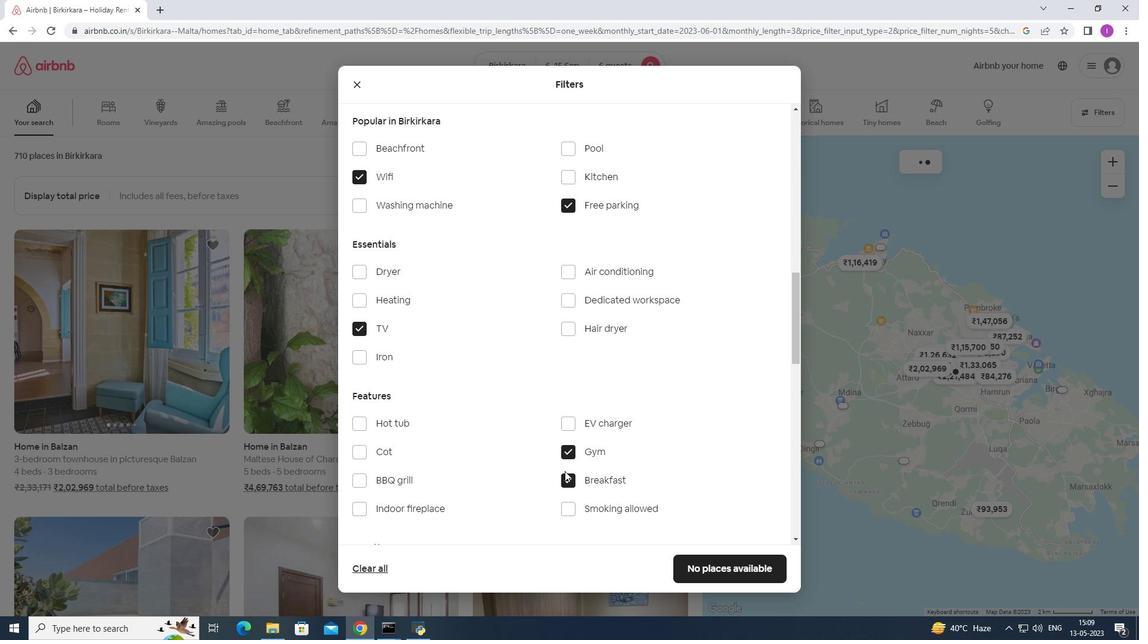 
Action: Mouse scrolled (564, 470) with delta (0, 0)
Screenshot: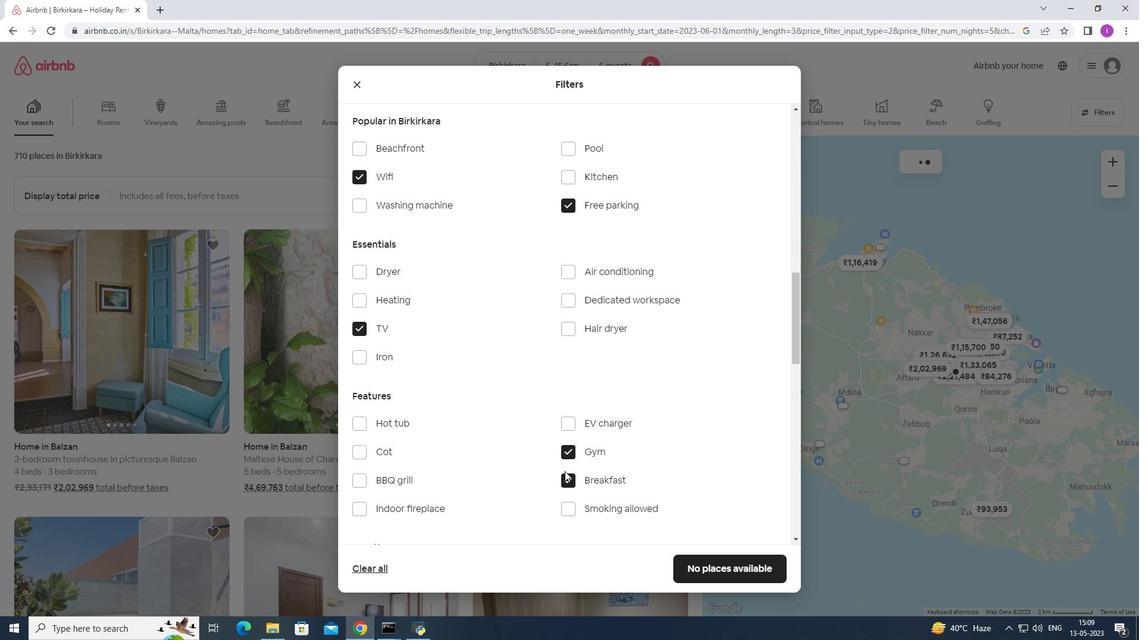 
Action: Mouse scrolled (564, 470) with delta (0, 0)
Screenshot: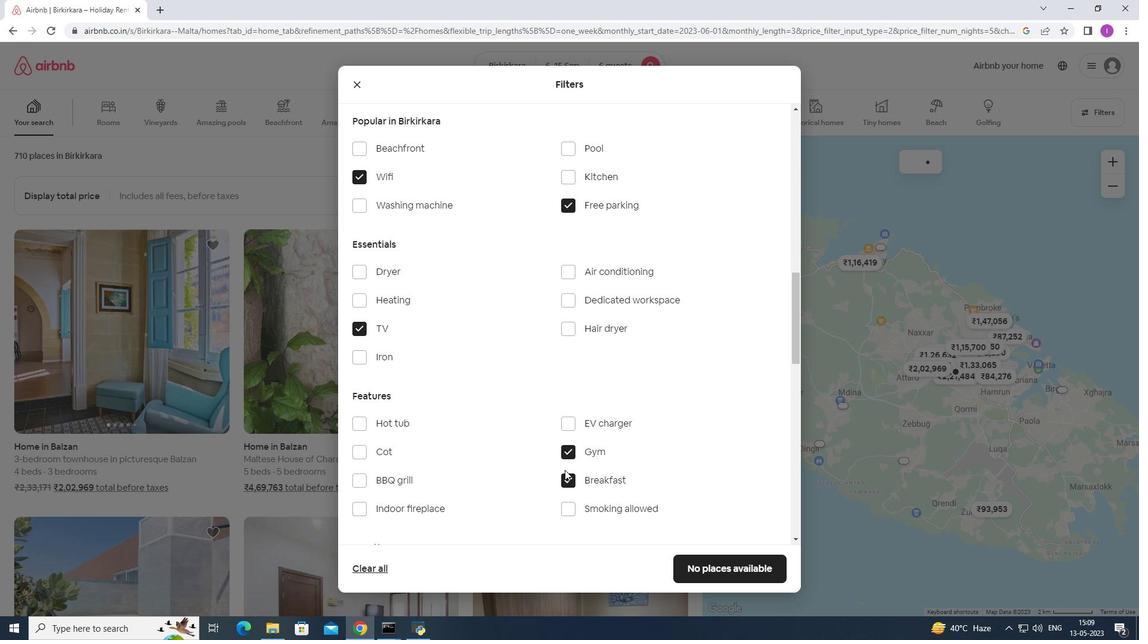 
Action: Mouse moved to (566, 466)
Screenshot: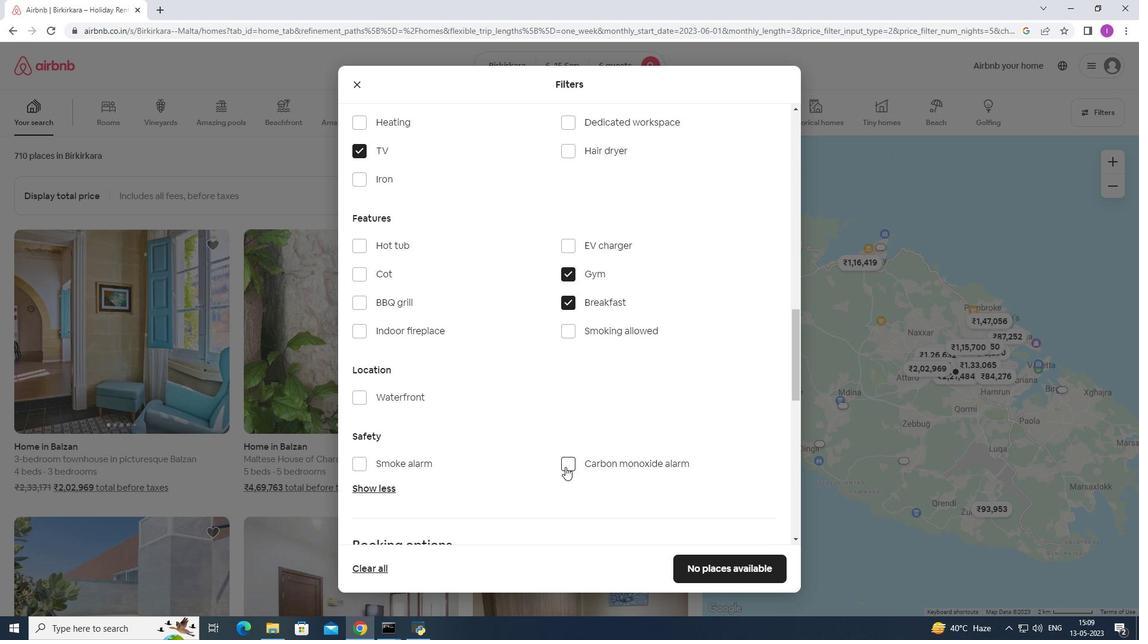 
Action: Mouse scrolled (566, 465) with delta (0, 0)
Screenshot: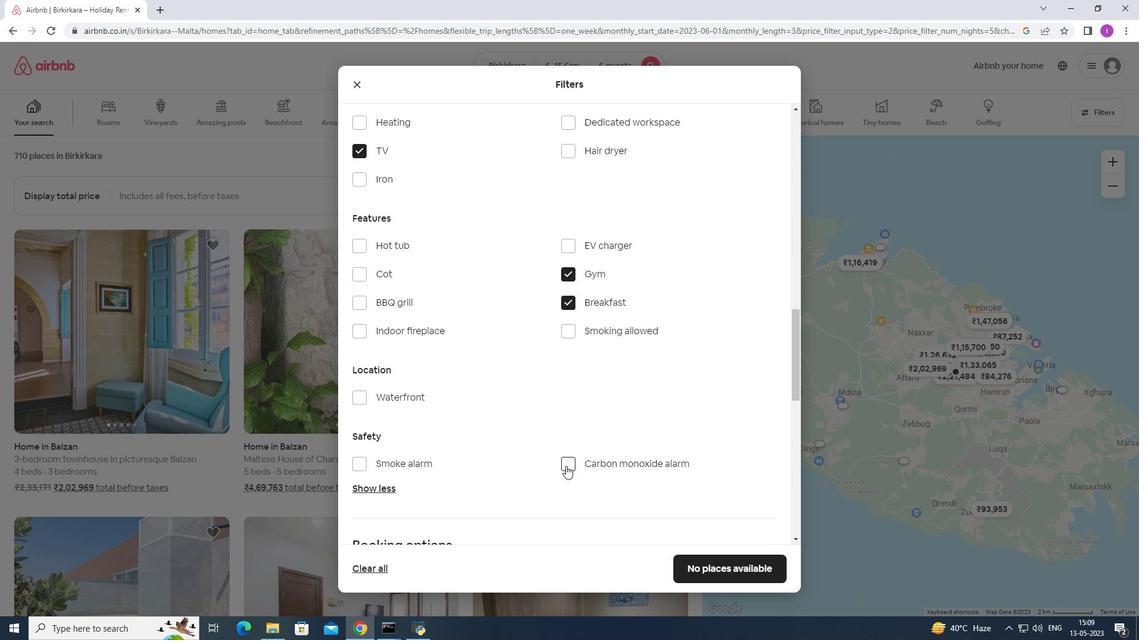 
Action: Mouse scrolled (566, 465) with delta (0, 0)
Screenshot: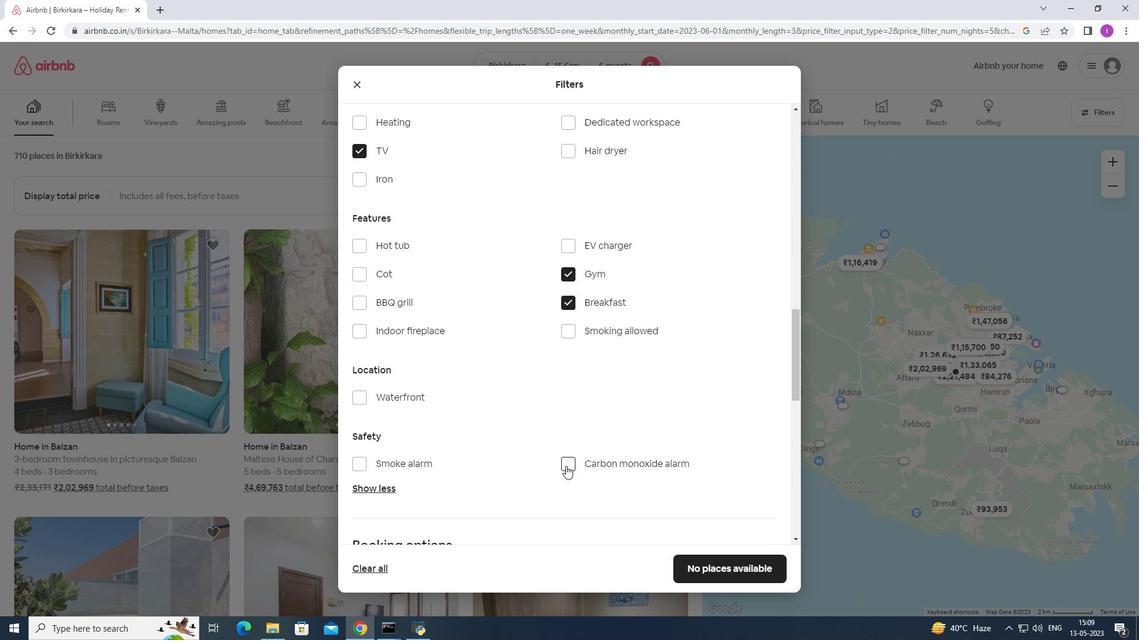 
Action: Mouse scrolled (566, 465) with delta (0, 0)
Screenshot: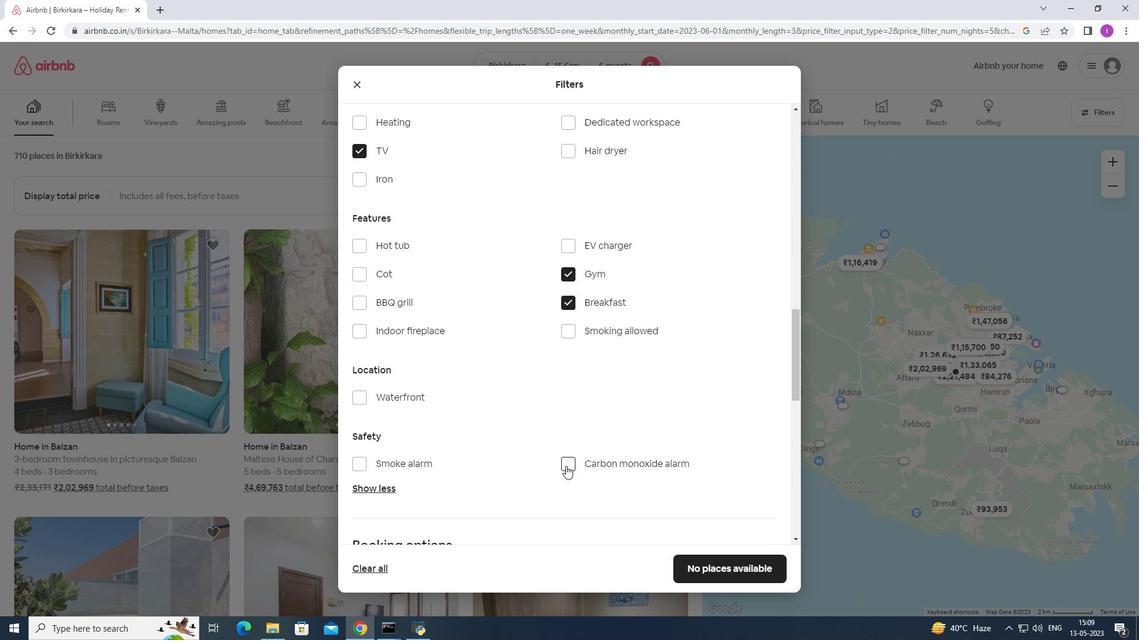 
Action: Mouse moved to (755, 452)
Screenshot: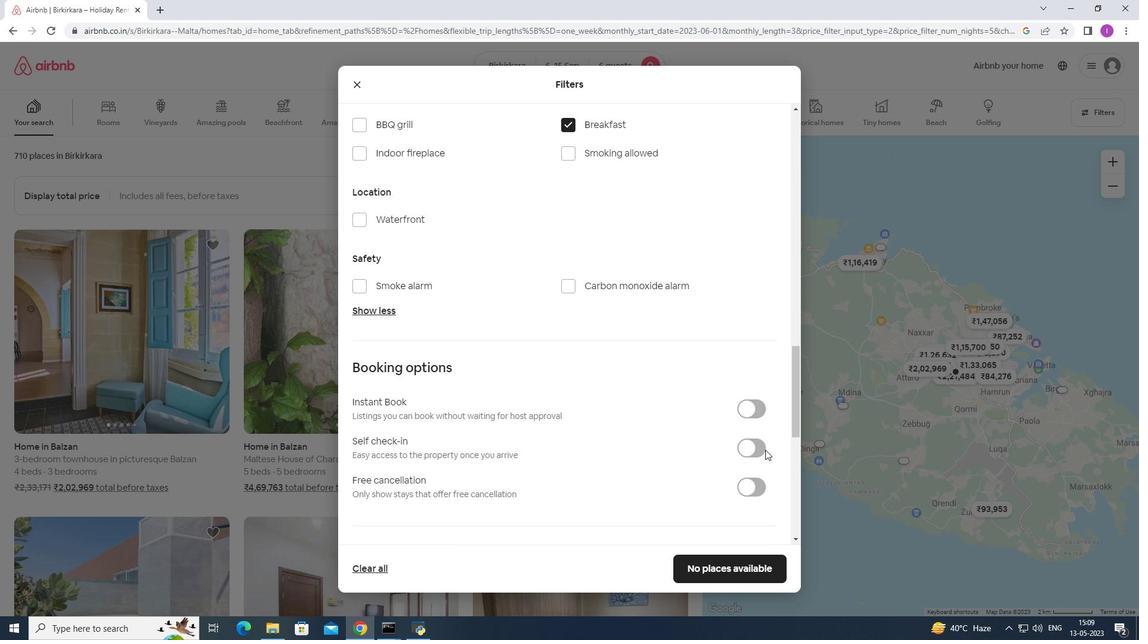 
Action: Mouse pressed left at (755, 452)
Screenshot: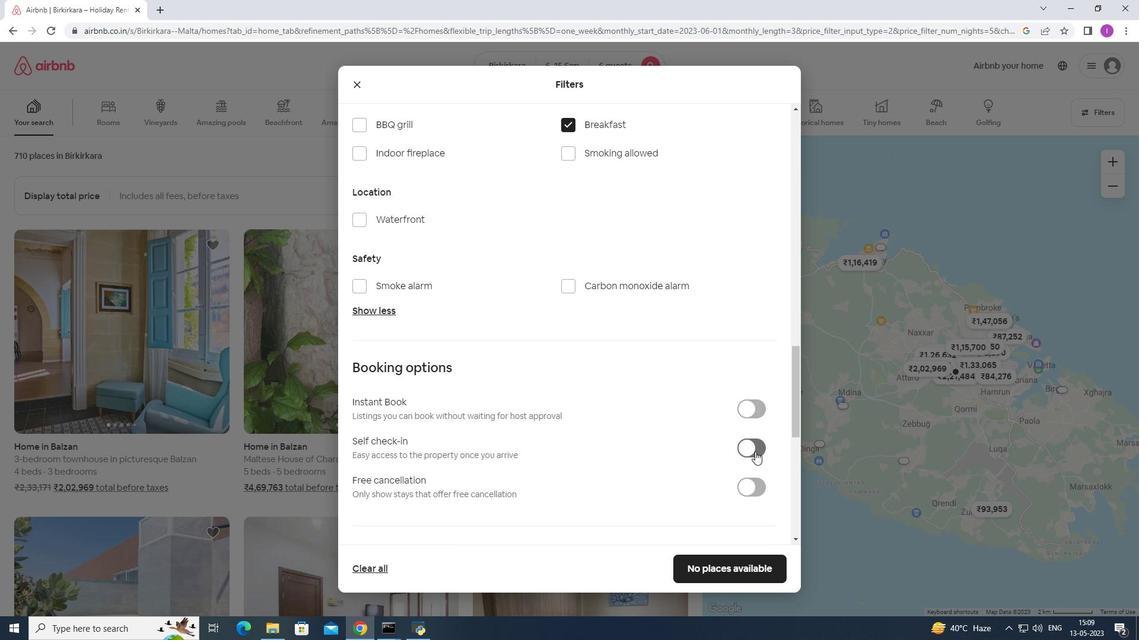 
Action: Mouse moved to (453, 512)
Screenshot: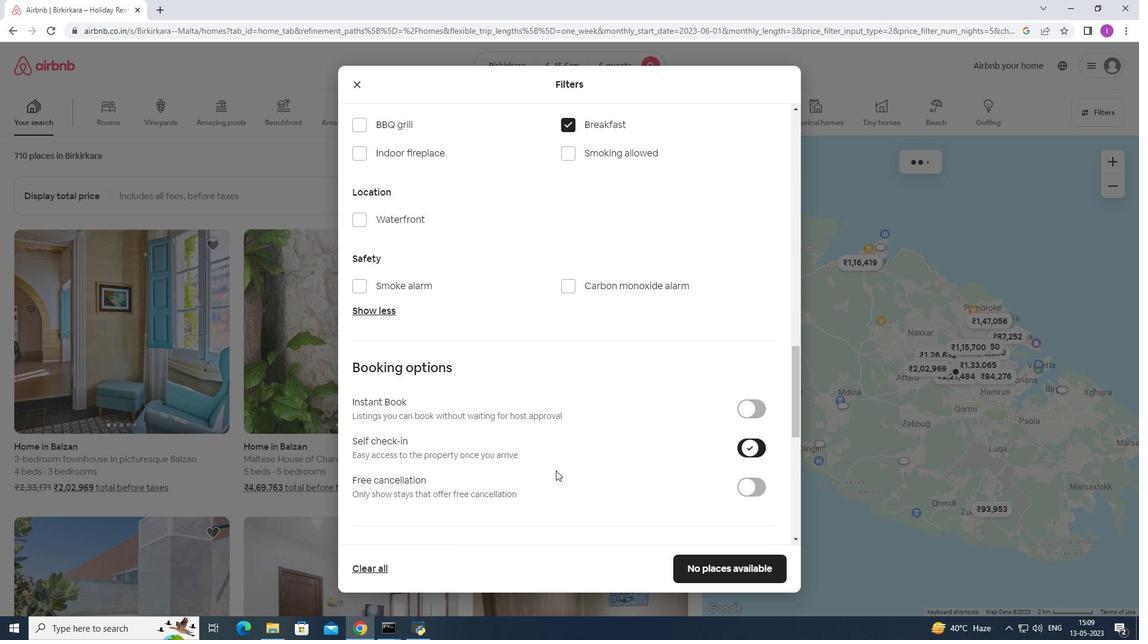 
Action: Mouse scrolled (453, 512) with delta (0, 0)
Screenshot: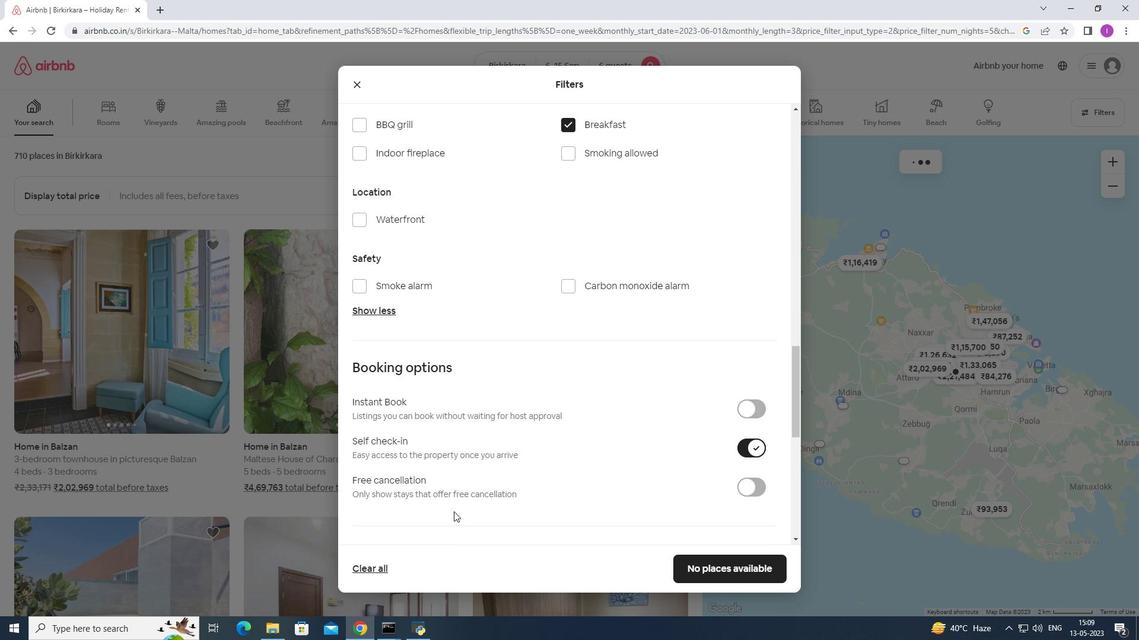 
Action: Mouse moved to (453, 512)
Screenshot: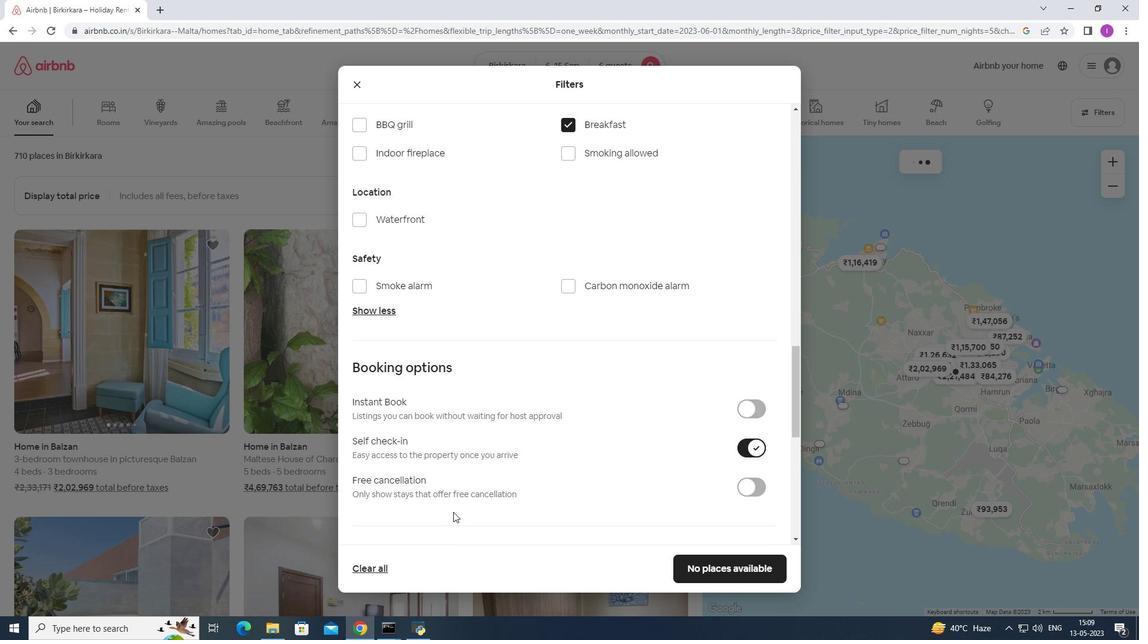 
Action: Mouse scrolled (453, 512) with delta (0, 0)
Screenshot: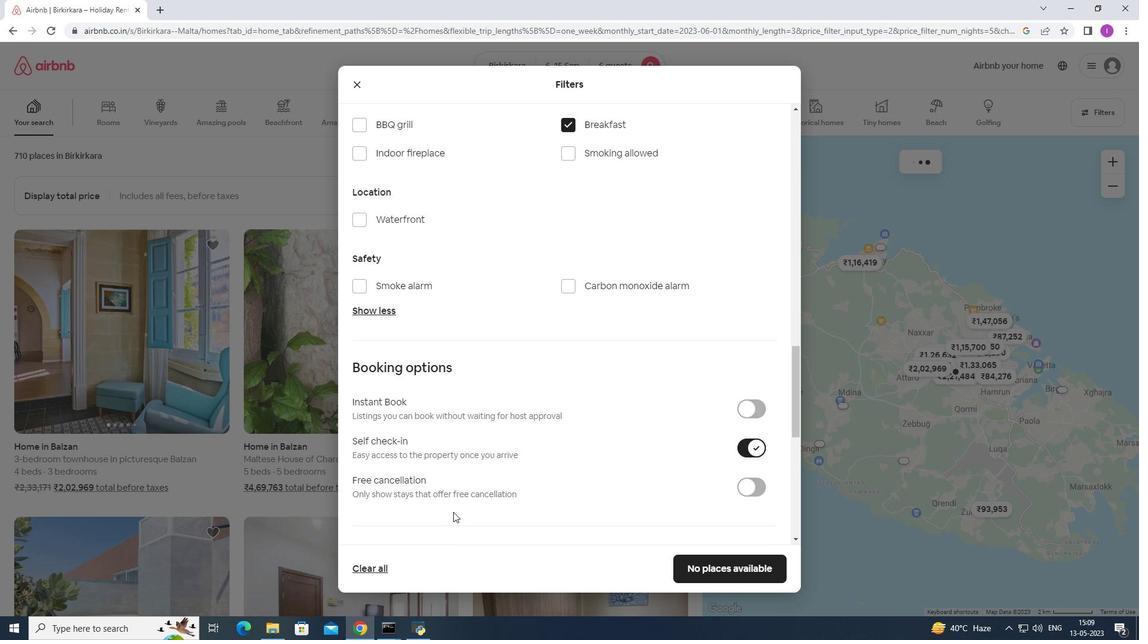 
Action: Mouse moved to (453, 512)
Screenshot: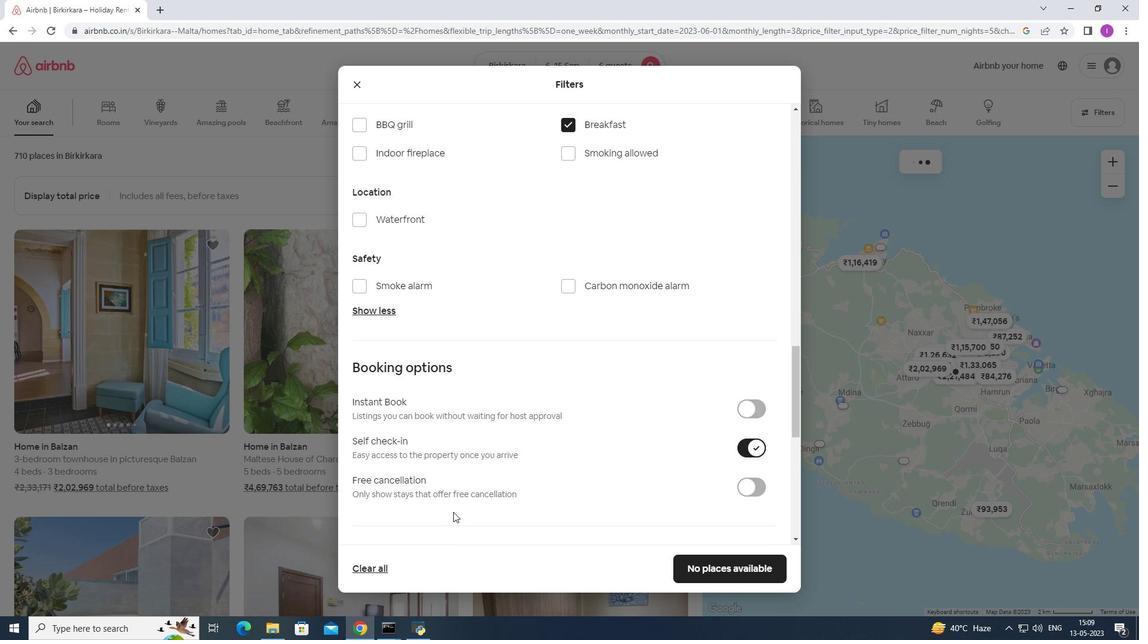
Action: Mouse scrolled (453, 512) with delta (0, 0)
Screenshot: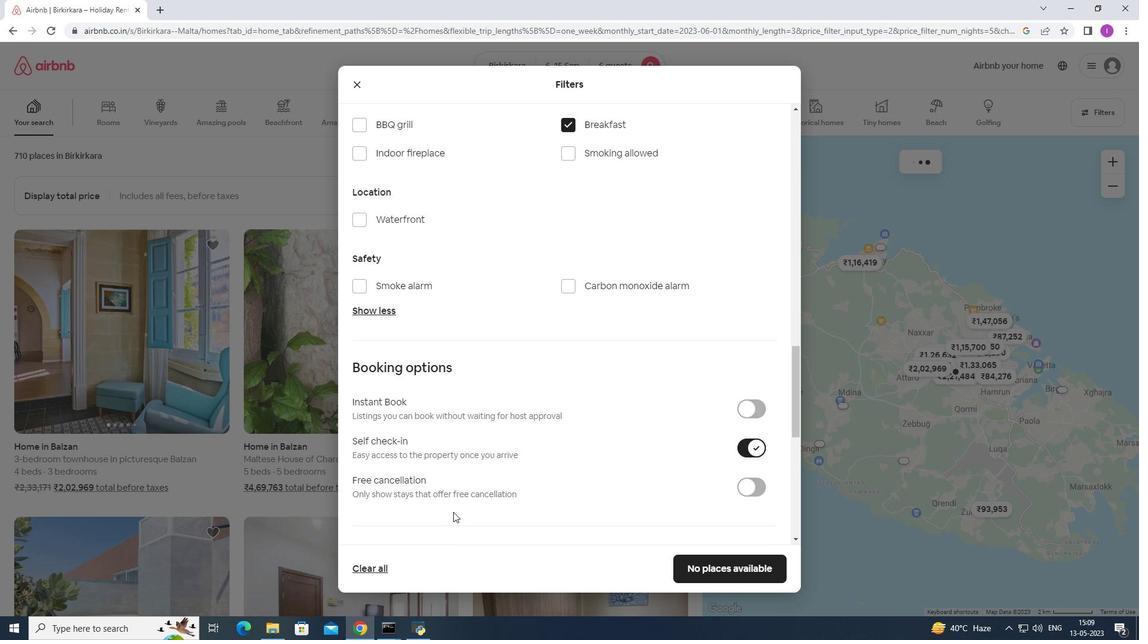 
Action: Mouse scrolled (453, 512) with delta (0, 0)
Screenshot: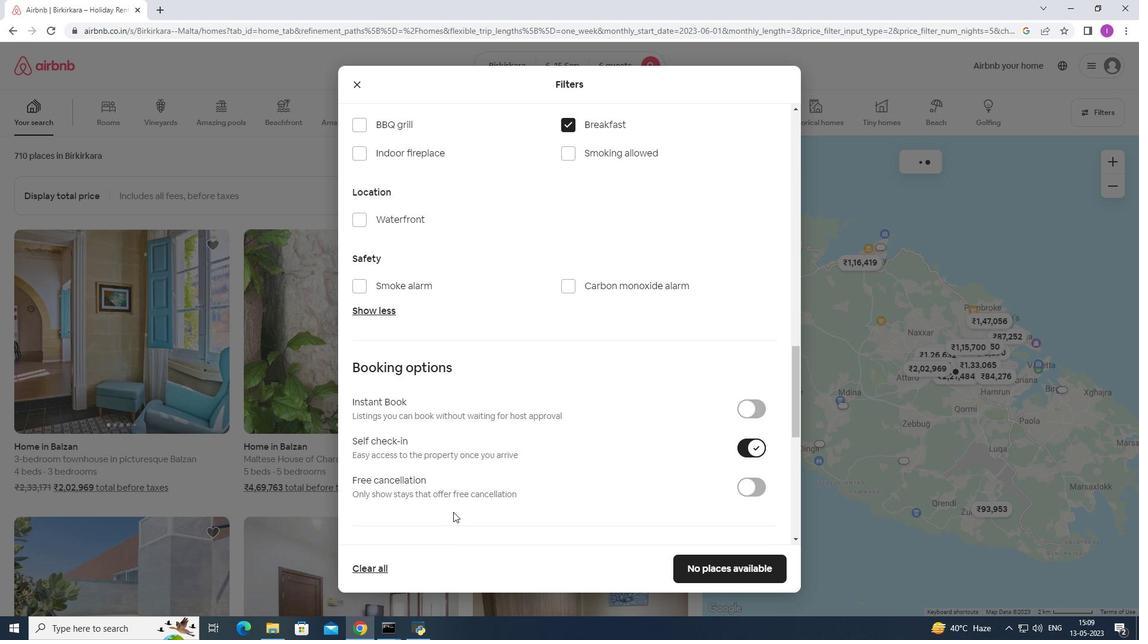 
Action: Mouse moved to (471, 510)
Screenshot: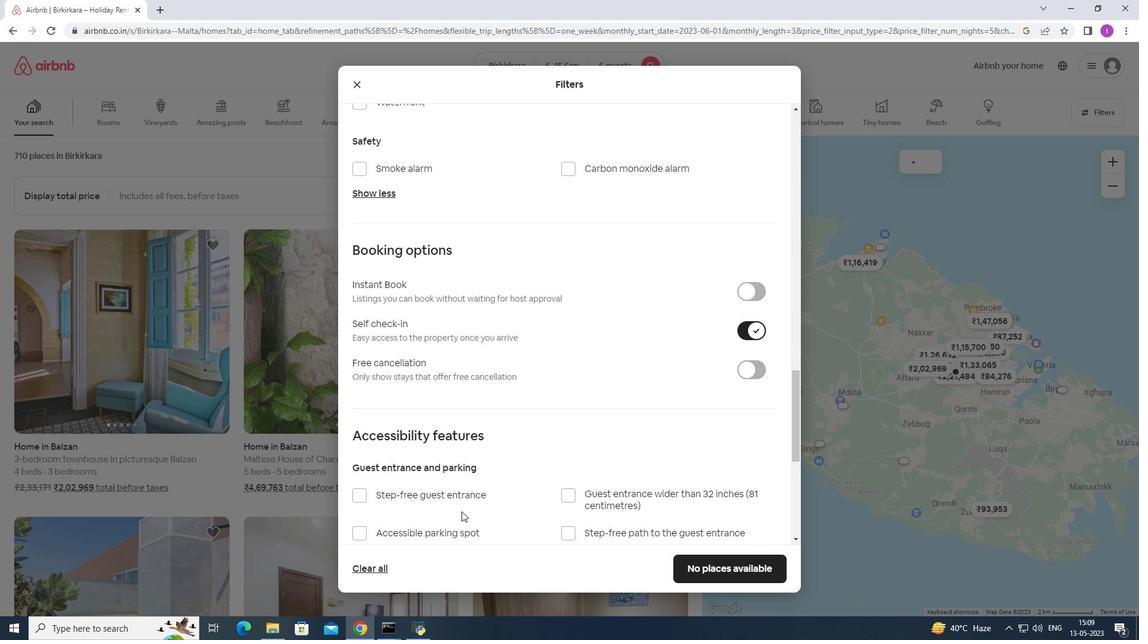 
Action: Mouse scrolled (471, 509) with delta (0, 0)
Screenshot: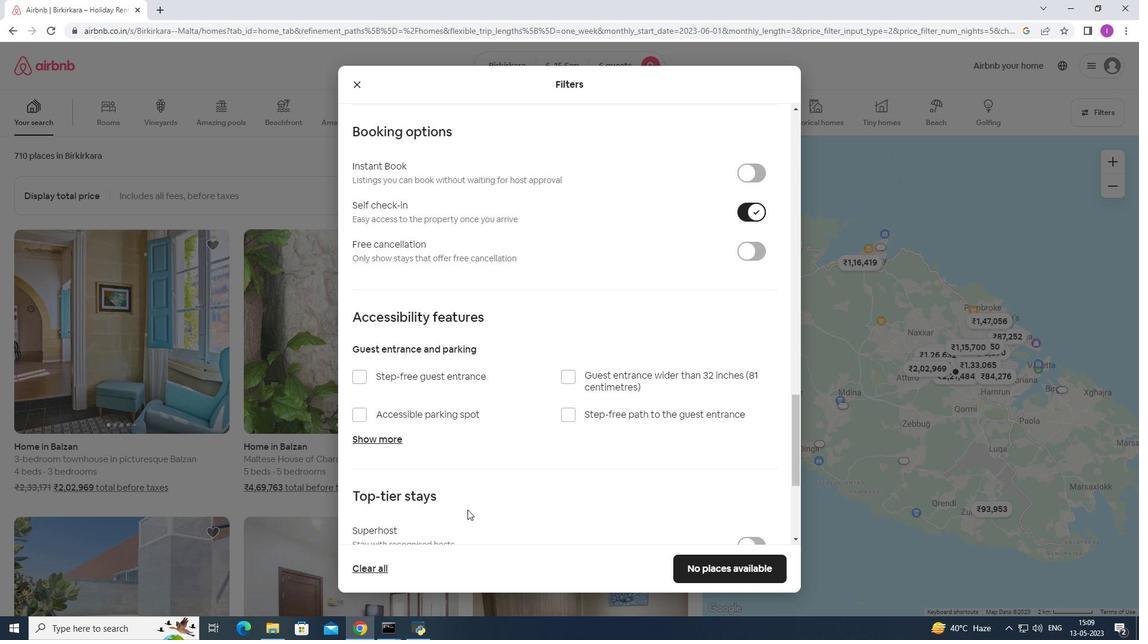 
Action: Mouse scrolled (471, 509) with delta (0, 0)
Screenshot: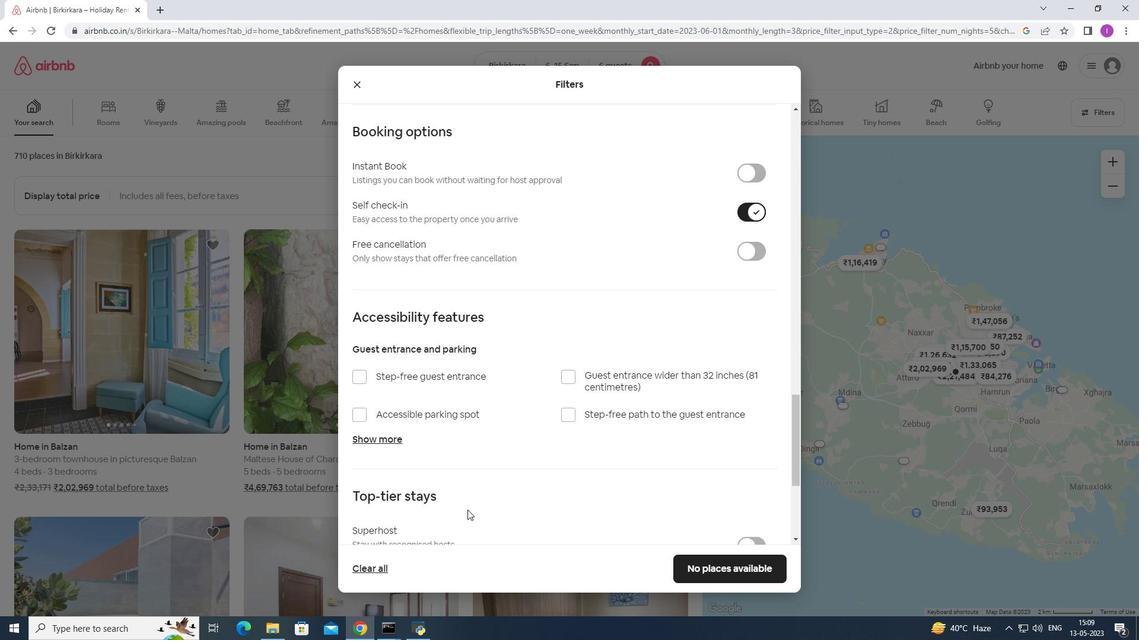 
Action: Mouse moved to (476, 510)
Screenshot: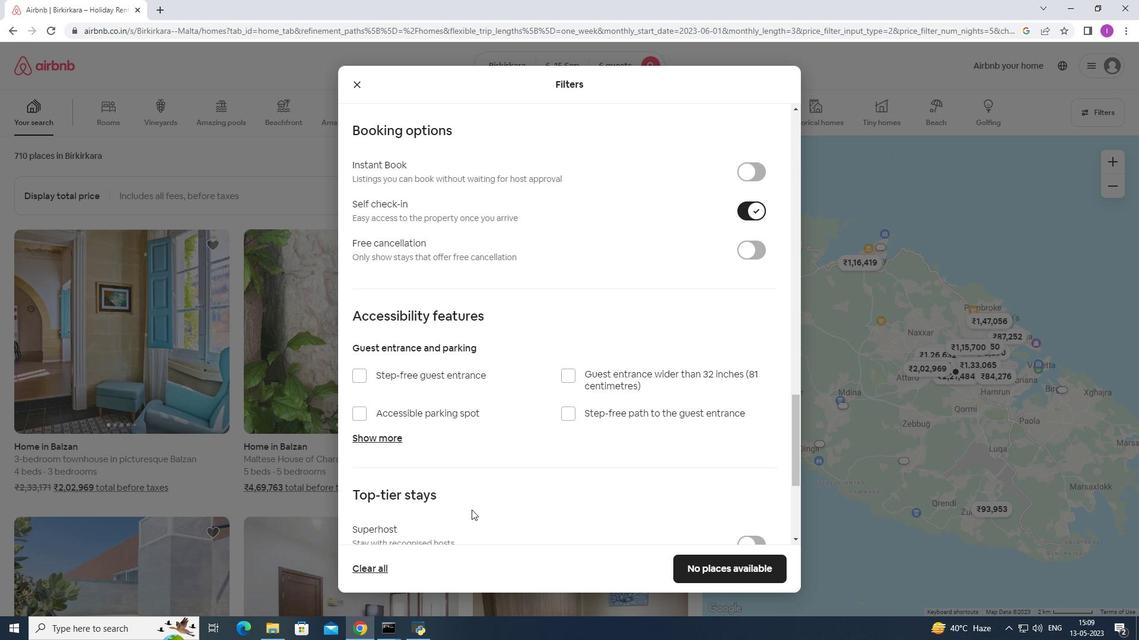 
Action: Mouse scrolled (475, 510) with delta (0, 0)
Screenshot: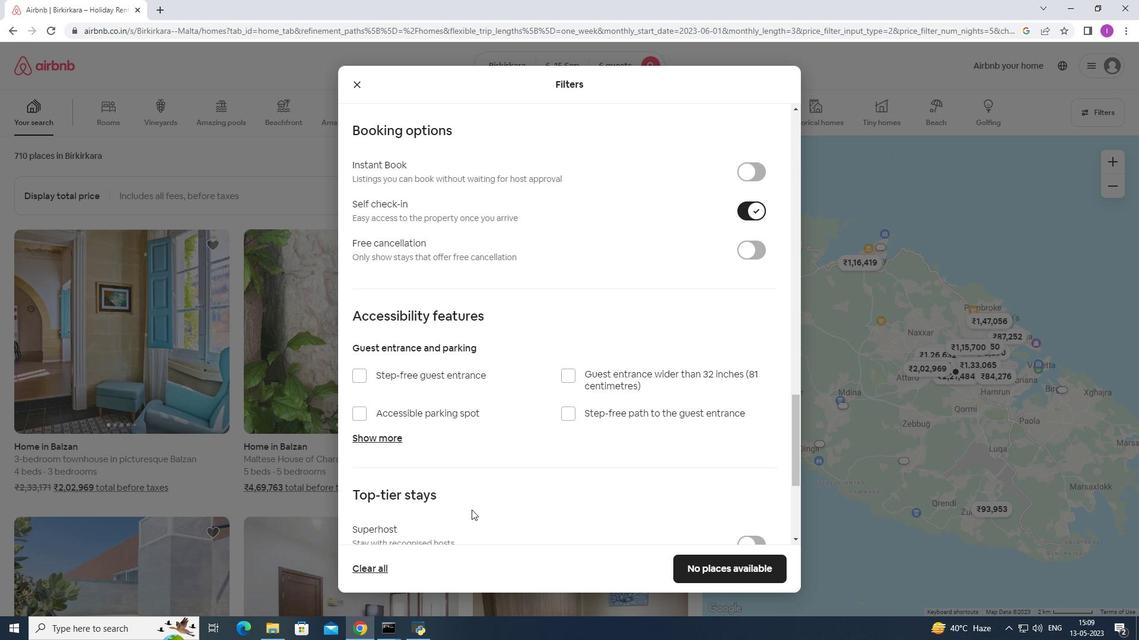 
Action: Mouse moved to (481, 511)
Screenshot: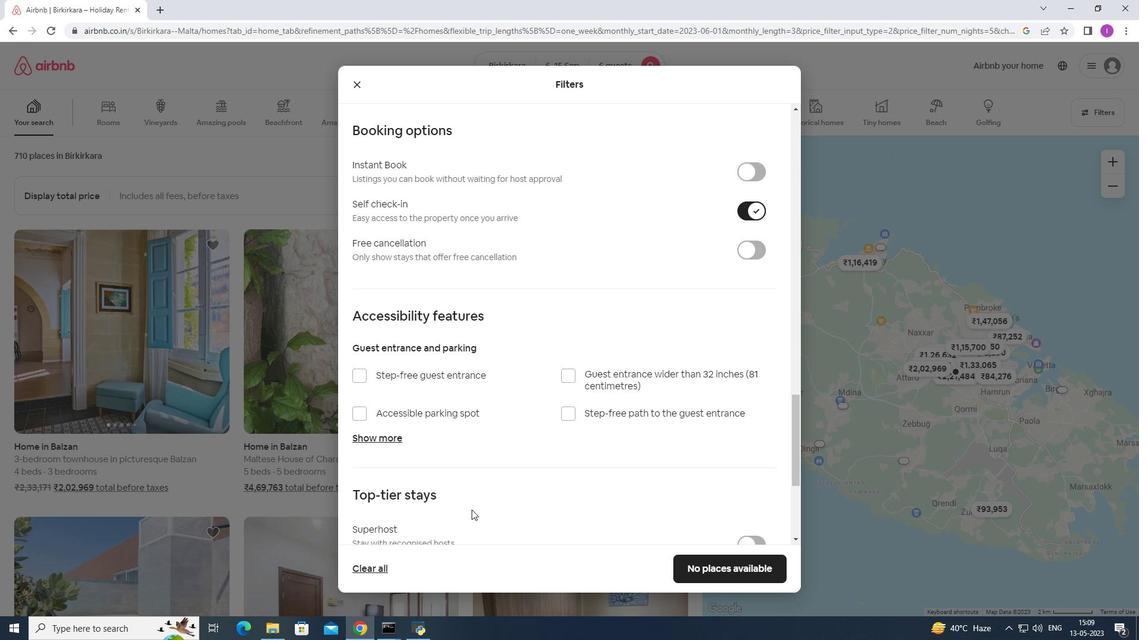 
Action: Mouse scrolled (480, 510) with delta (0, 0)
Screenshot: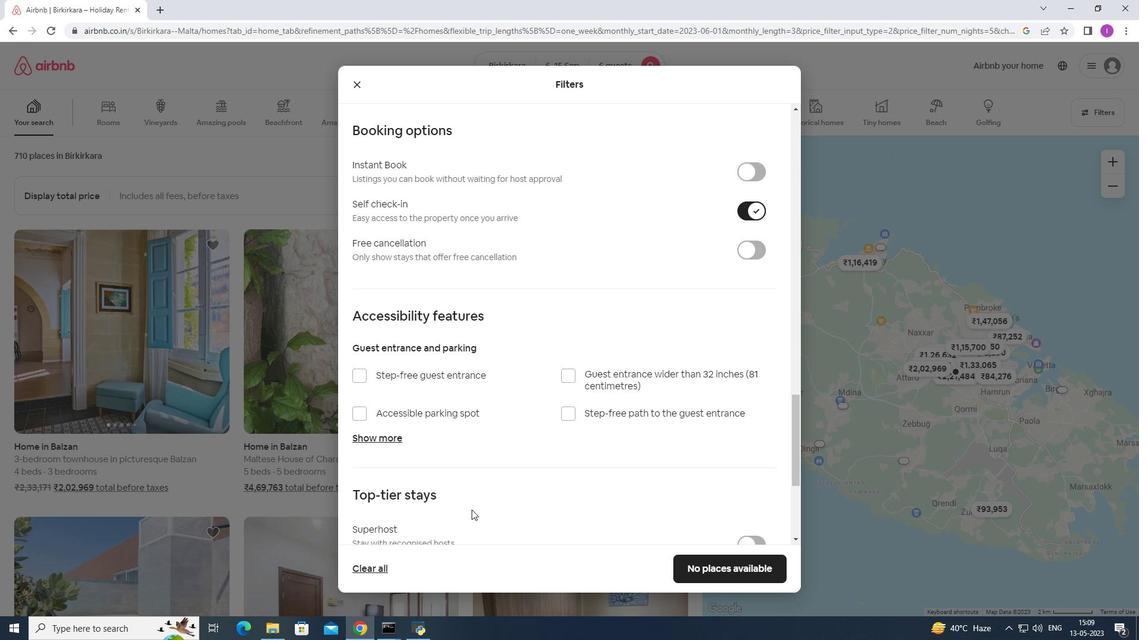 
Action: Mouse moved to (538, 551)
Screenshot: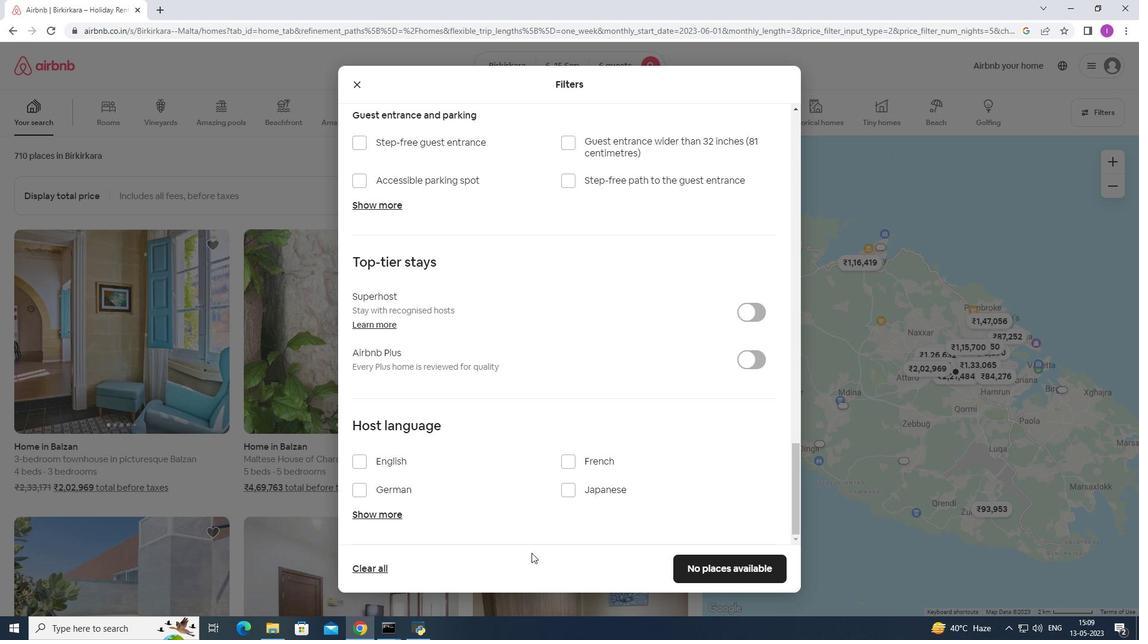 
Action: Mouse scrolled (538, 550) with delta (0, 0)
Screenshot: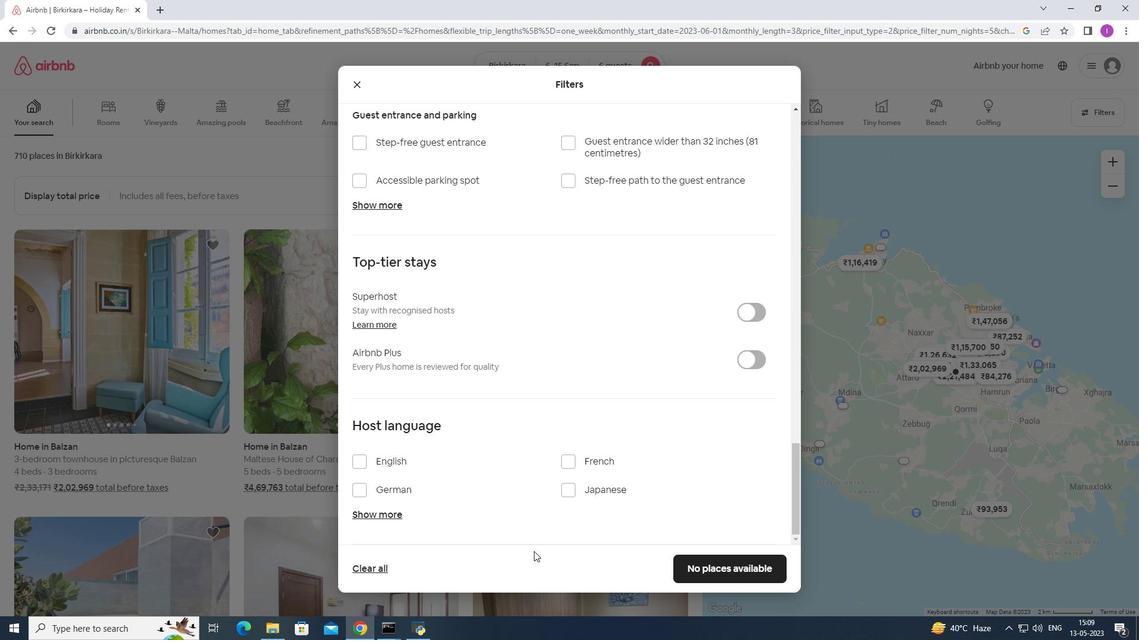 
Action: Mouse scrolled (538, 550) with delta (0, 0)
Screenshot: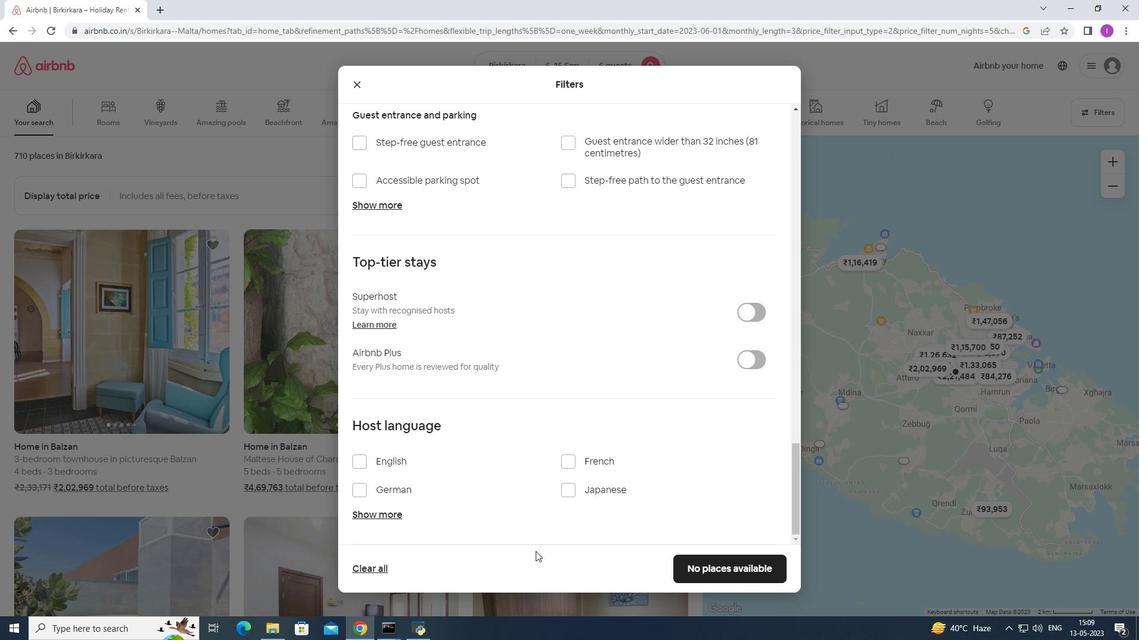 
Action: Mouse scrolled (538, 550) with delta (0, 0)
Screenshot: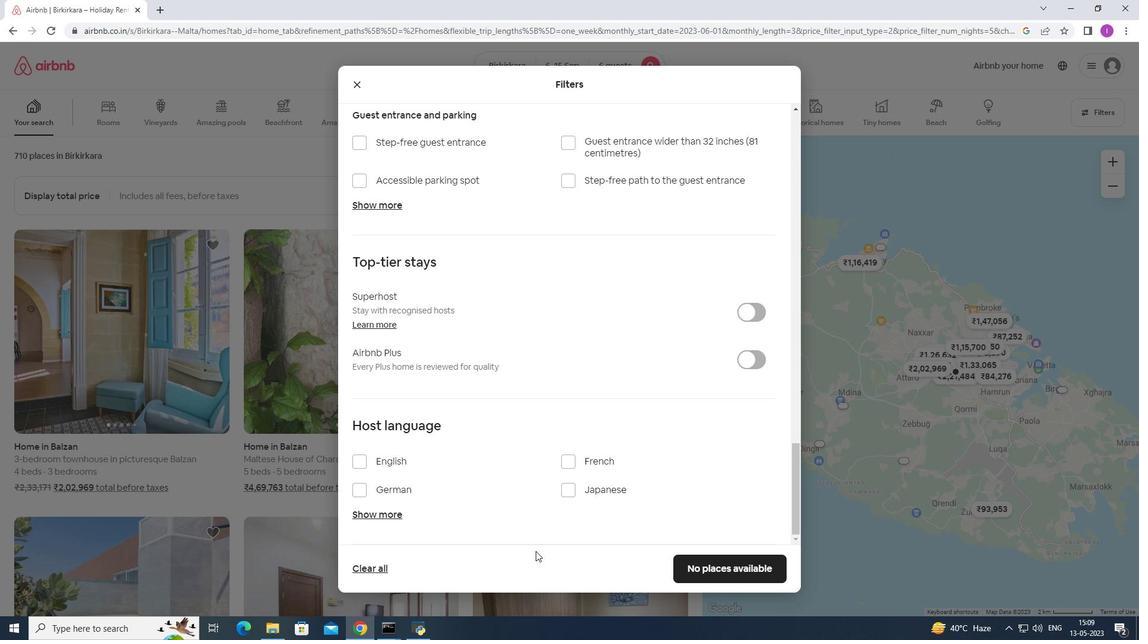
Action: Mouse scrolled (538, 550) with delta (0, 0)
Screenshot: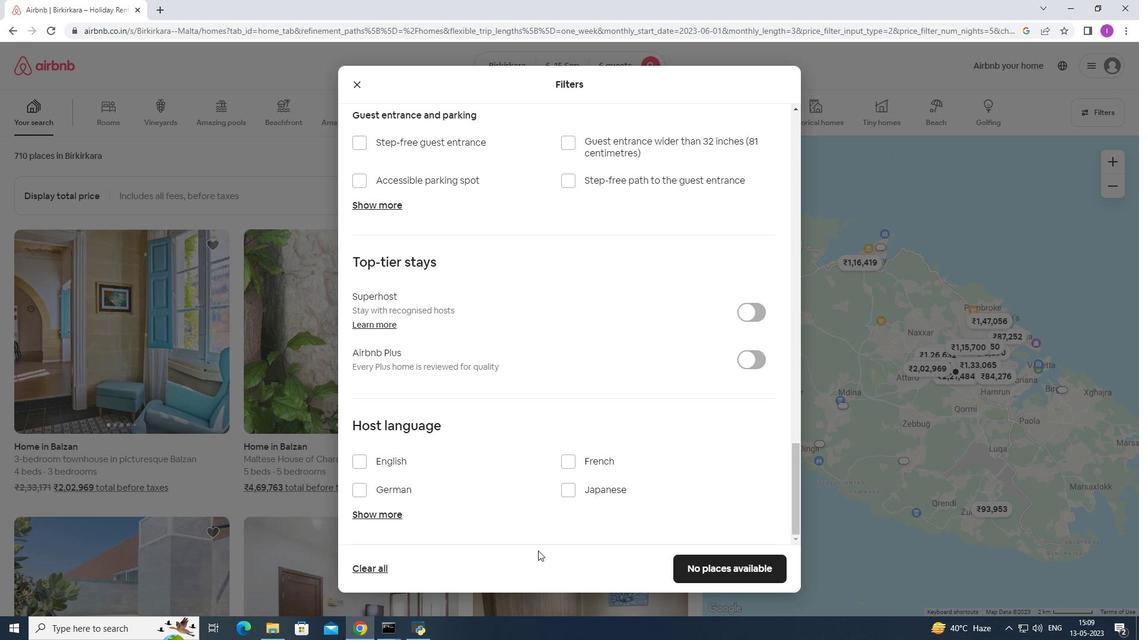 
Action: Mouse moved to (359, 462)
Screenshot: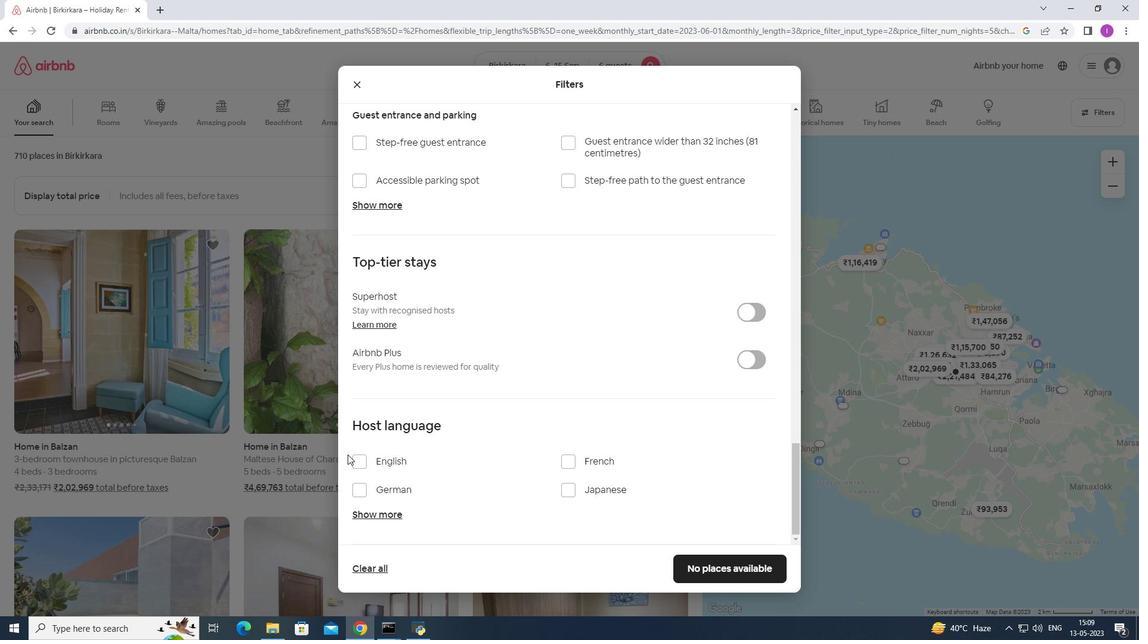 
Action: Mouse pressed left at (359, 462)
Screenshot: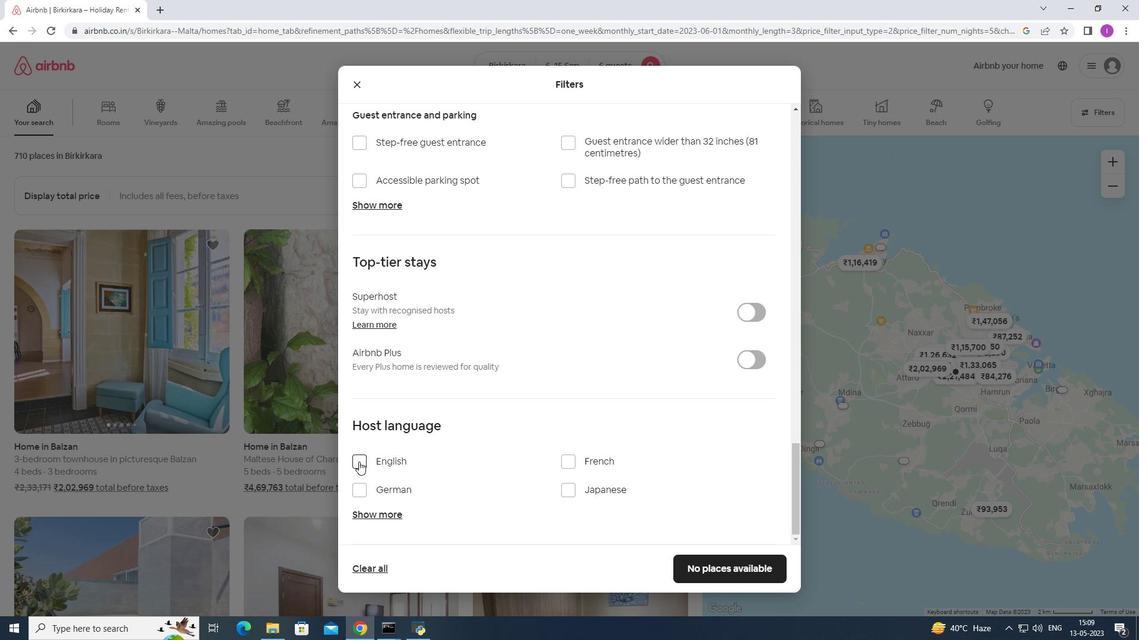 
Action: Mouse moved to (687, 566)
Screenshot: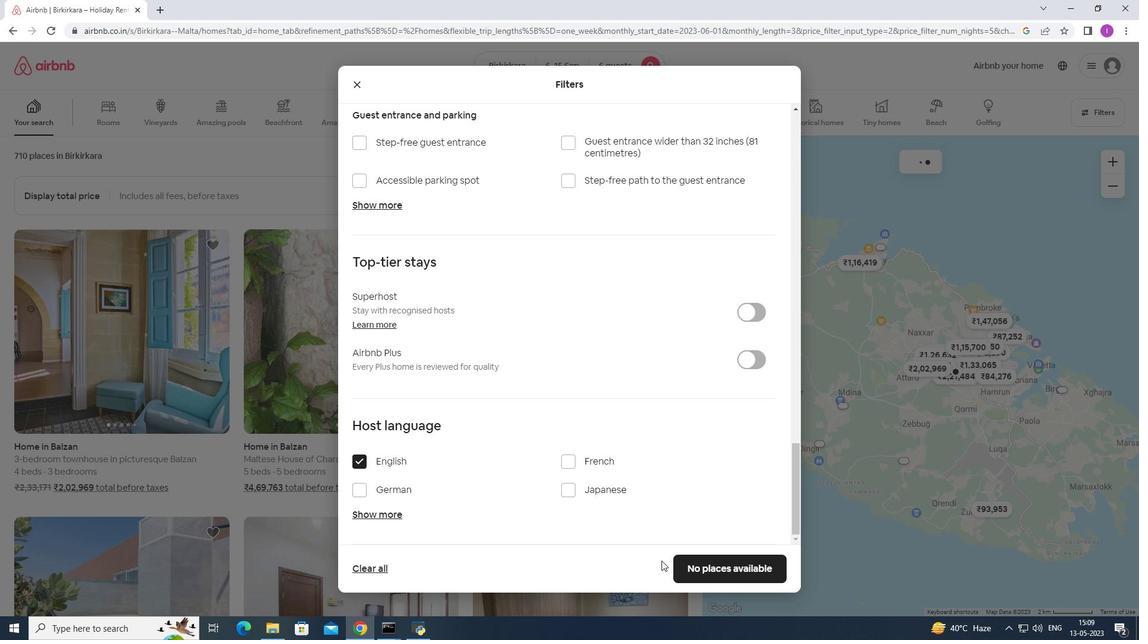 
Action: Mouse pressed left at (687, 566)
Screenshot: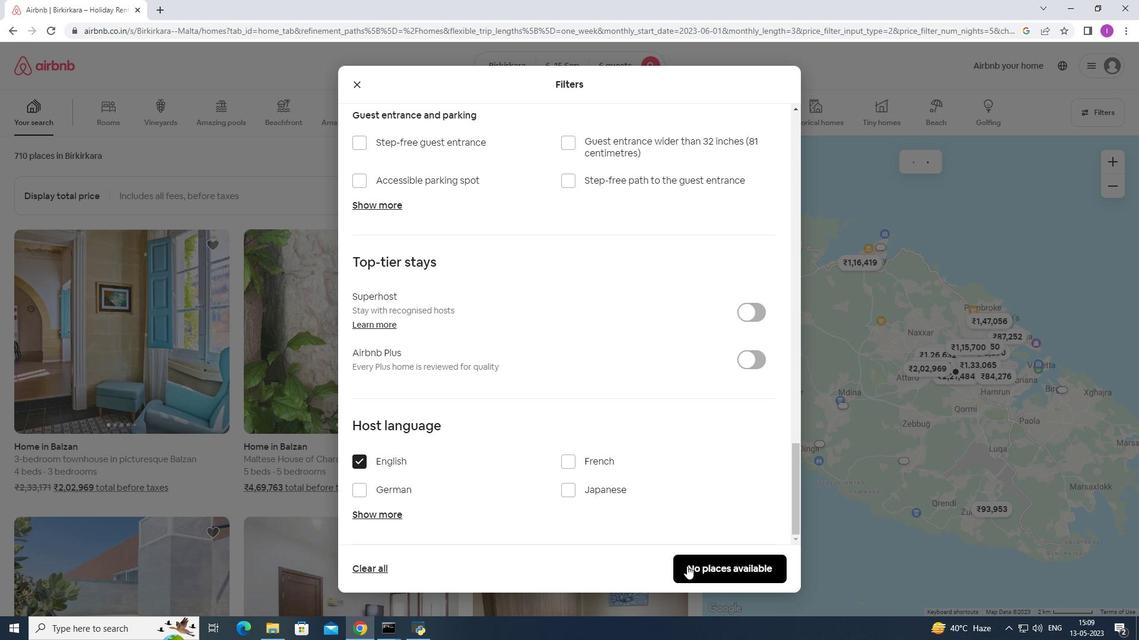 
Action: Mouse moved to (651, 580)
Screenshot: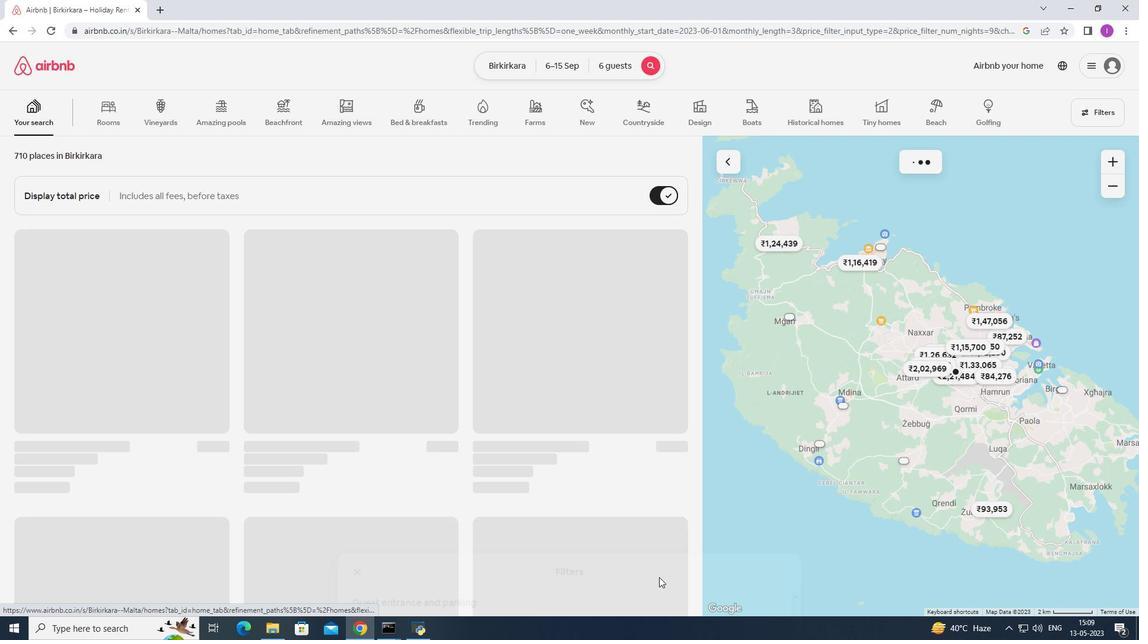 
